 Task: Find connections with filter location Aïn el Bya with filter topic #job with filter profile language Potuguese with filter current company CNBC-TV18 with filter school Pandit Deendayal Energy University with filter industry Securities and Commodity Exchanges with filter service category Tax Law with filter keywords title Travel Agent
Action: Mouse moved to (667, 97)
Screenshot: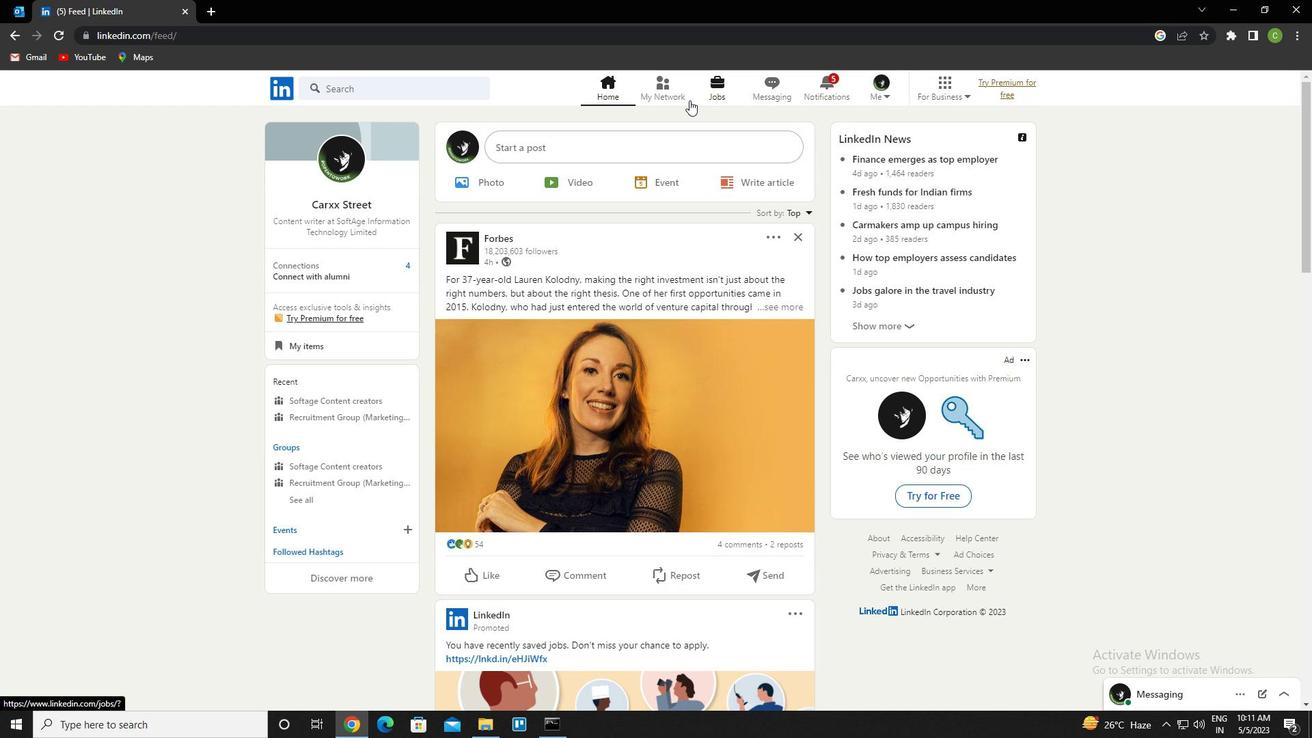 
Action: Mouse pressed left at (667, 97)
Screenshot: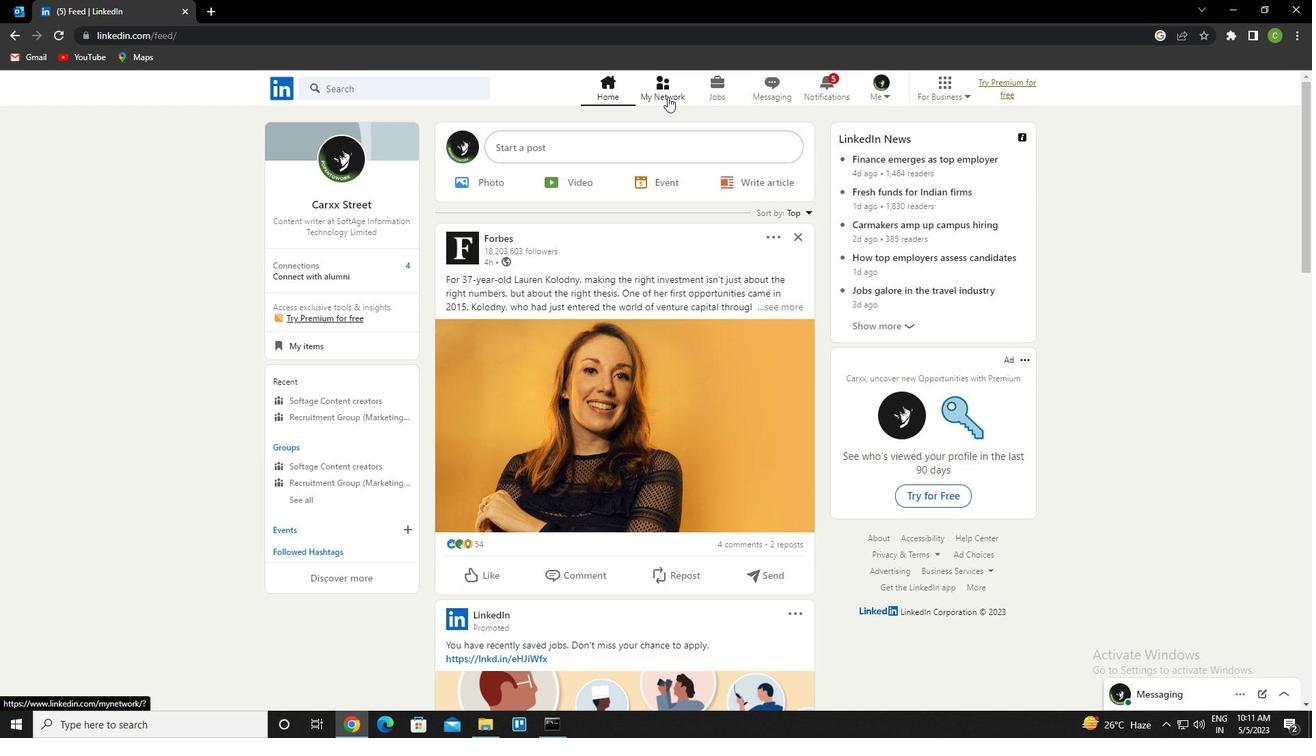 
Action: Mouse moved to (416, 169)
Screenshot: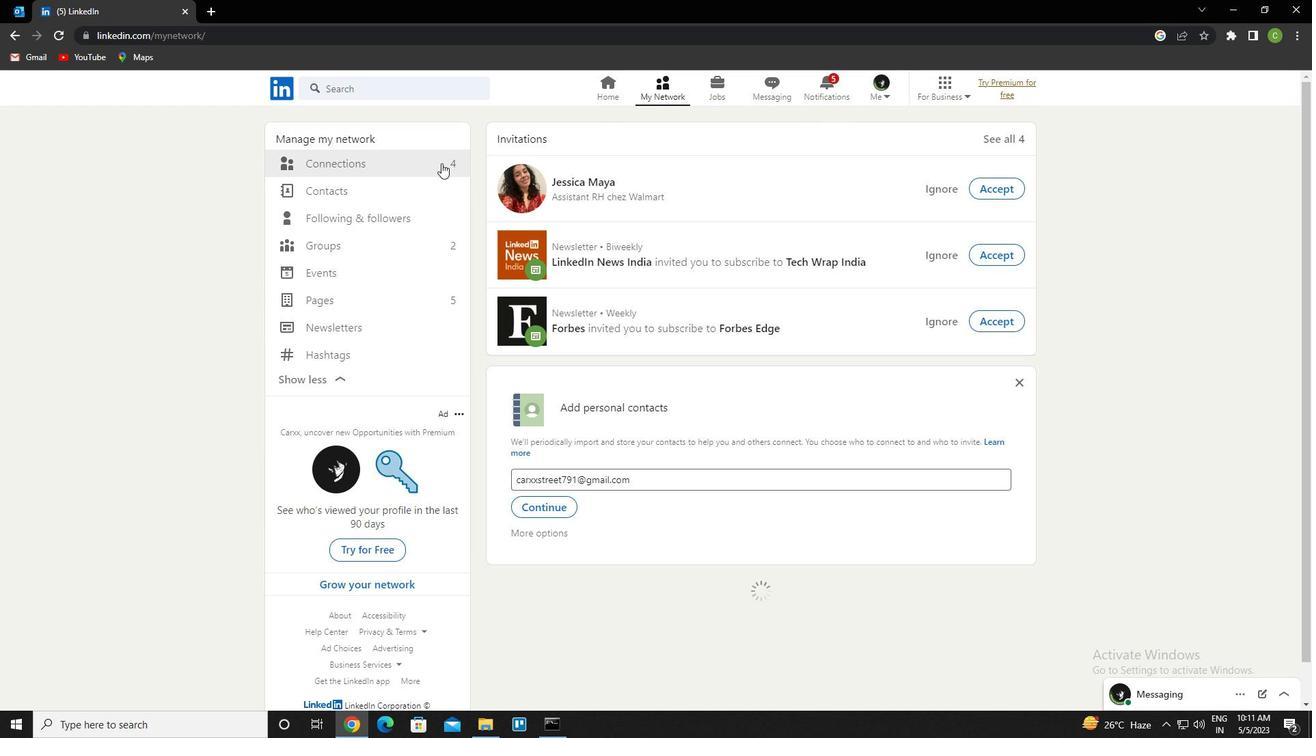 
Action: Mouse pressed left at (416, 169)
Screenshot: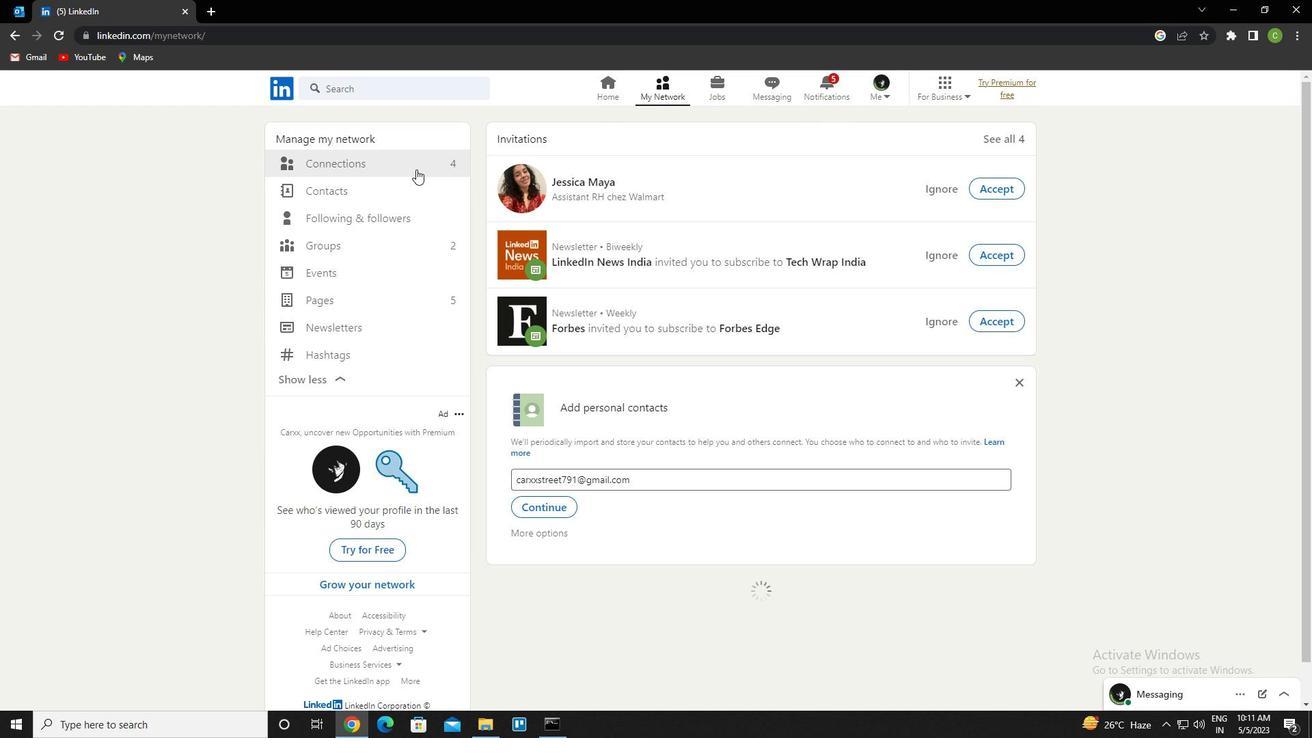 
Action: Mouse moved to (765, 168)
Screenshot: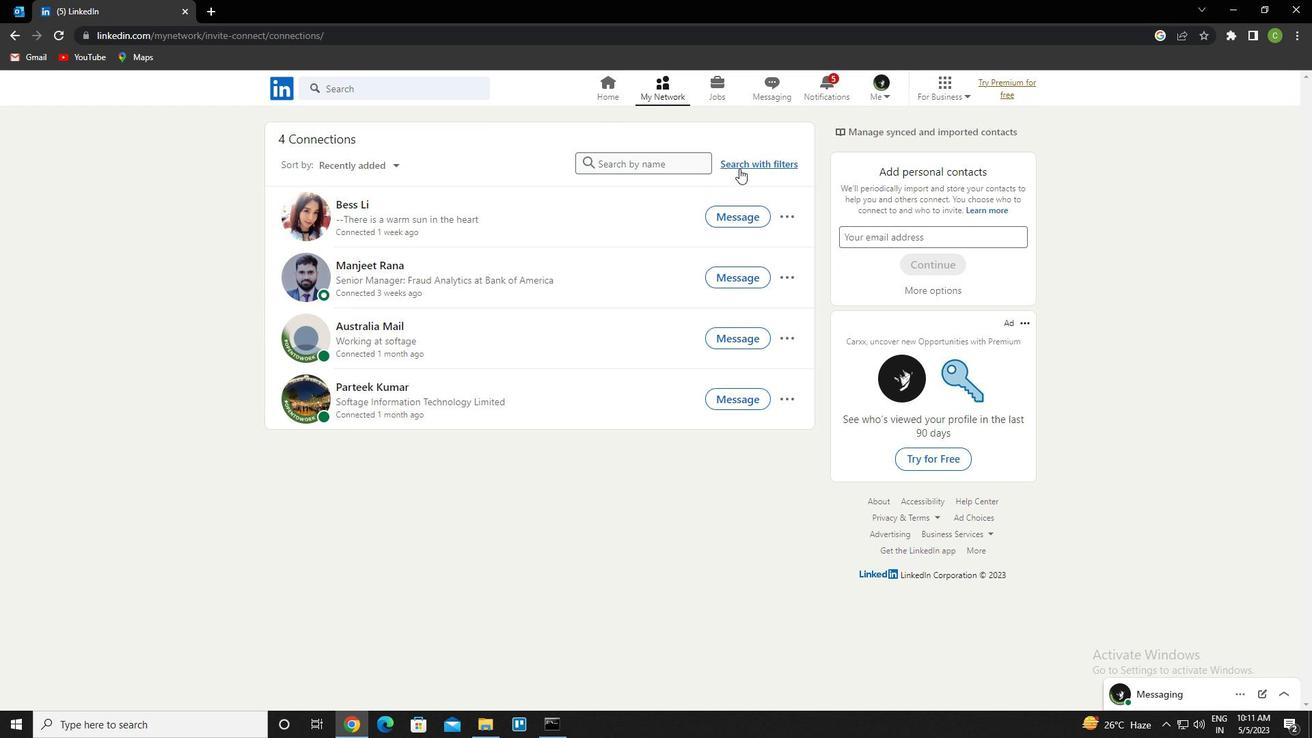 
Action: Mouse pressed left at (765, 168)
Screenshot: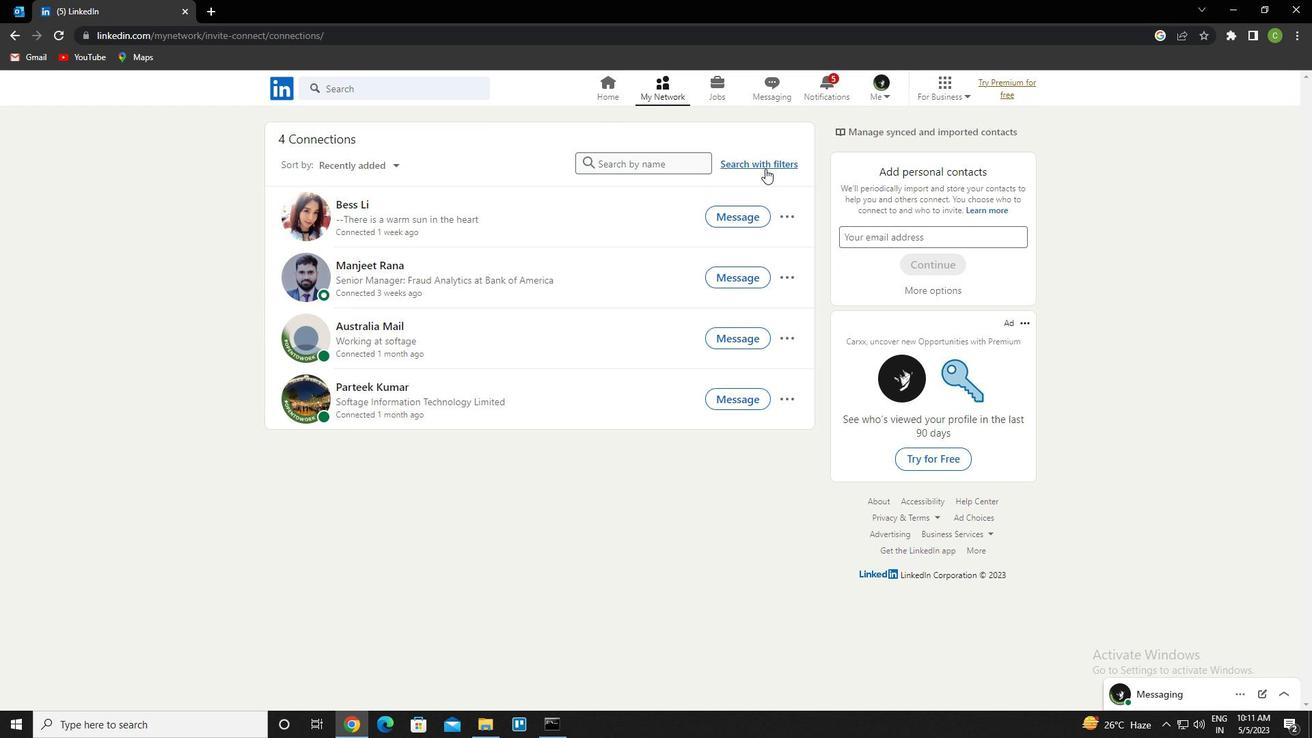 
Action: Mouse moved to (706, 127)
Screenshot: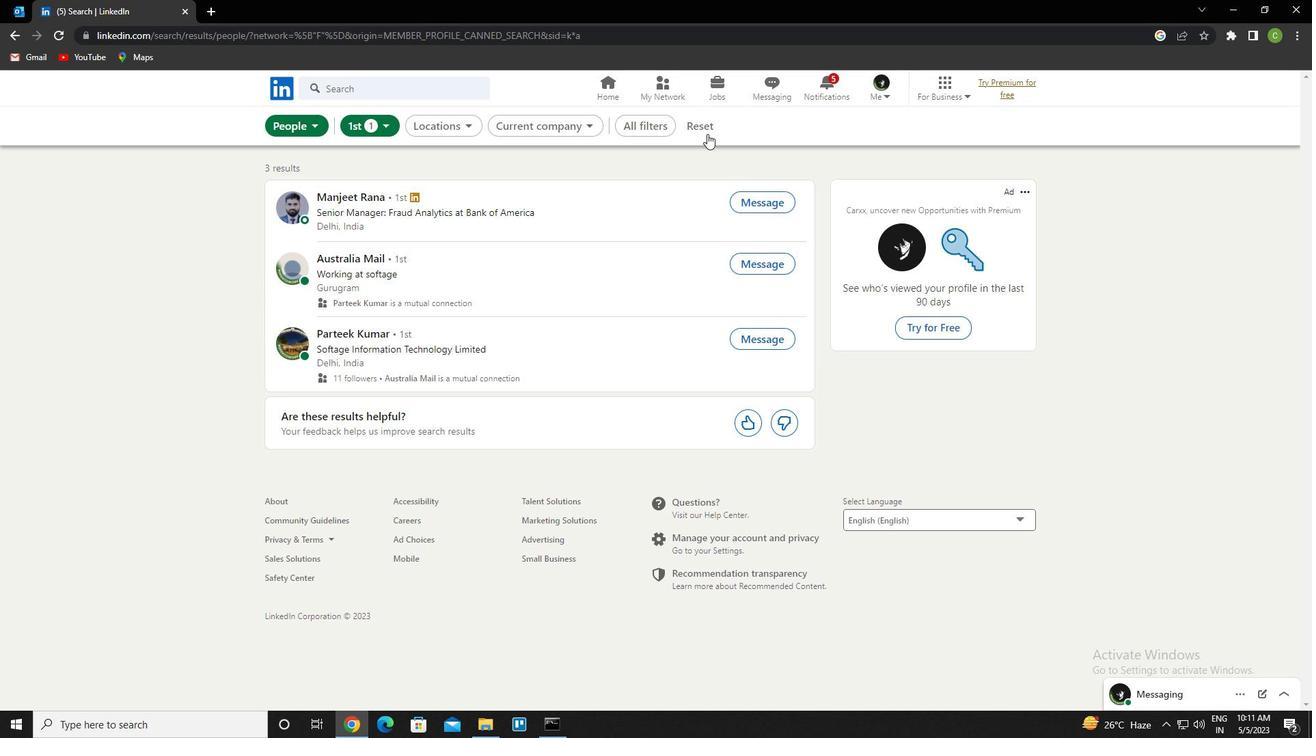 
Action: Mouse pressed left at (706, 127)
Screenshot: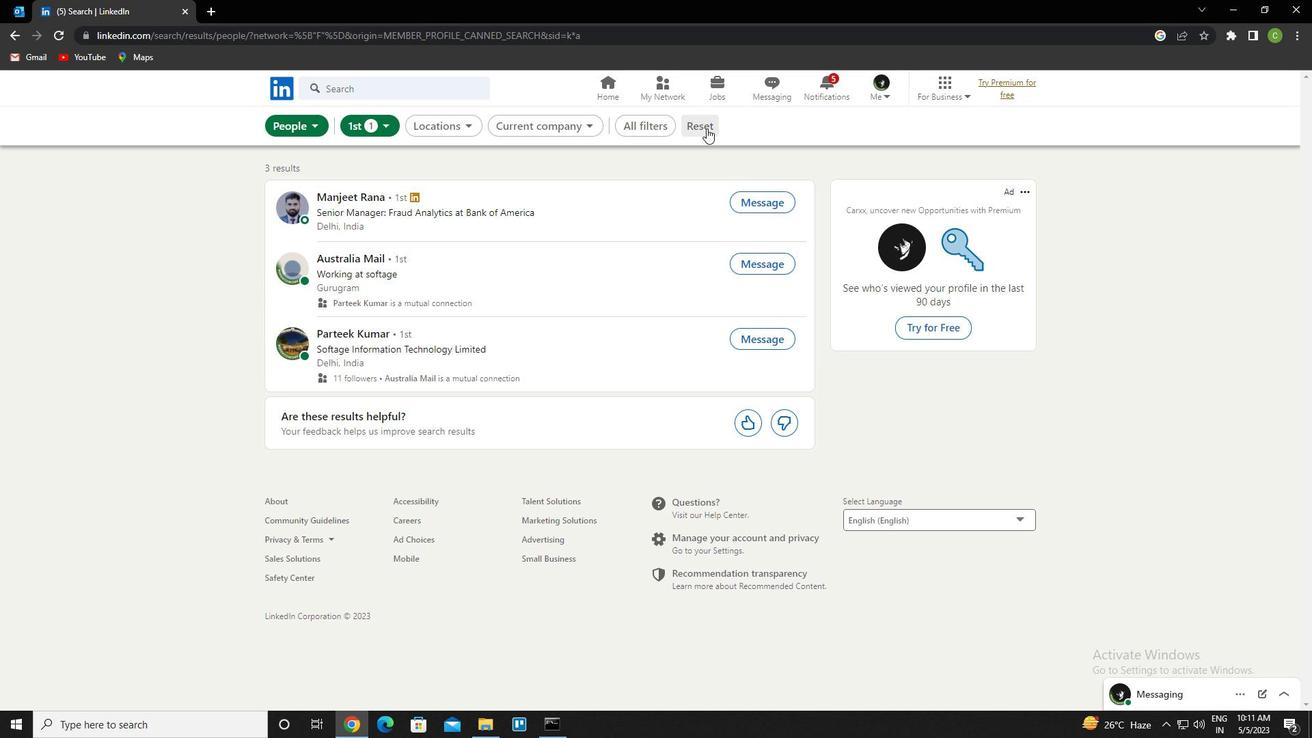 
Action: Mouse moved to (671, 126)
Screenshot: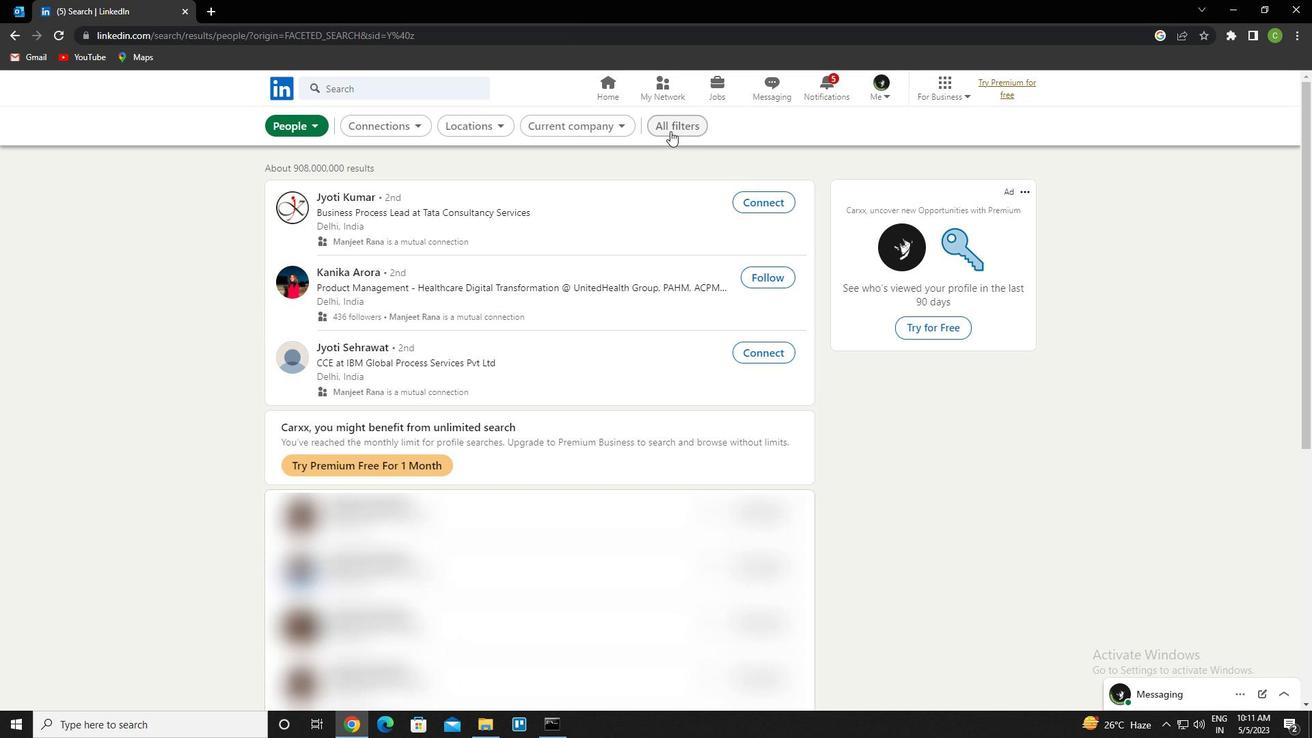 
Action: Mouse pressed left at (671, 126)
Screenshot: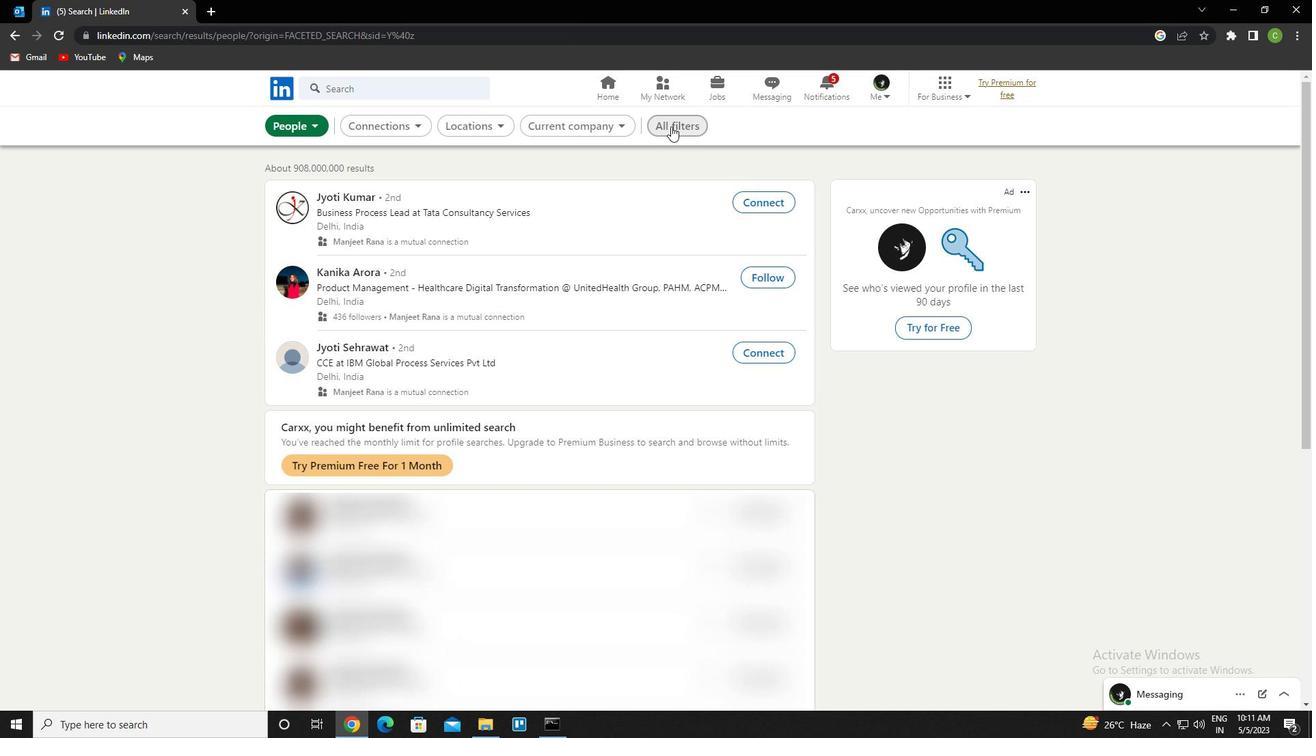 
Action: Mouse moved to (1108, 430)
Screenshot: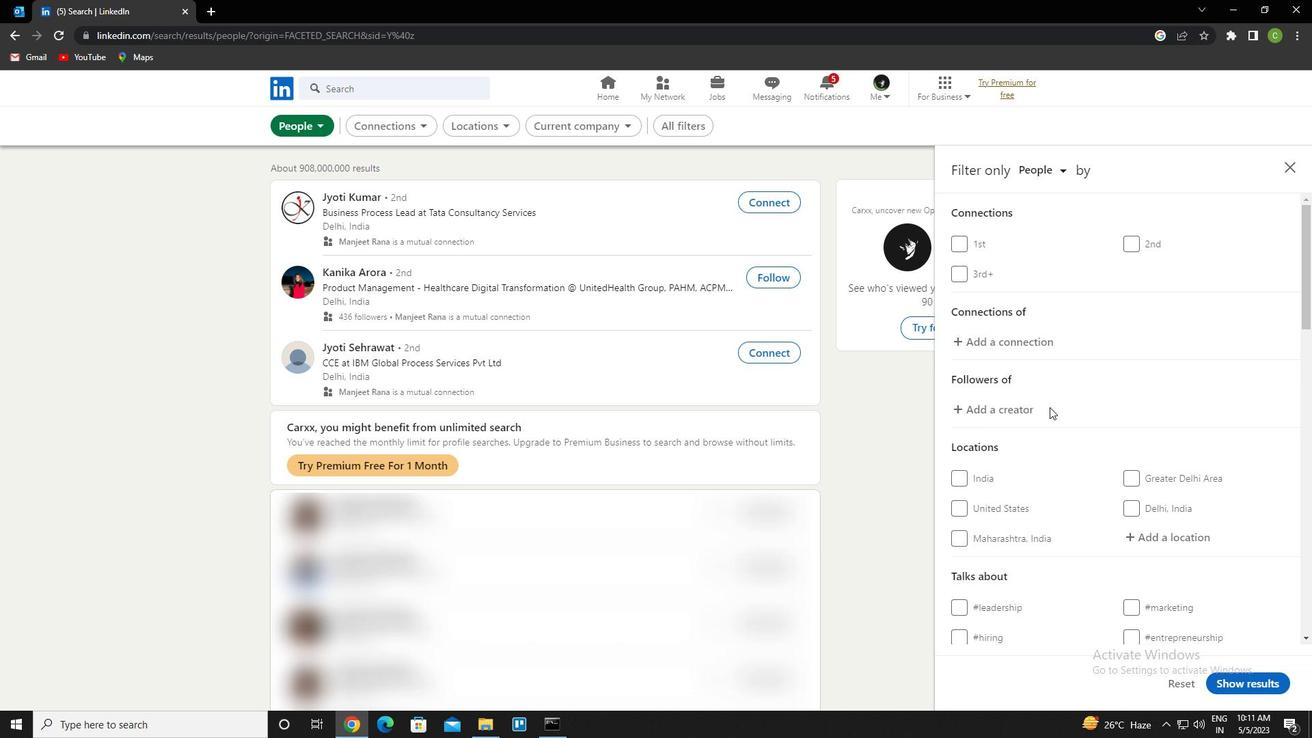
Action: Mouse scrolled (1108, 429) with delta (0, 0)
Screenshot: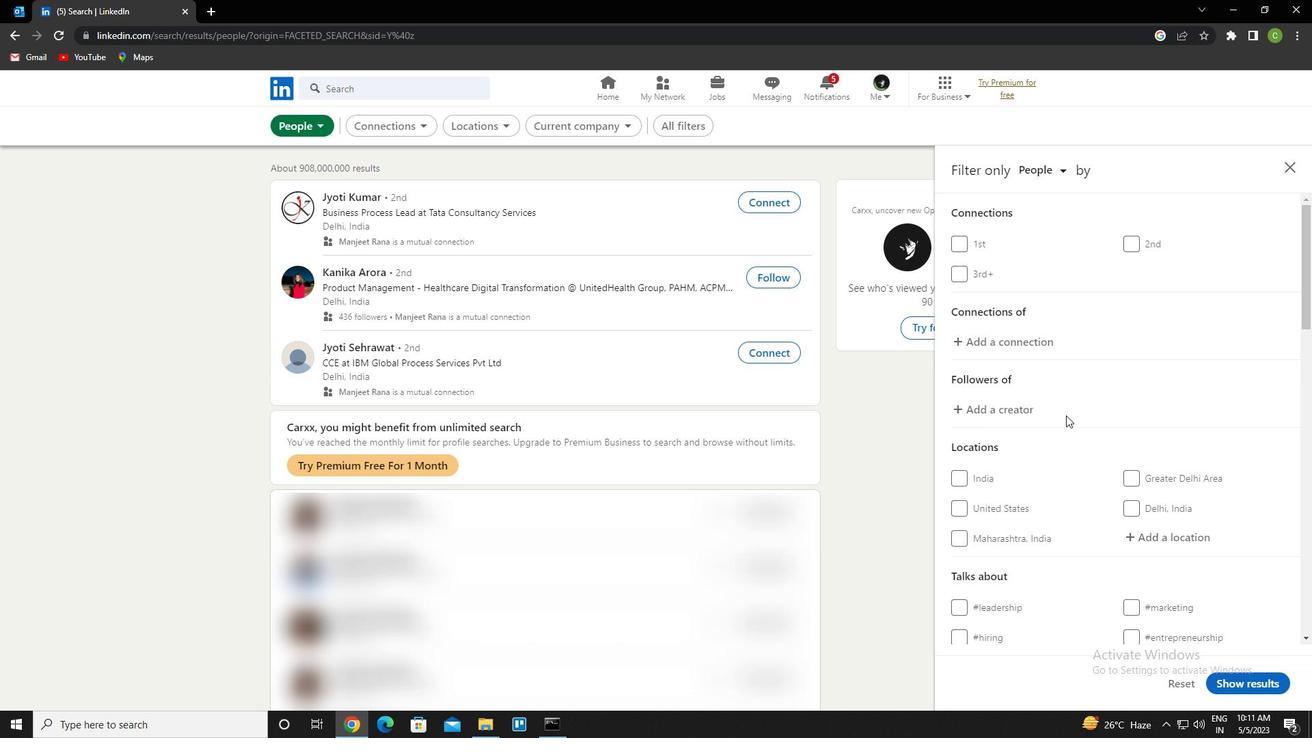 
Action: Mouse moved to (1109, 430)
Screenshot: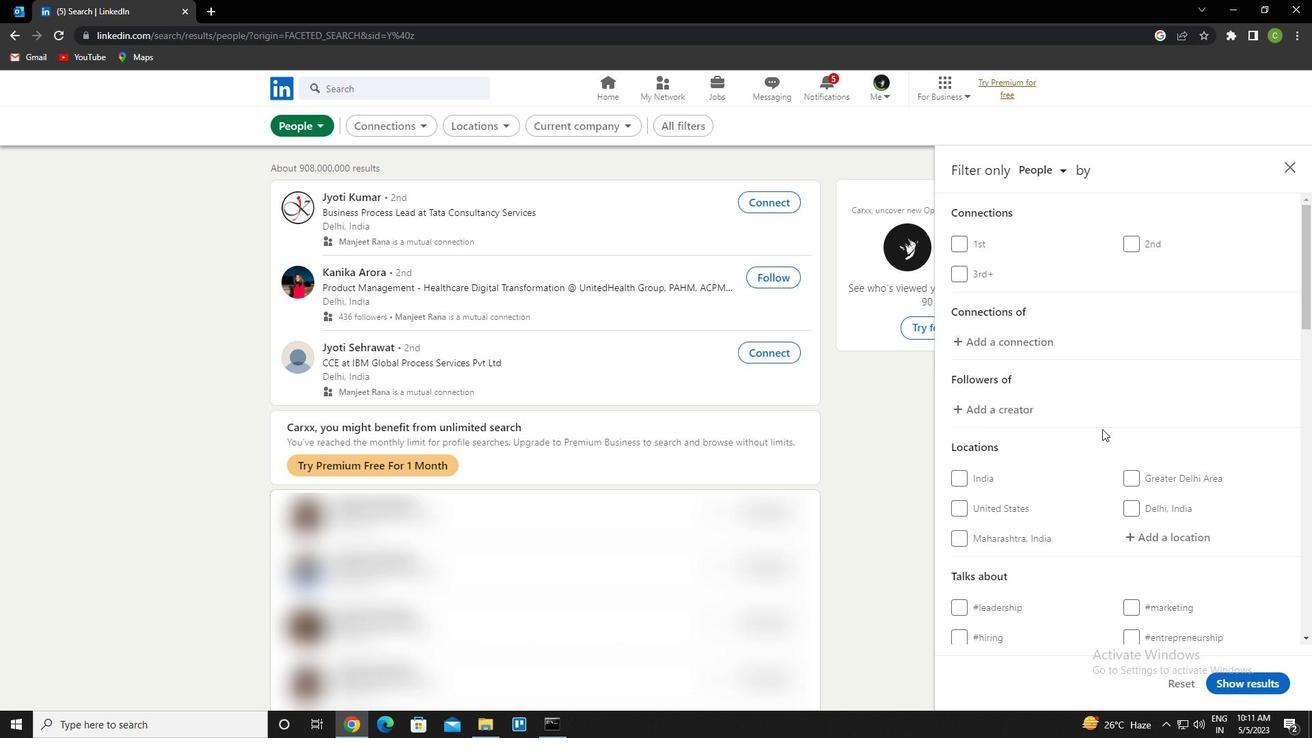
Action: Mouse scrolled (1109, 429) with delta (0, 0)
Screenshot: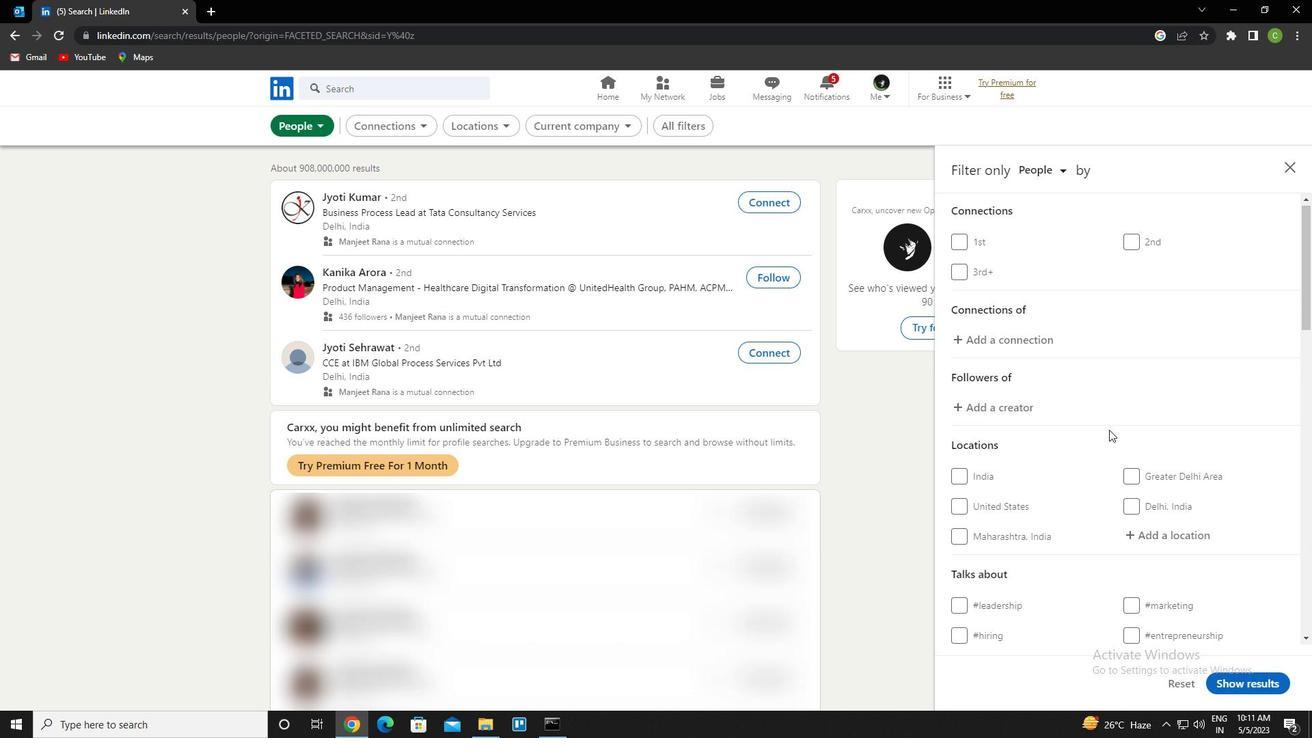 
Action: Mouse moved to (1179, 405)
Screenshot: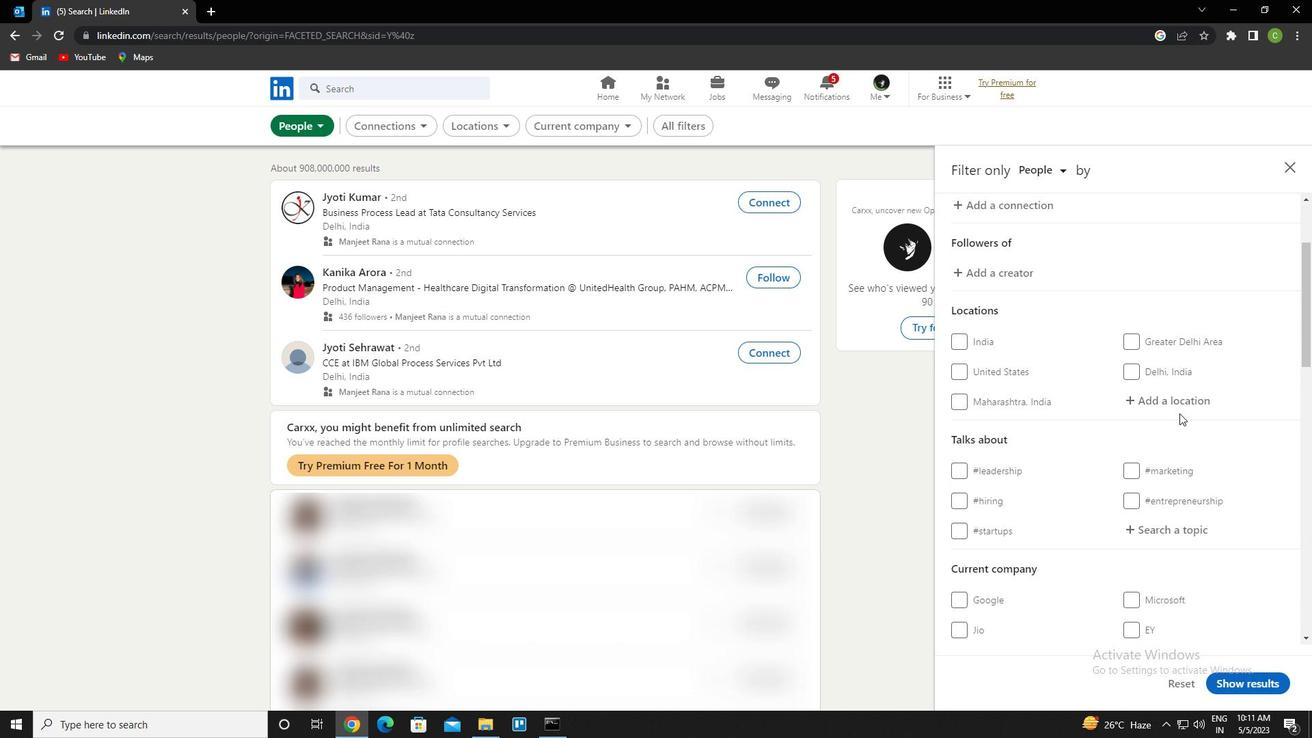 
Action: Mouse pressed left at (1179, 405)
Screenshot: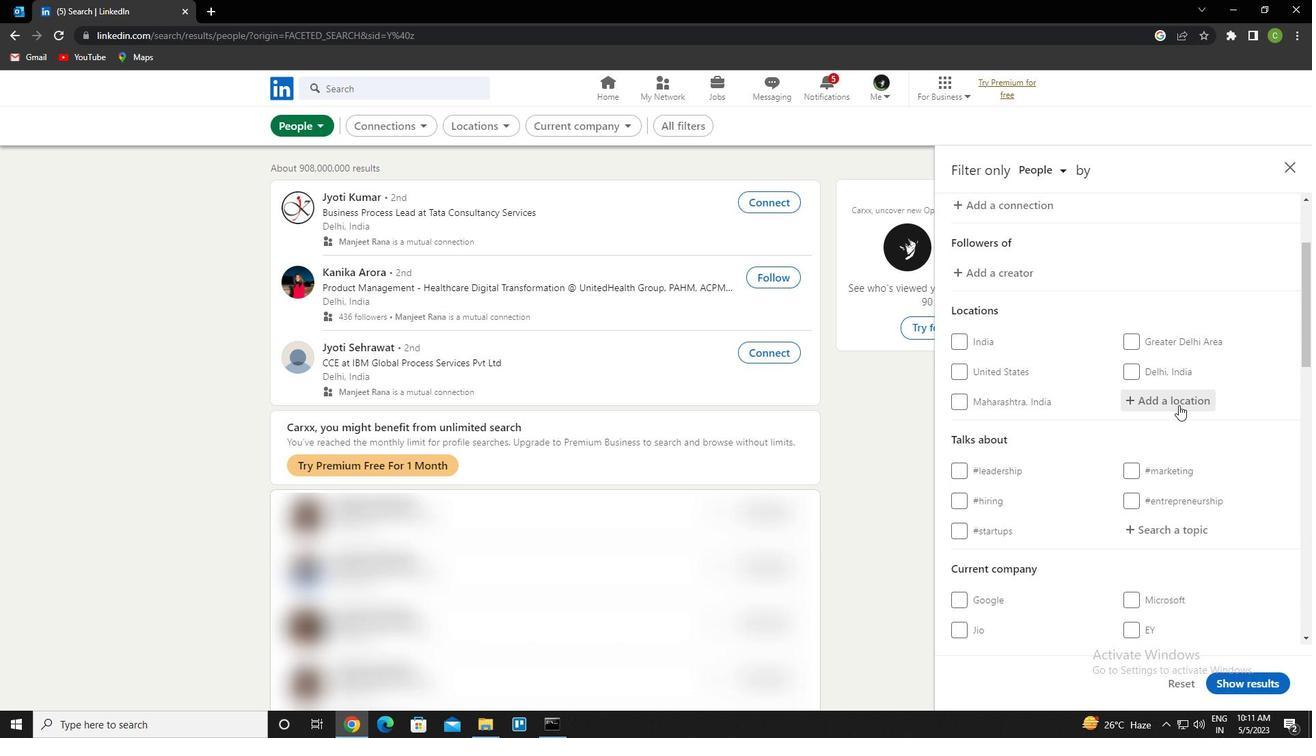 
Action: Mouse moved to (1145, 382)
Screenshot: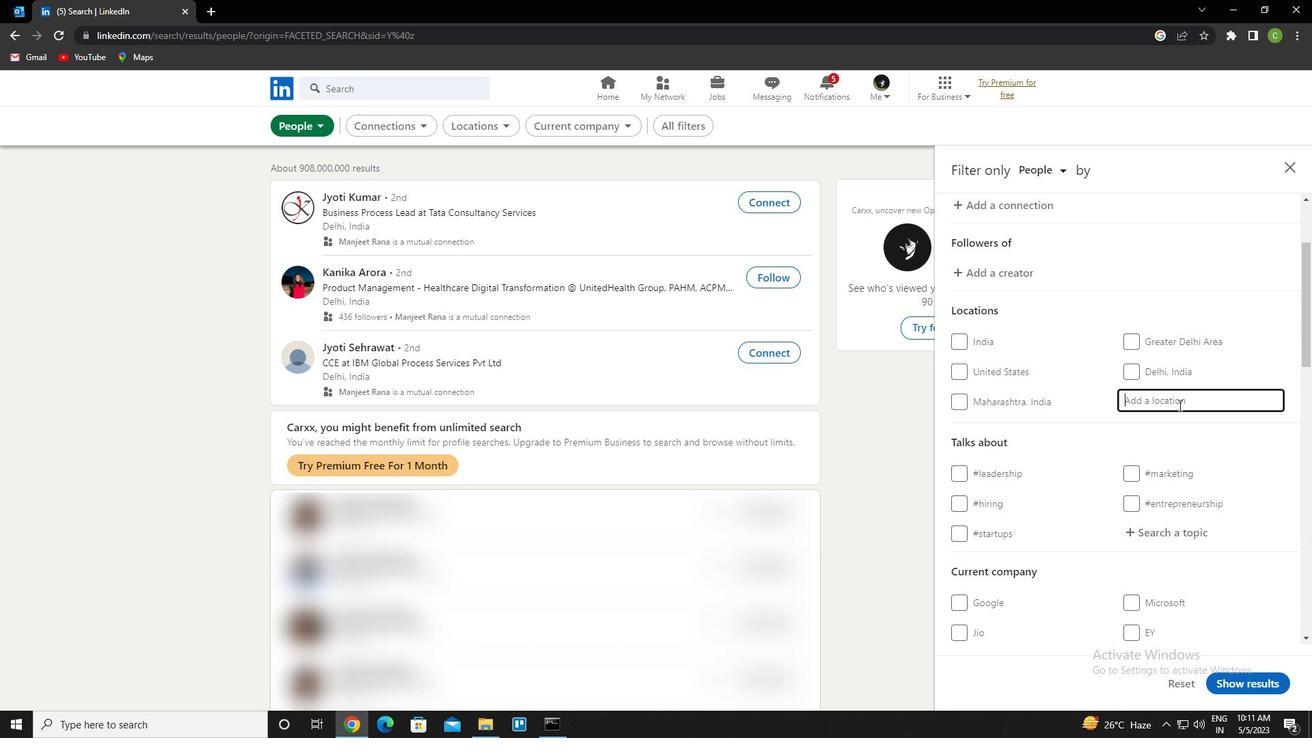 
Action: Key pressed <Key.caps_lock>a<Key.caps_lock>in<Key.space>el<Key.space>bya<Key.down><Key.enter>
Screenshot: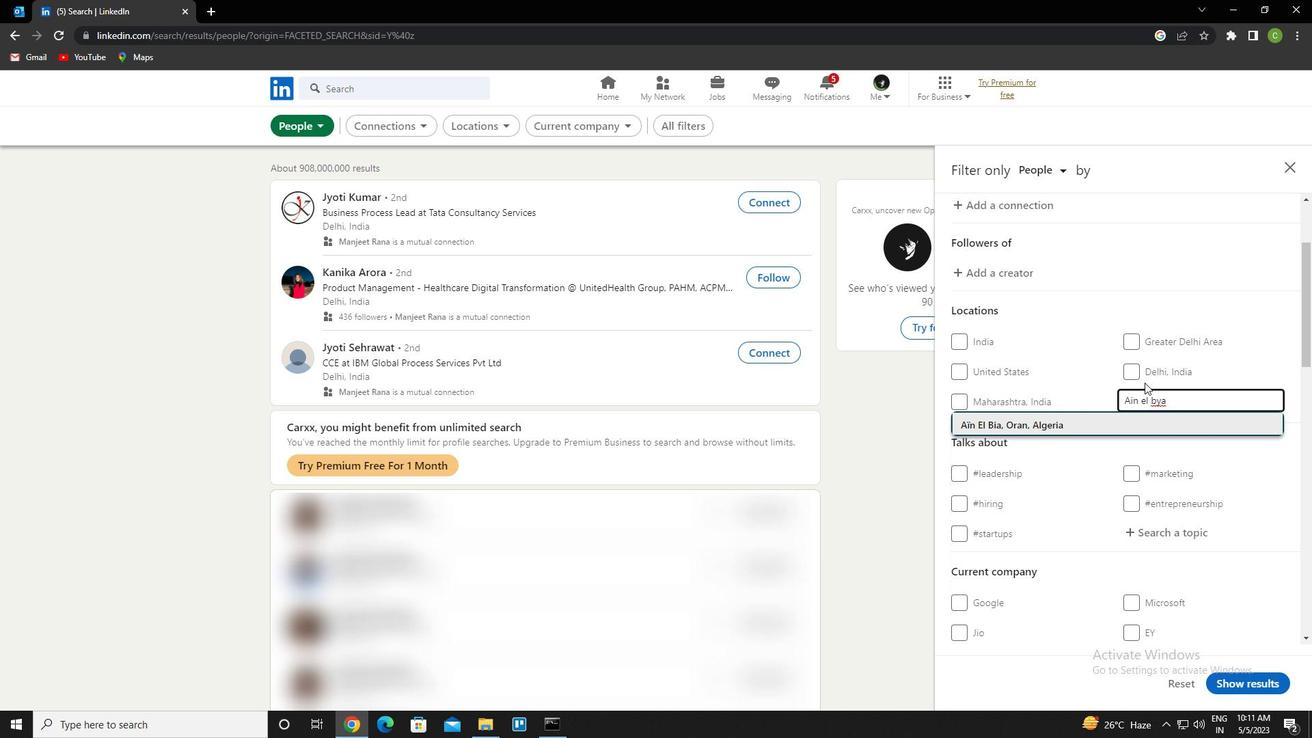 
Action: Mouse moved to (1145, 382)
Screenshot: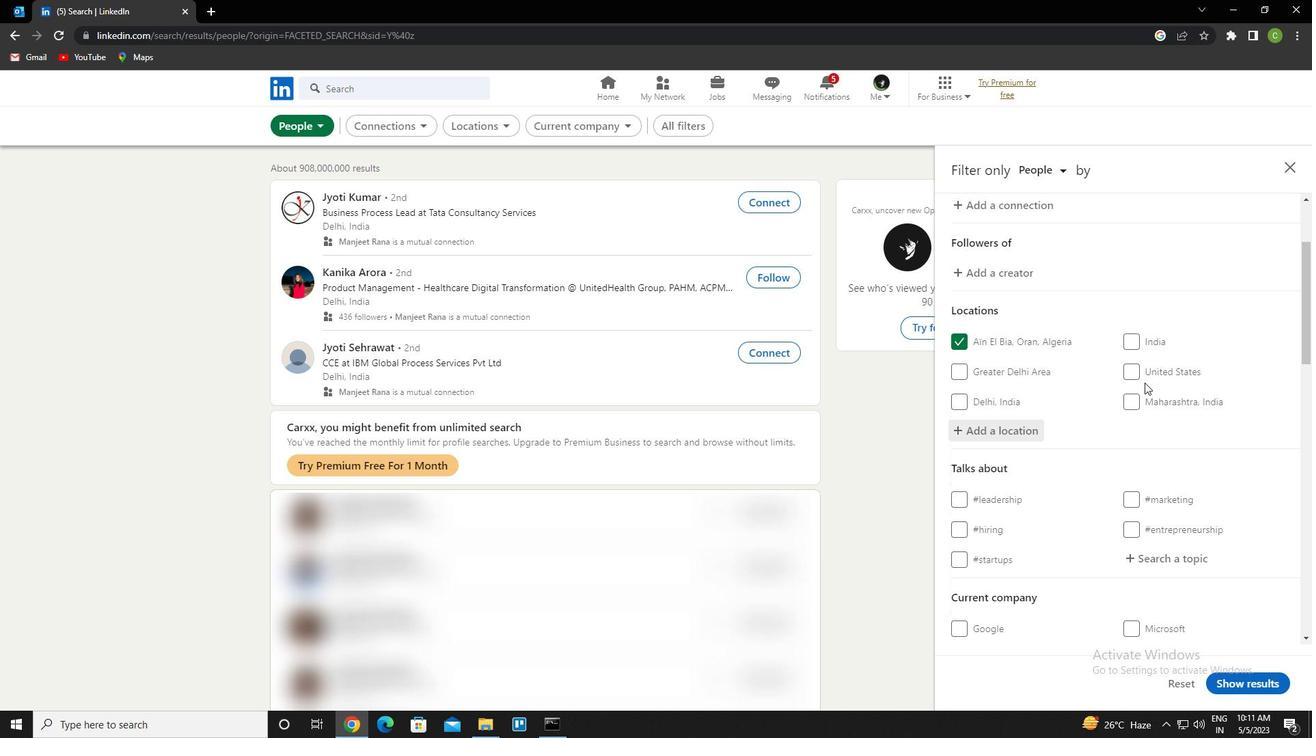 
Action: Mouse scrolled (1145, 381) with delta (0, 0)
Screenshot: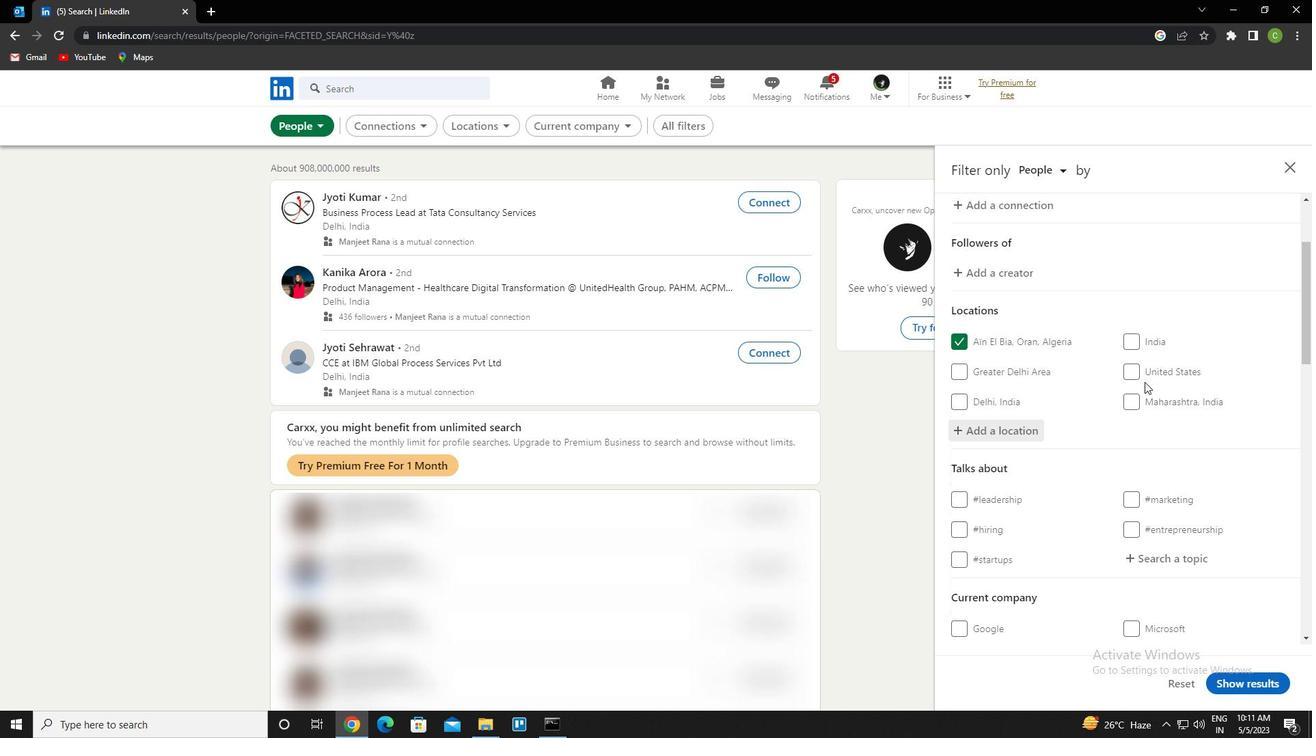 
Action: Mouse scrolled (1145, 381) with delta (0, 0)
Screenshot: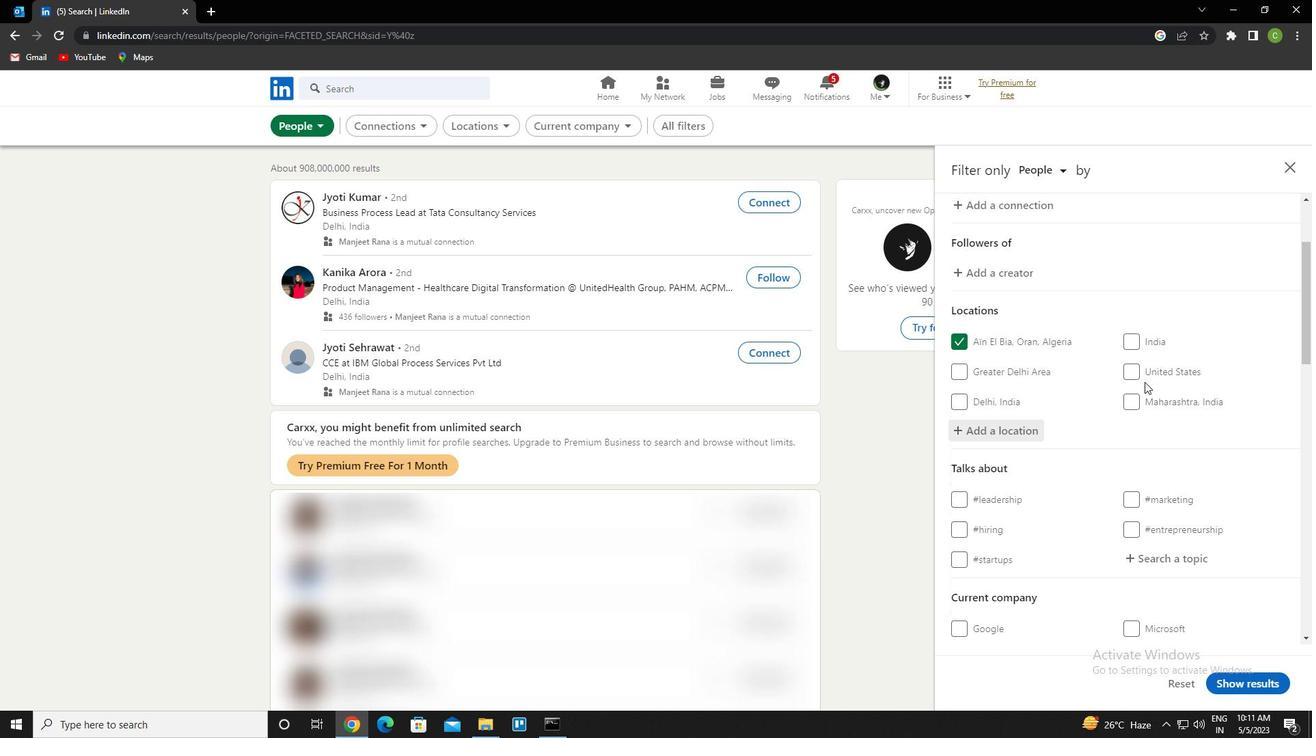 
Action: Mouse moved to (1152, 427)
Screenshot: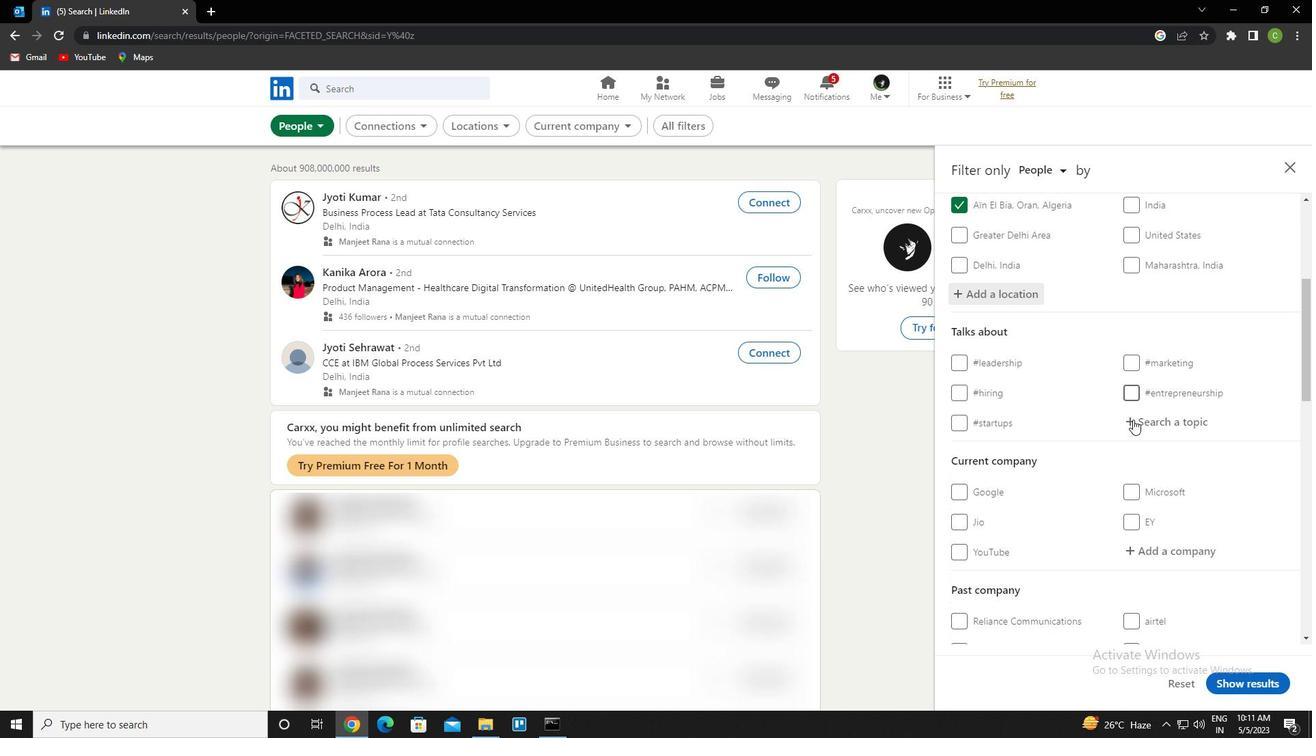 
Action: Mouse pressed left at (1152, 427)
Screenshot: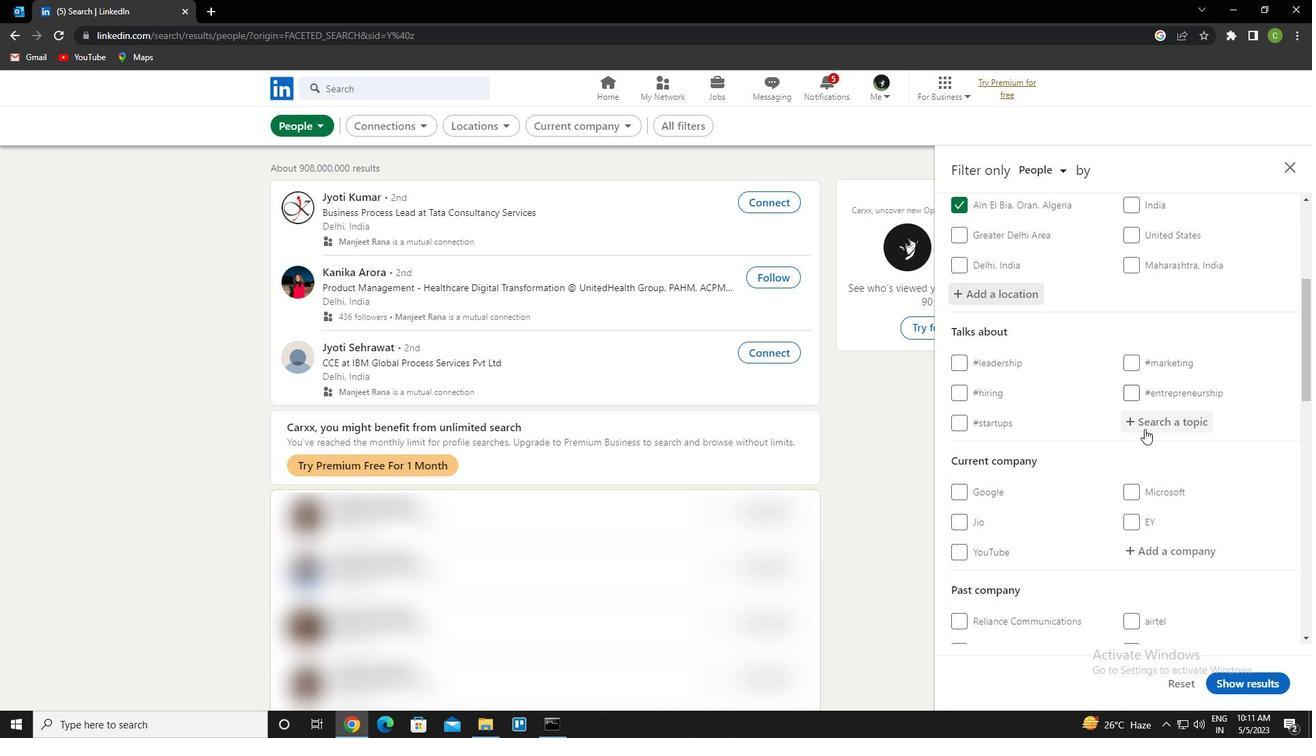 
Action: Mouse moved to (1147, 421)
Screenshot: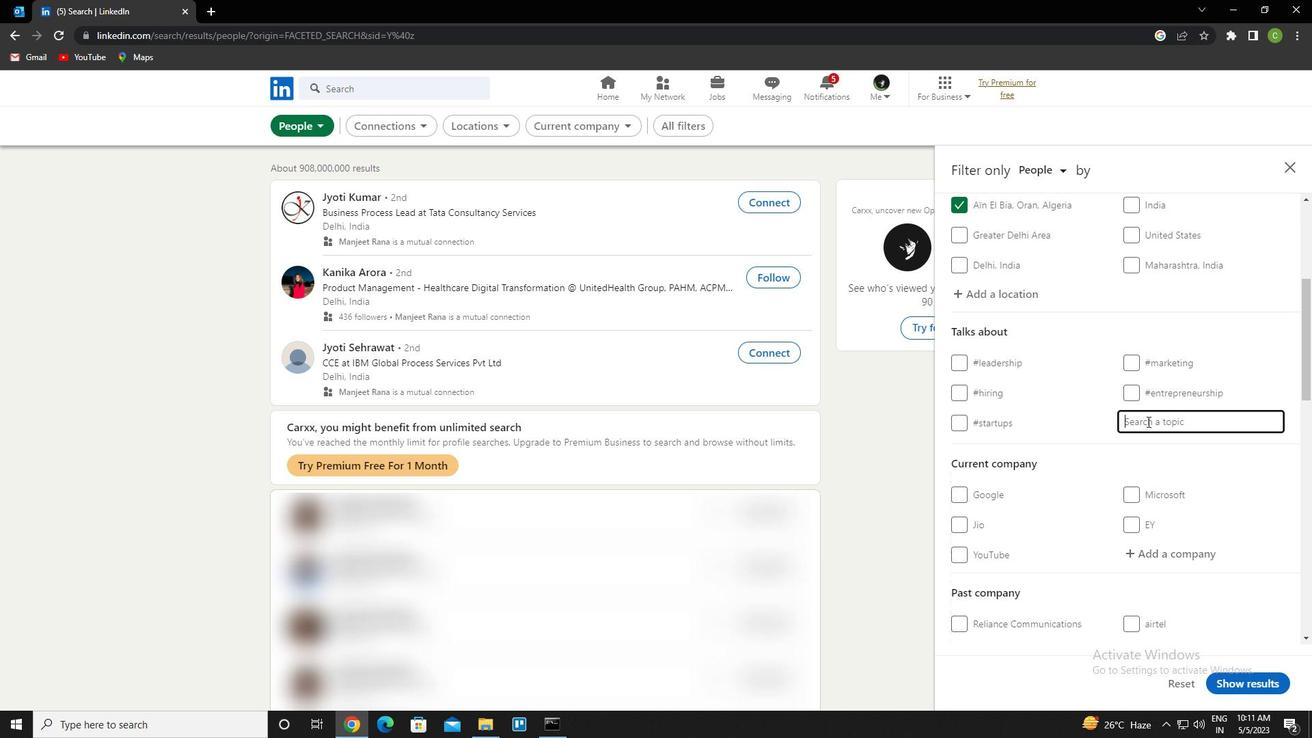 
Action: Key pressed job<Key.down><Key.enter>
Screenshot: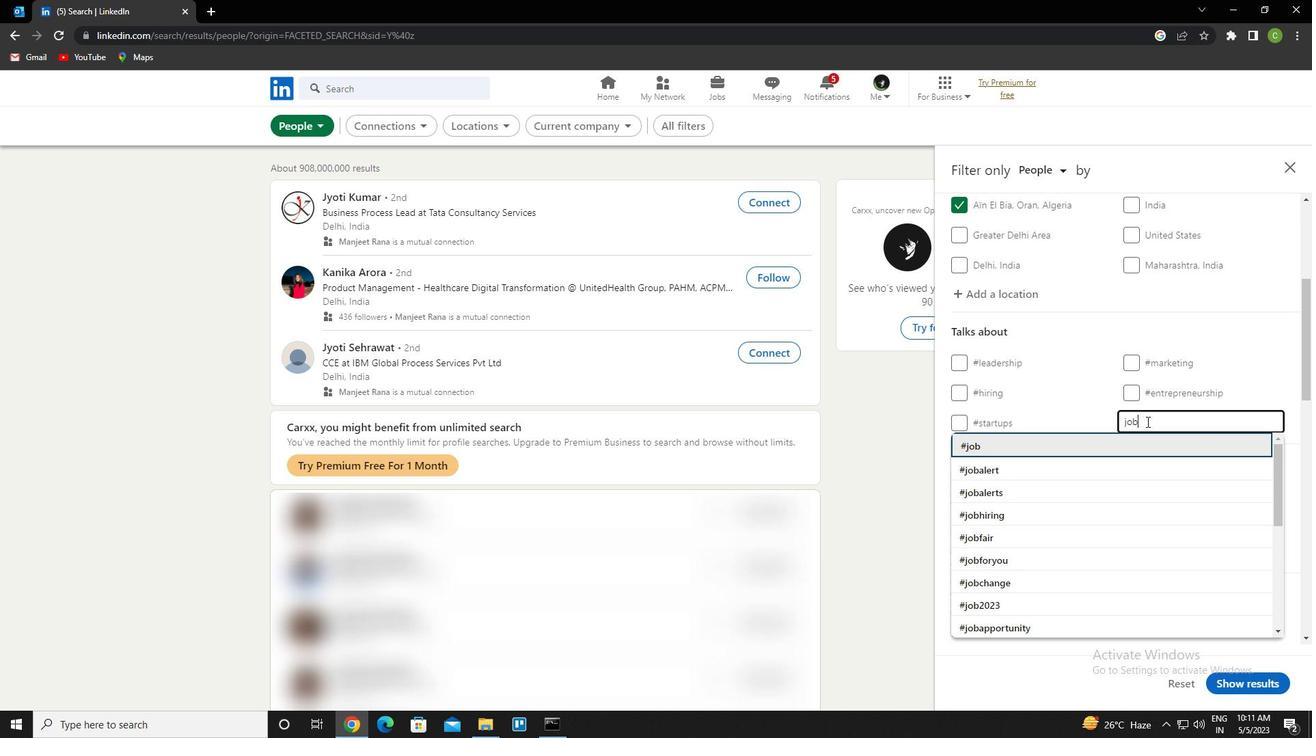 
Action: Mouse moved to (1170, 401)
Screenshot: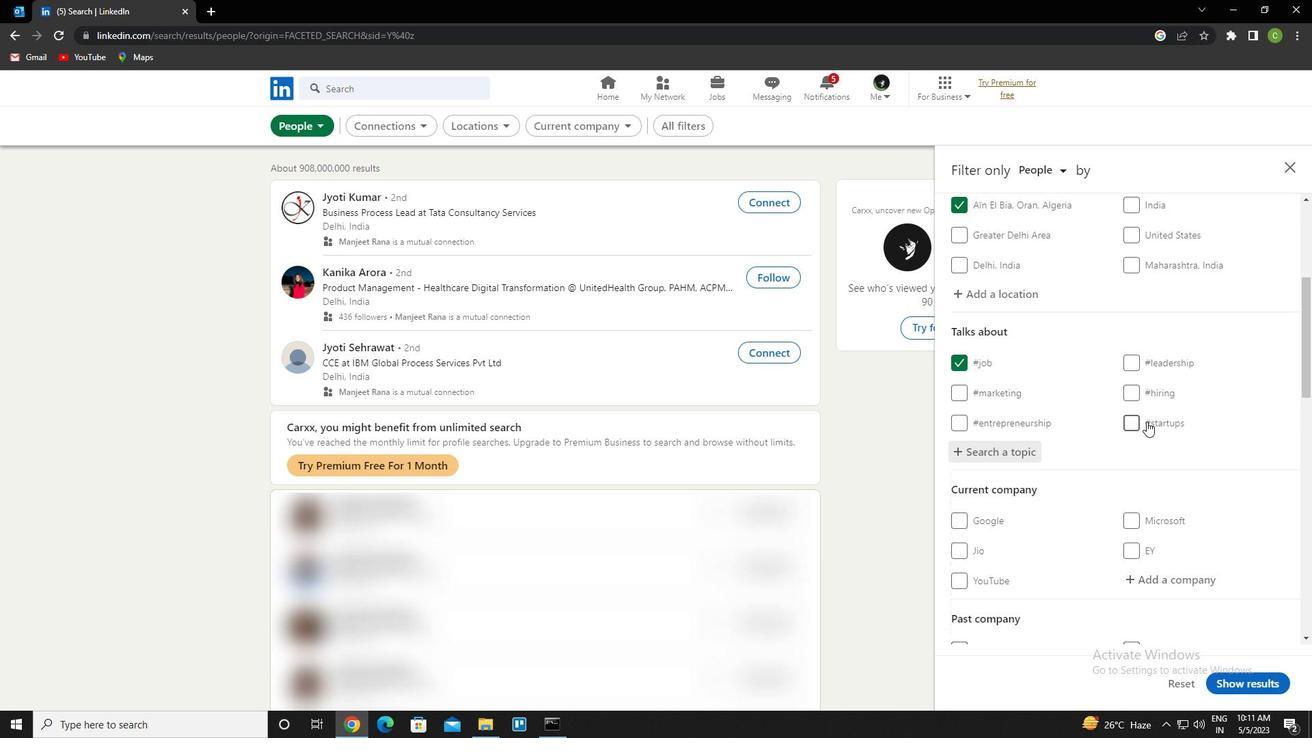 
Action: Mouse scrolled (1170, 400) with delta (0, 0)
Screenshot: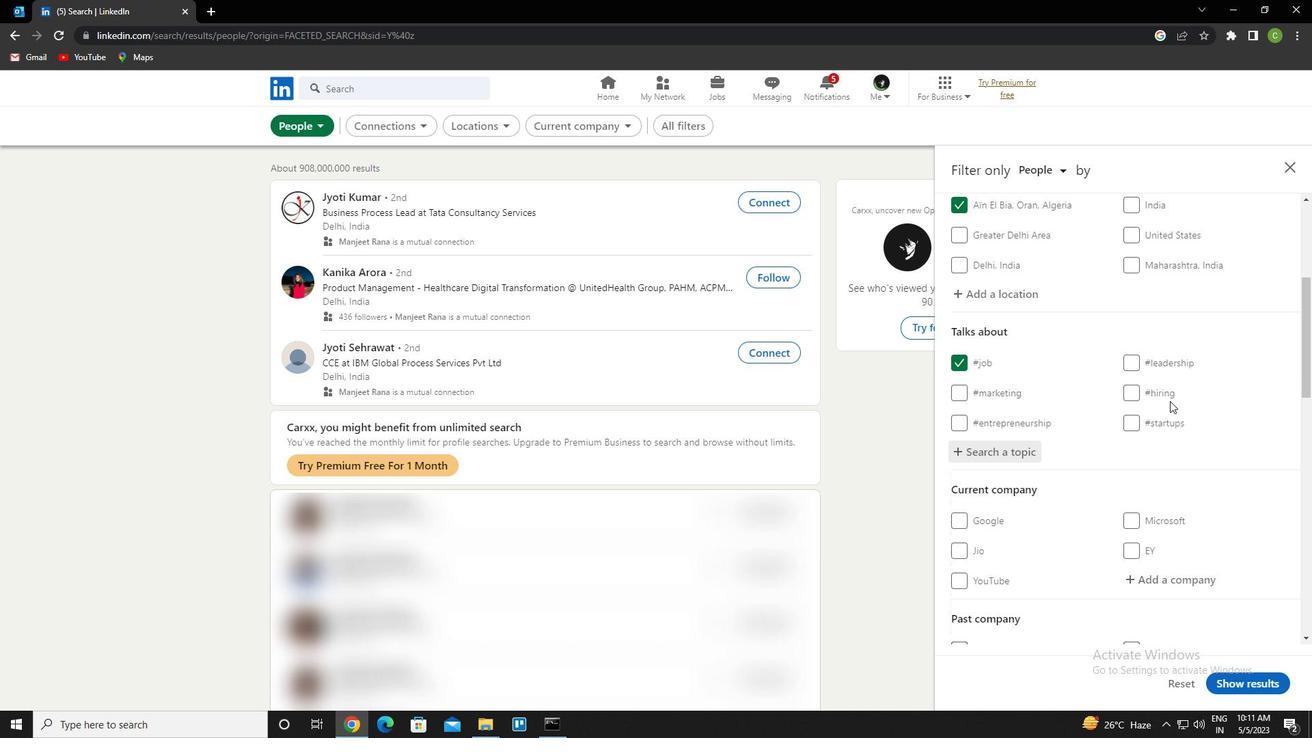 
Action: Mouse scrolled (1170, 400) with delta (0, 0)
Screenshot: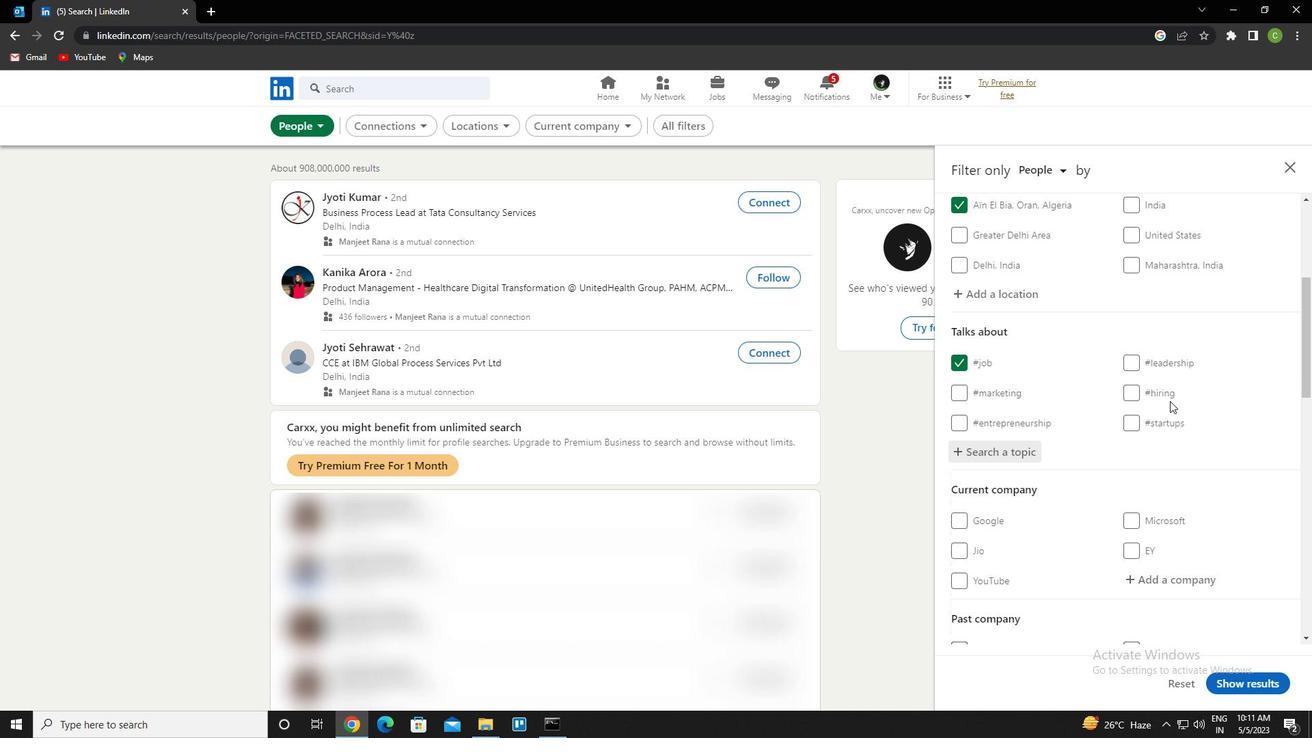 
Action: Mouse scrolled (1170, 400) with delta (0, 0)
Screenshot: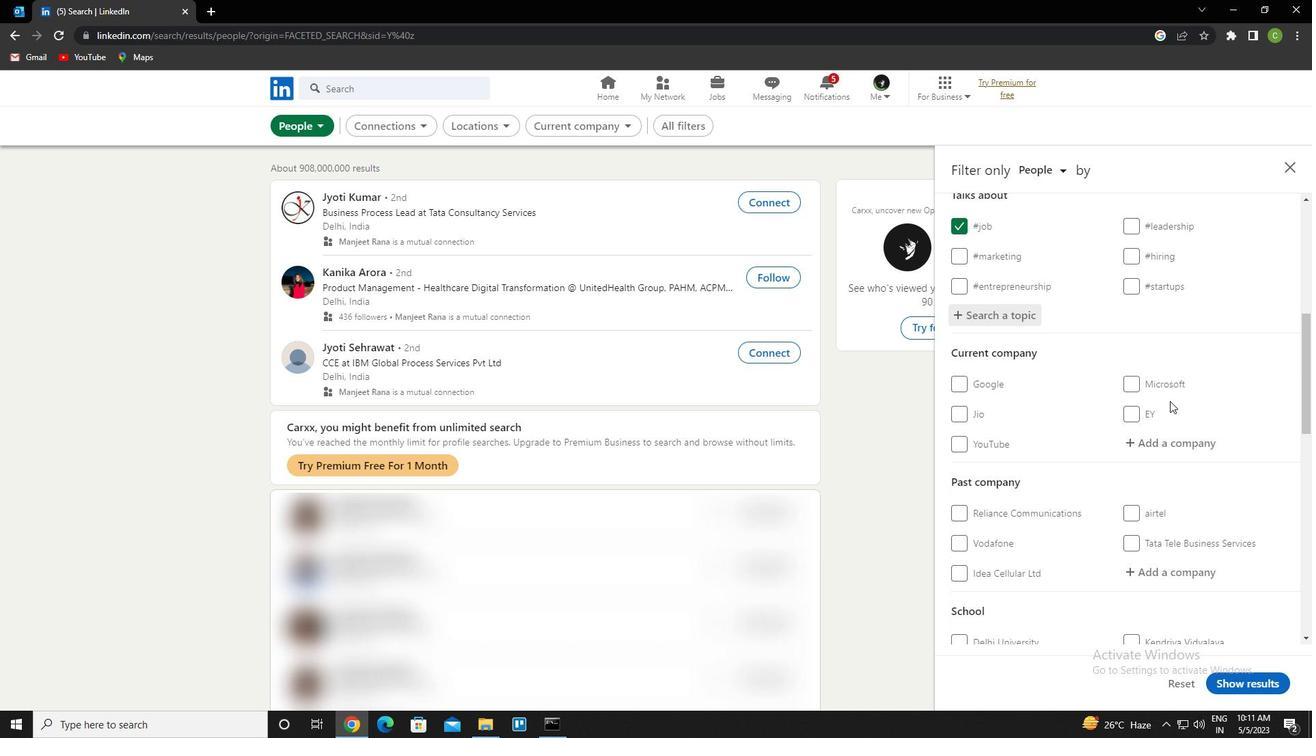 
Action: Mouse scrolled (1170, 400) with delta (0, 0)
Screenshot: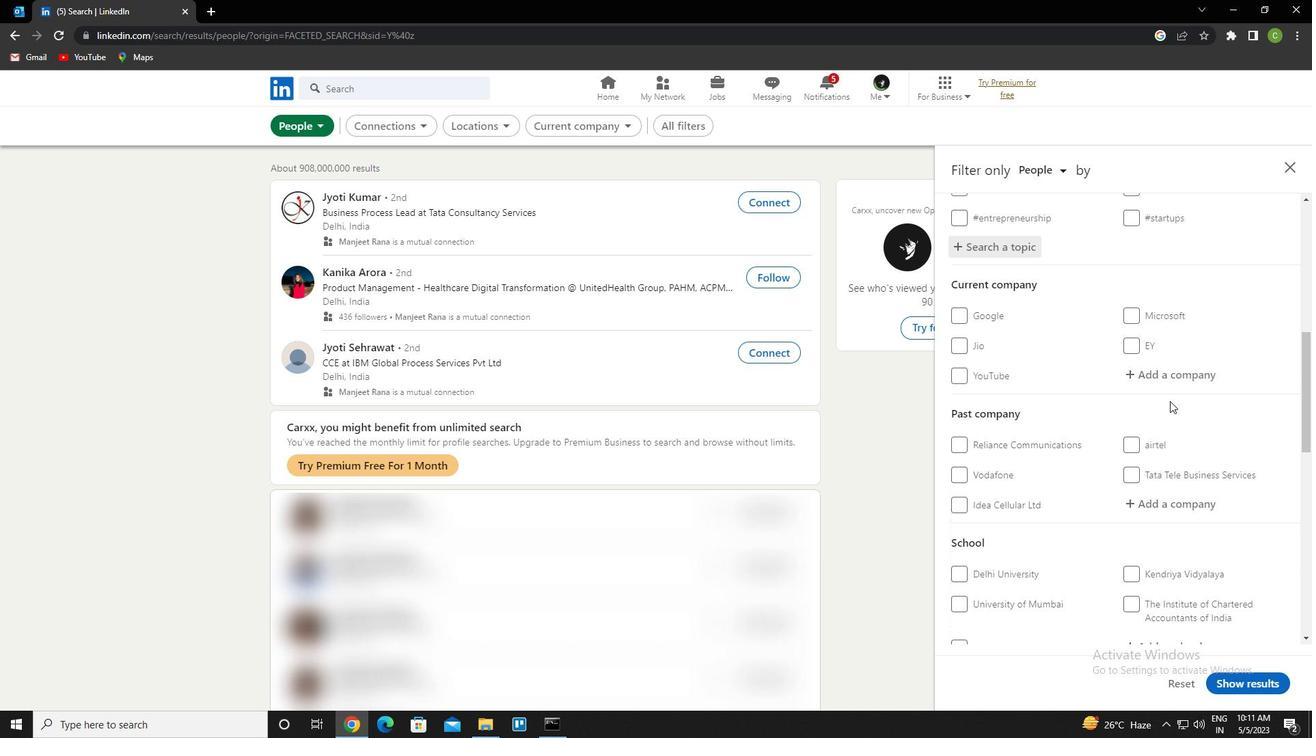 
Action: Mouse scrolled (1170, 400) with delta (0, 0)
Screenshot: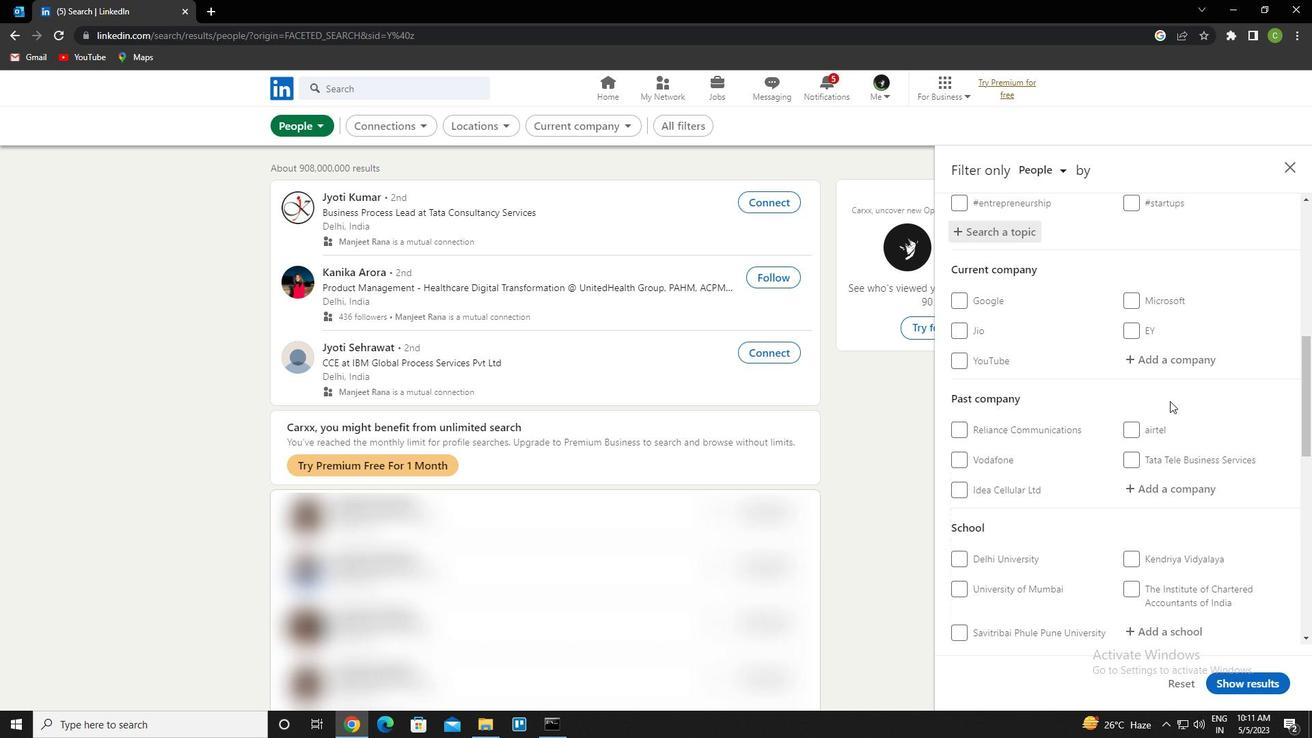 
Action: Mouse scrolled (1170, 400) with delta (0, 0)
Screenshot: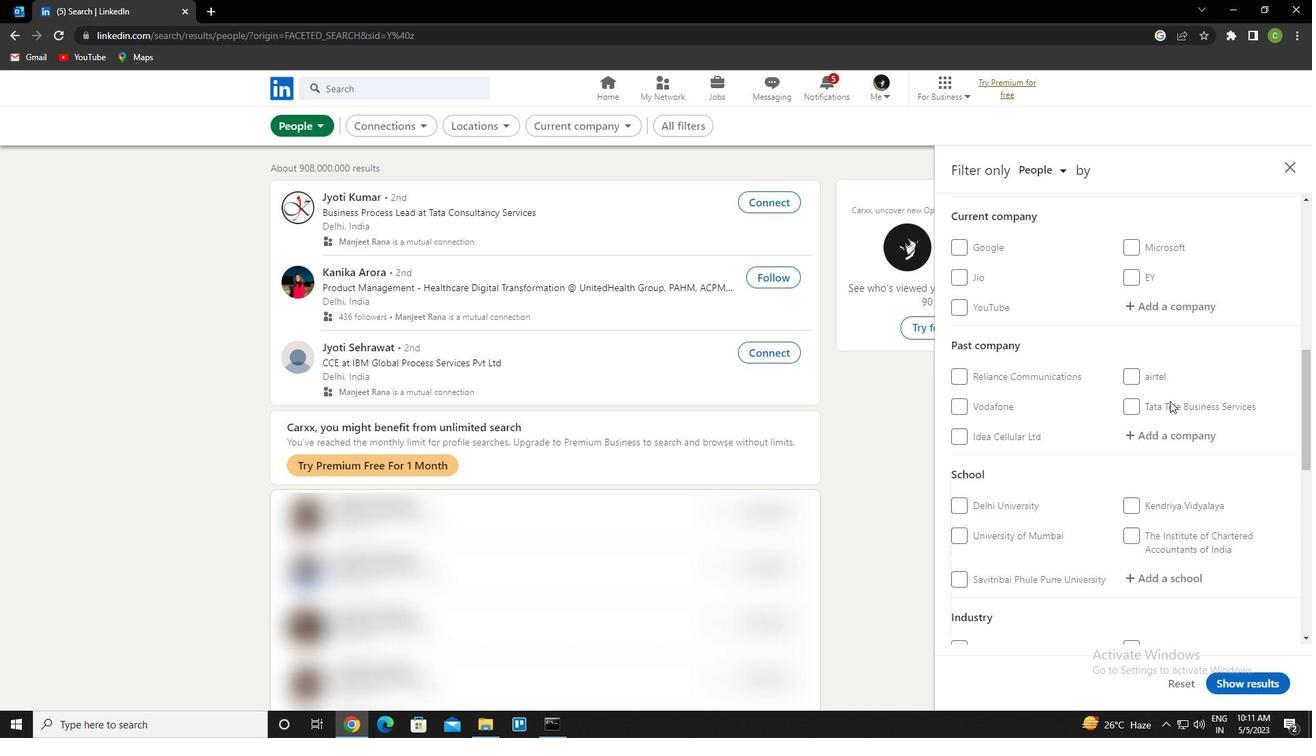 
Action: Mouse scrolled (1170, 400) with delta (0, 0)
Screenshot: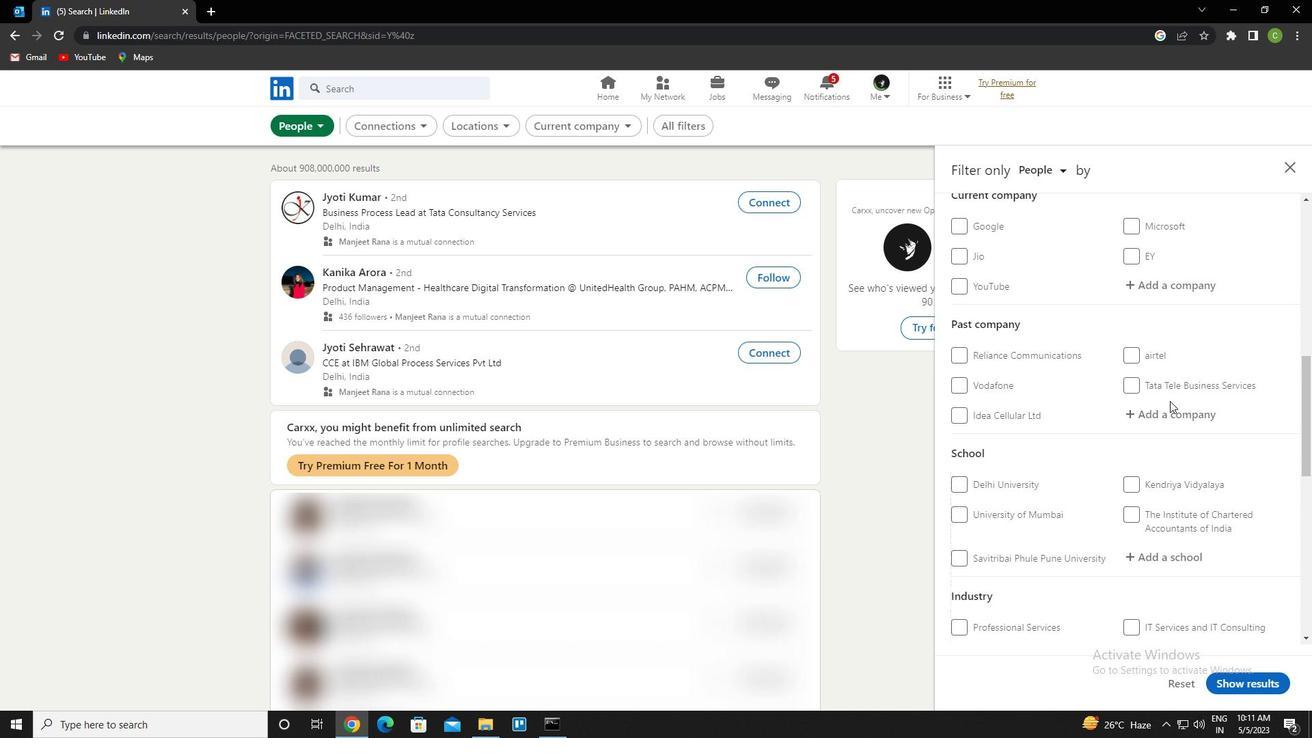 
Action: Mouse scrolled (1170, 400) with delta (0, 0)
Screenshot: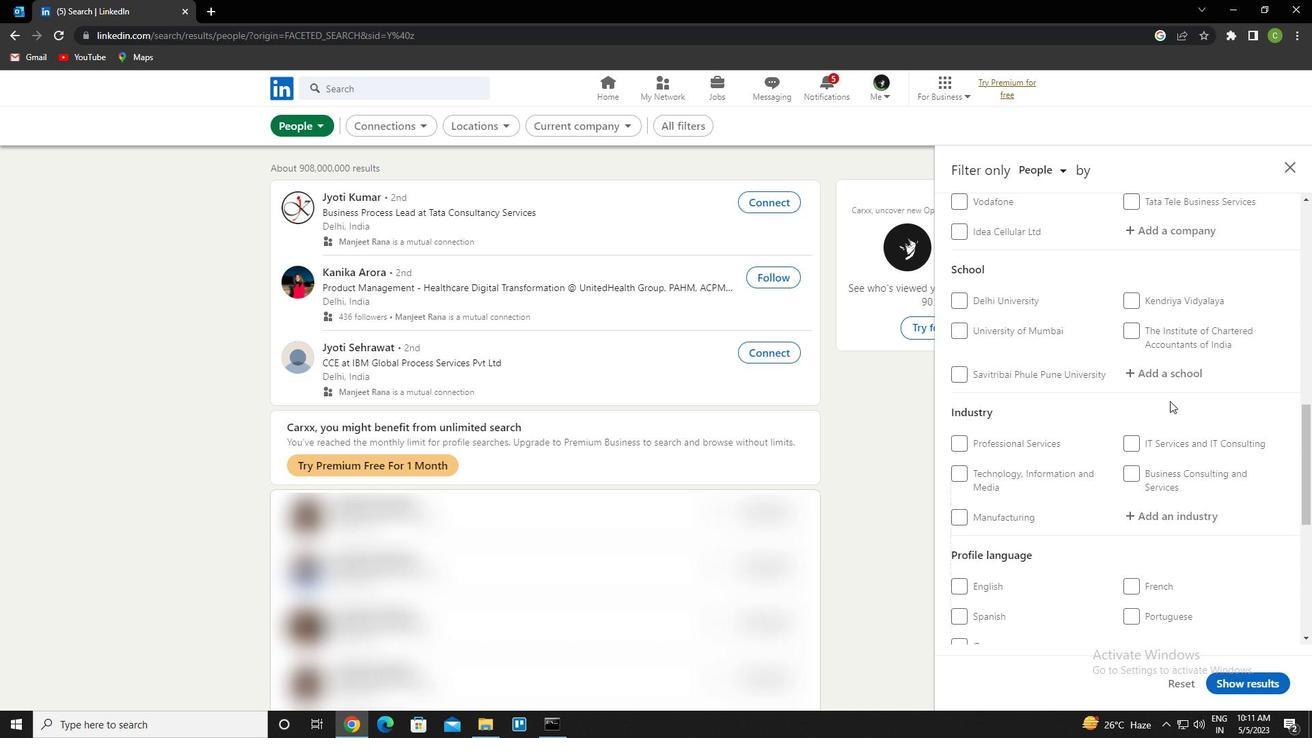 
Action: Mouse scrolled (1170, 400) with delta (0, 0)
Screenshot: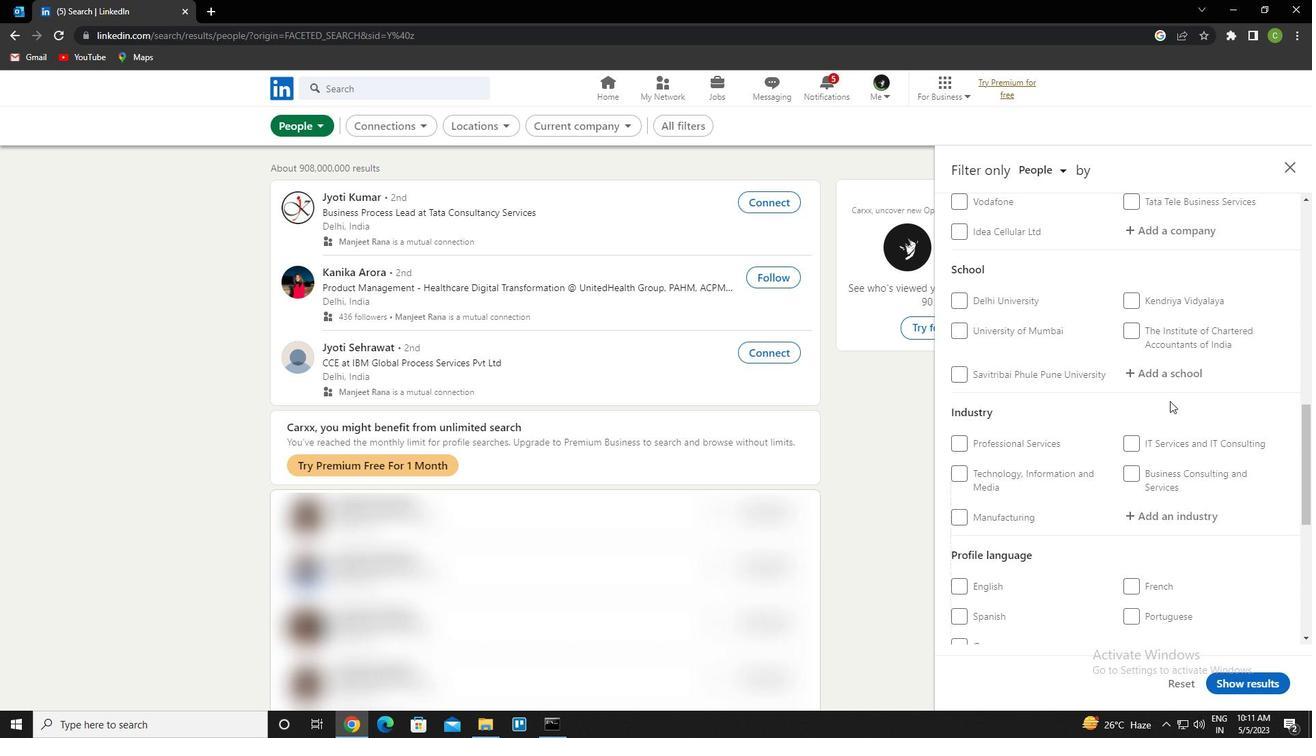
Action: Mouse scrolled (1170, 400) with delta (0, 0)
Screenshot: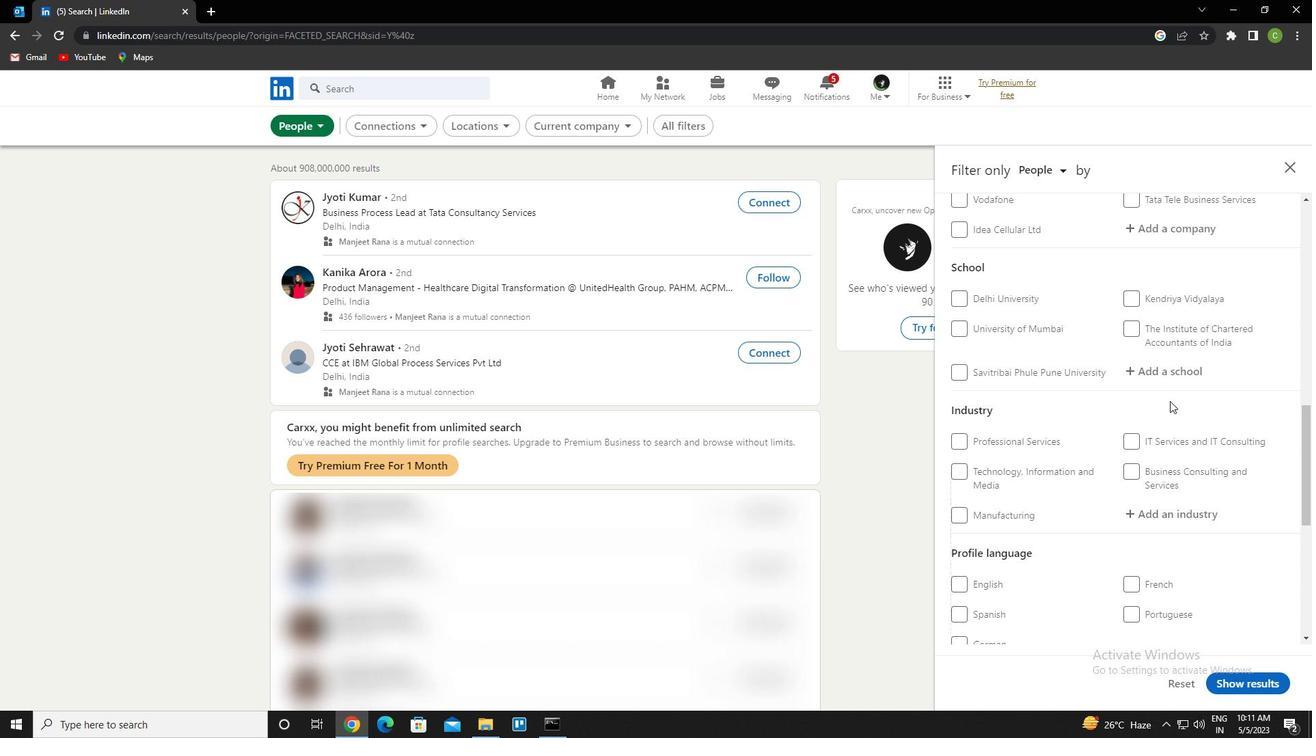 
Action: Mouse moved to (1171, 396)
Screenshot: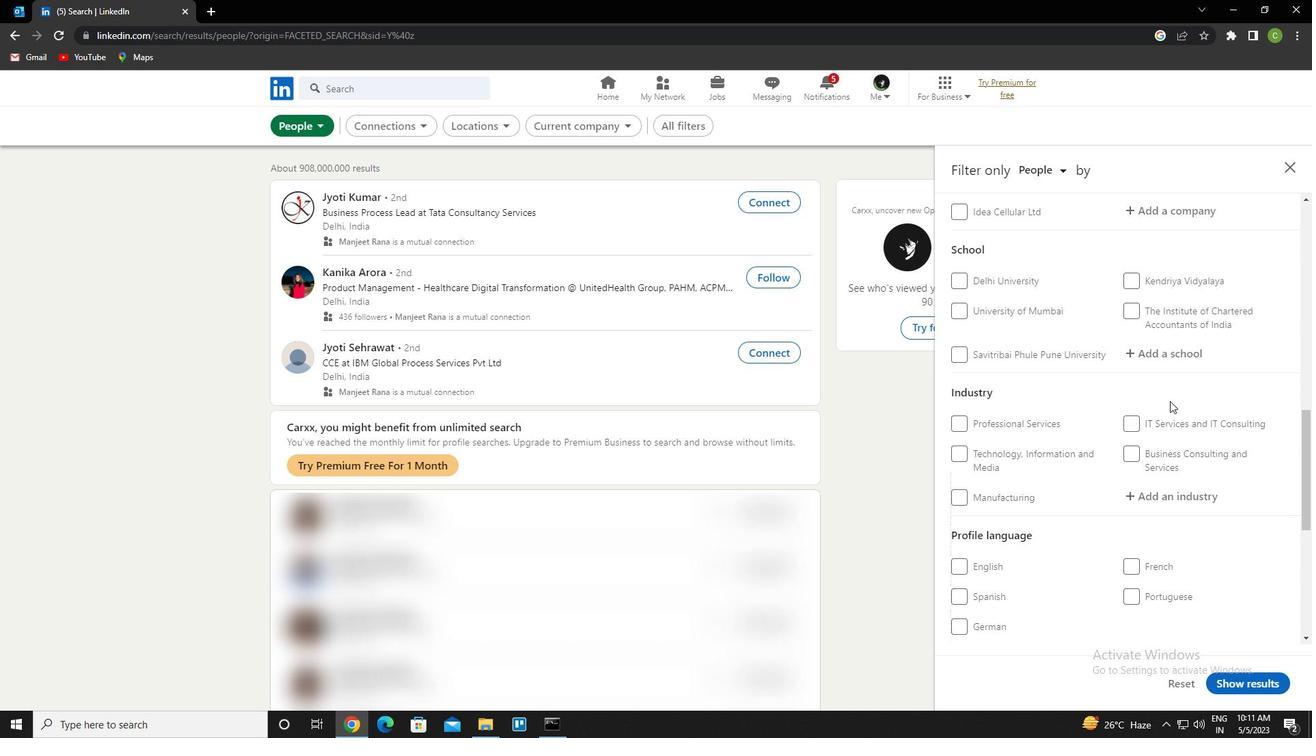 
Action: Mouse scrolled (1171, 395) with delta (0, 0)
Screenshot: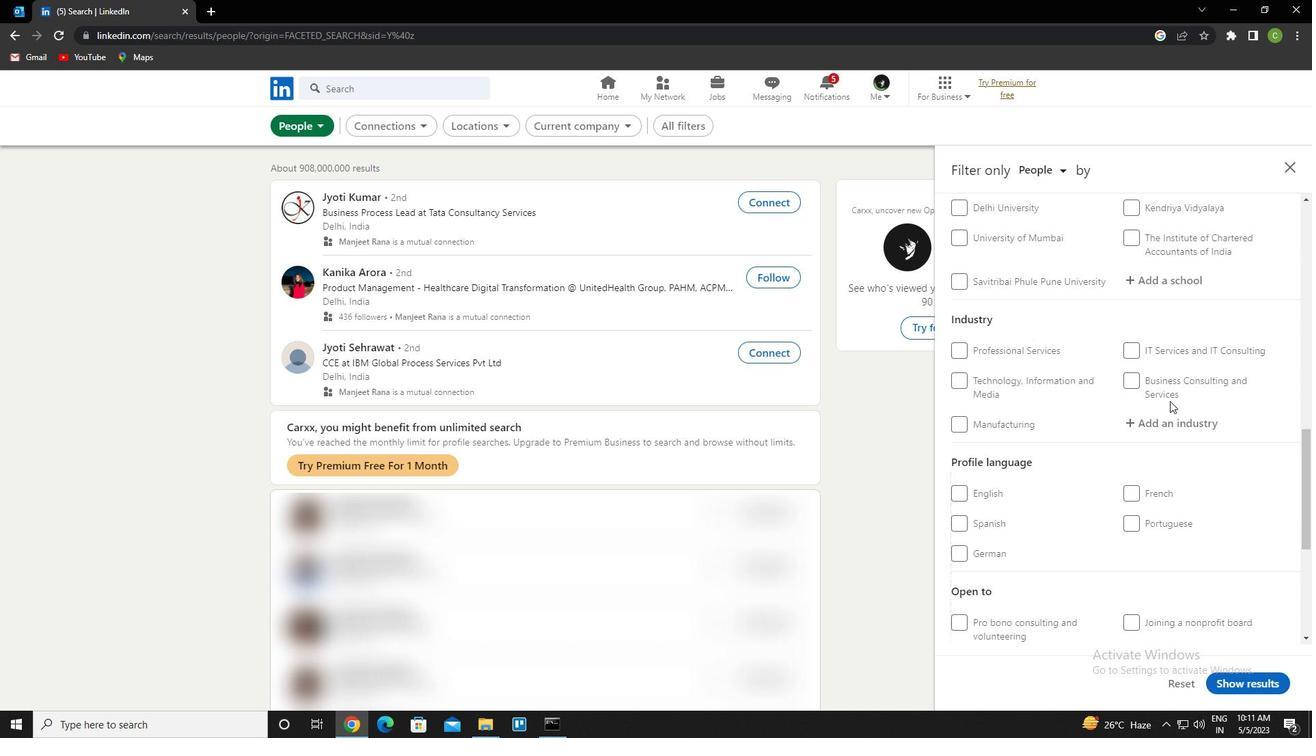 
Action: Mouse scrolled (1171, 395) with delta (0, 0)
Screenshot: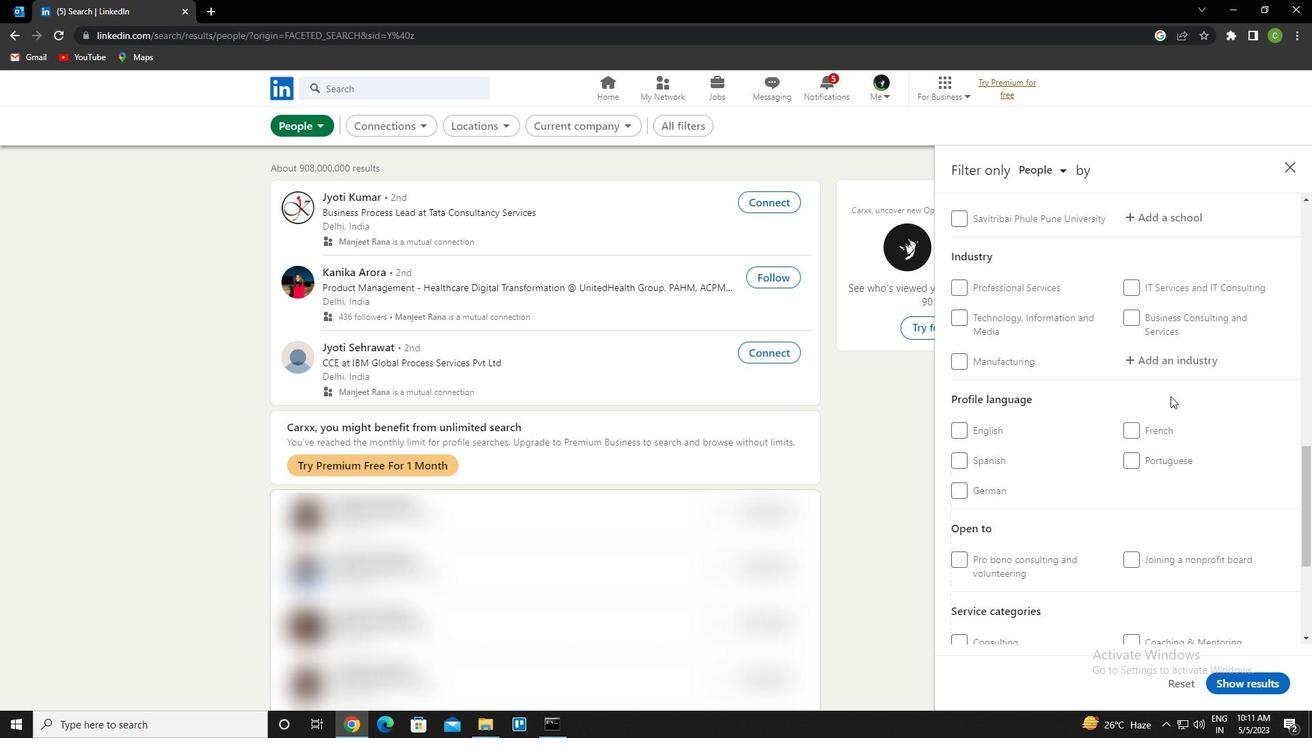 
Action: Mouse moved to (1134, 276)
Screenshot: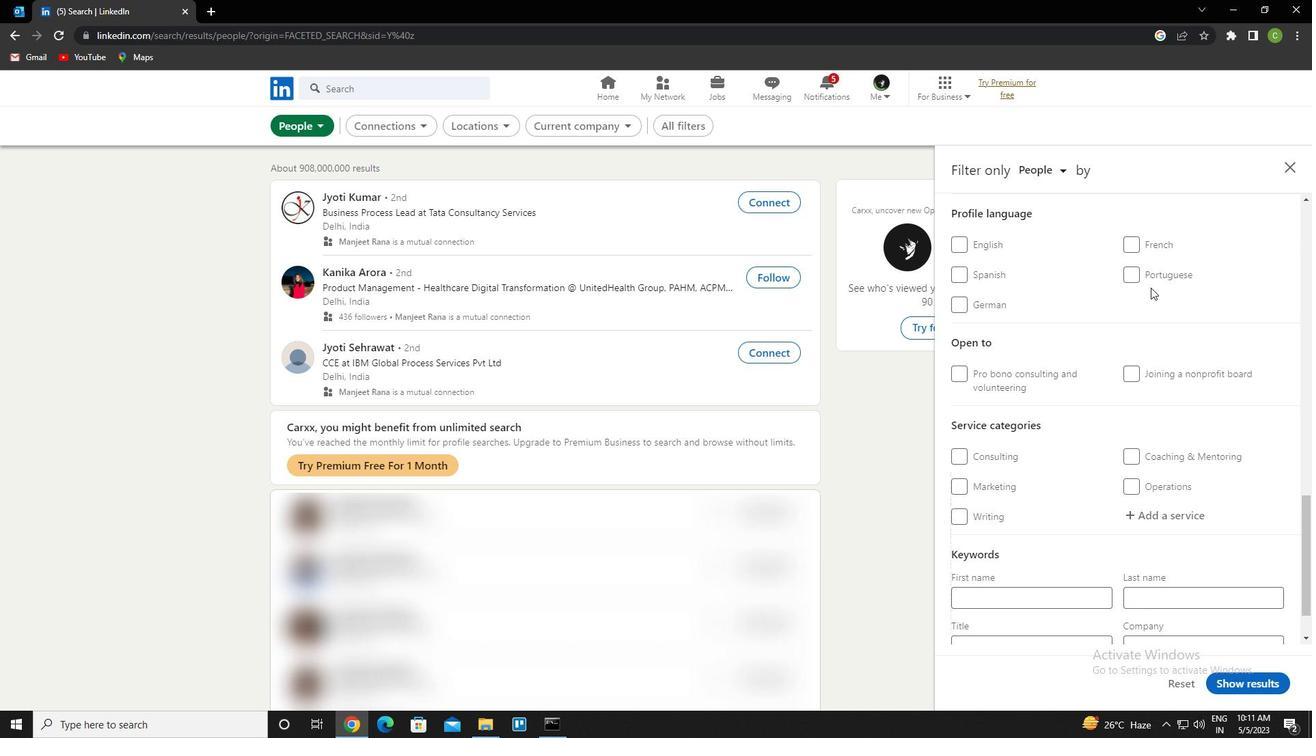 
Action: Mouse pressed left at (1134, 276)
Screenshot: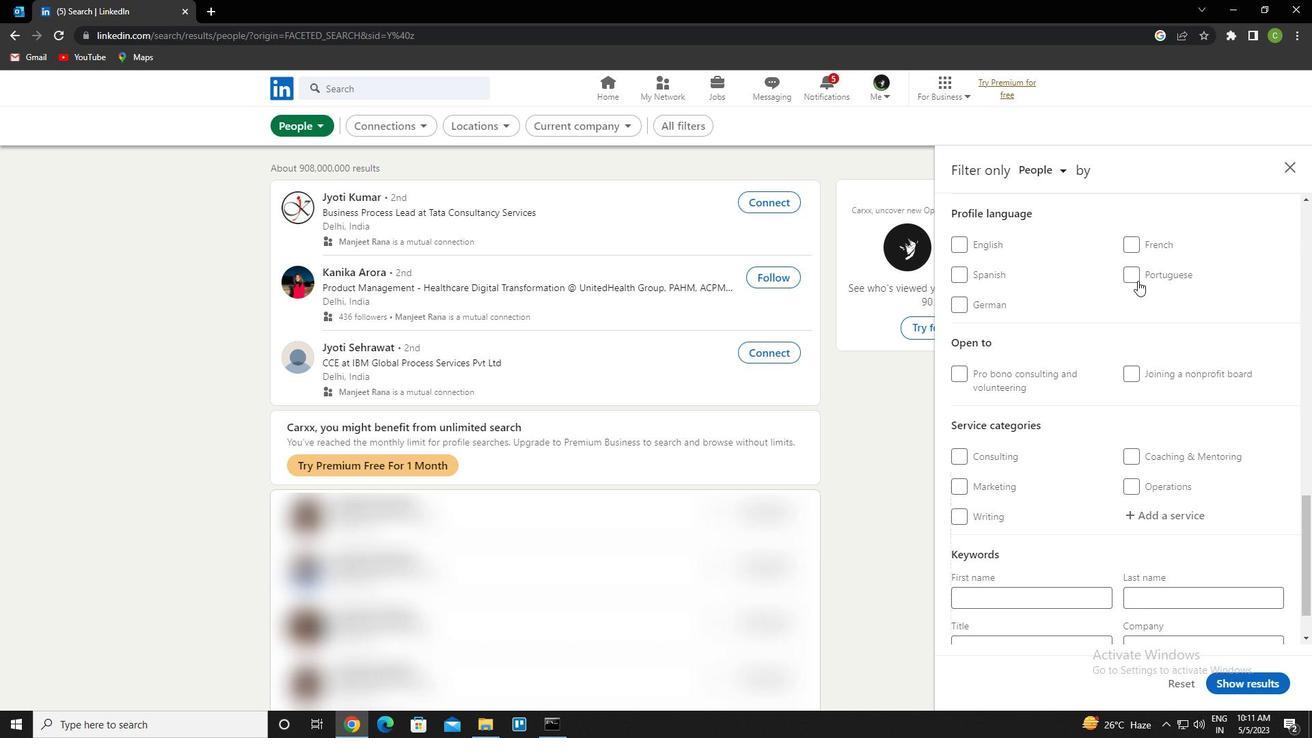 
Action: Mouse moved to (1147, 391)
Screenshot: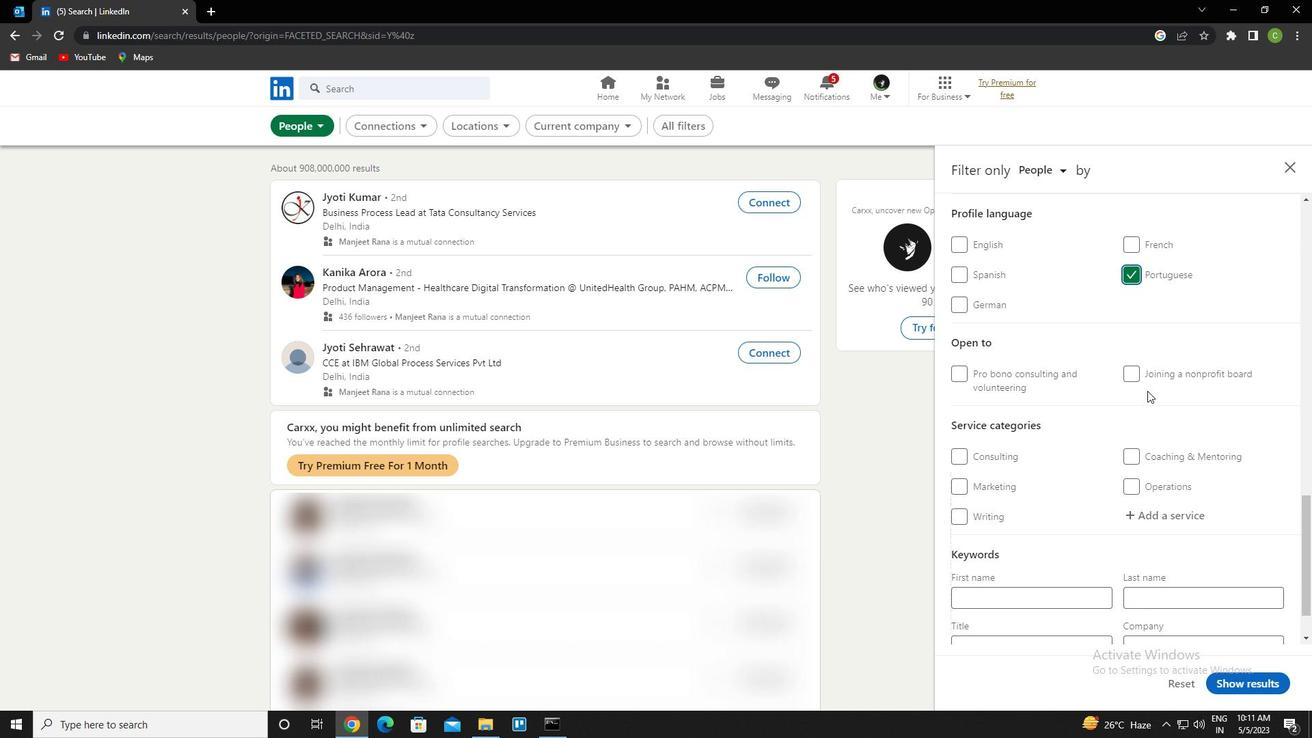 
Action: Mouse scrolled (1147, 392) with delta (0, 0)
Screenshot: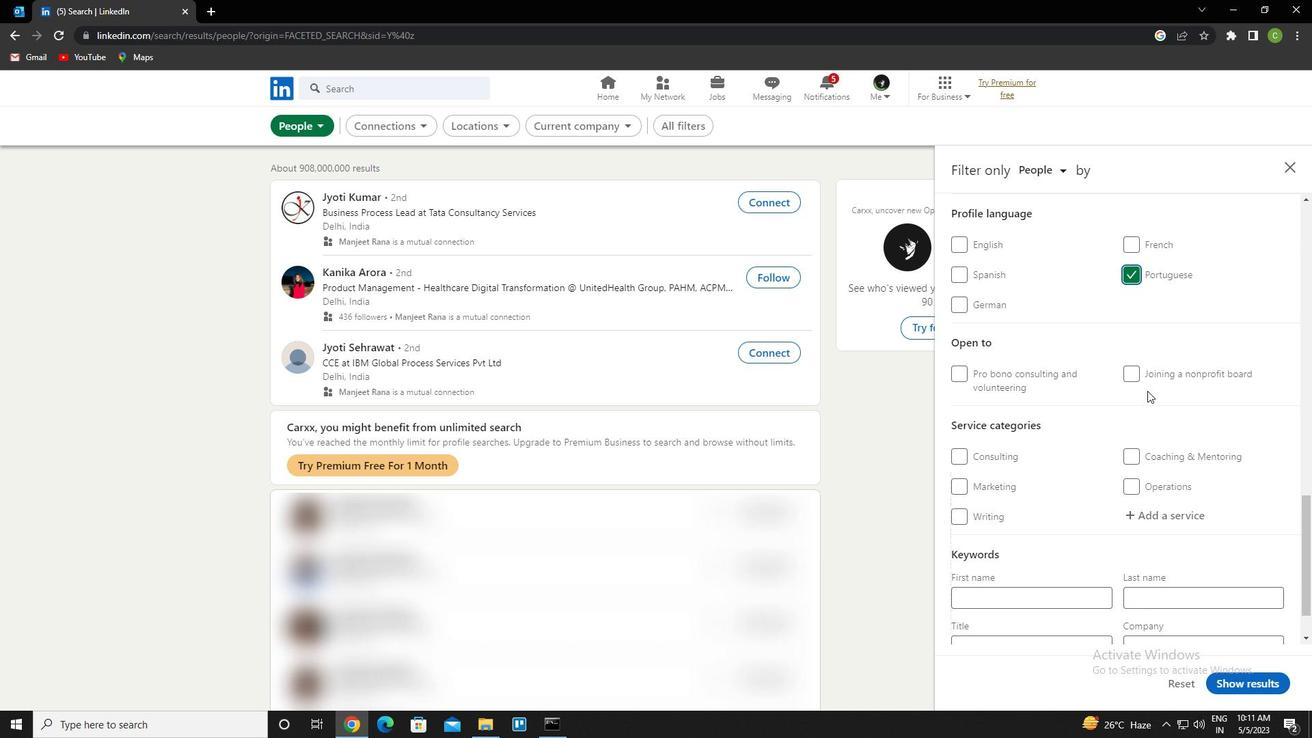 
Action: Mouse scrolled (1147, 392) with delta (0, 0)
Screenshot: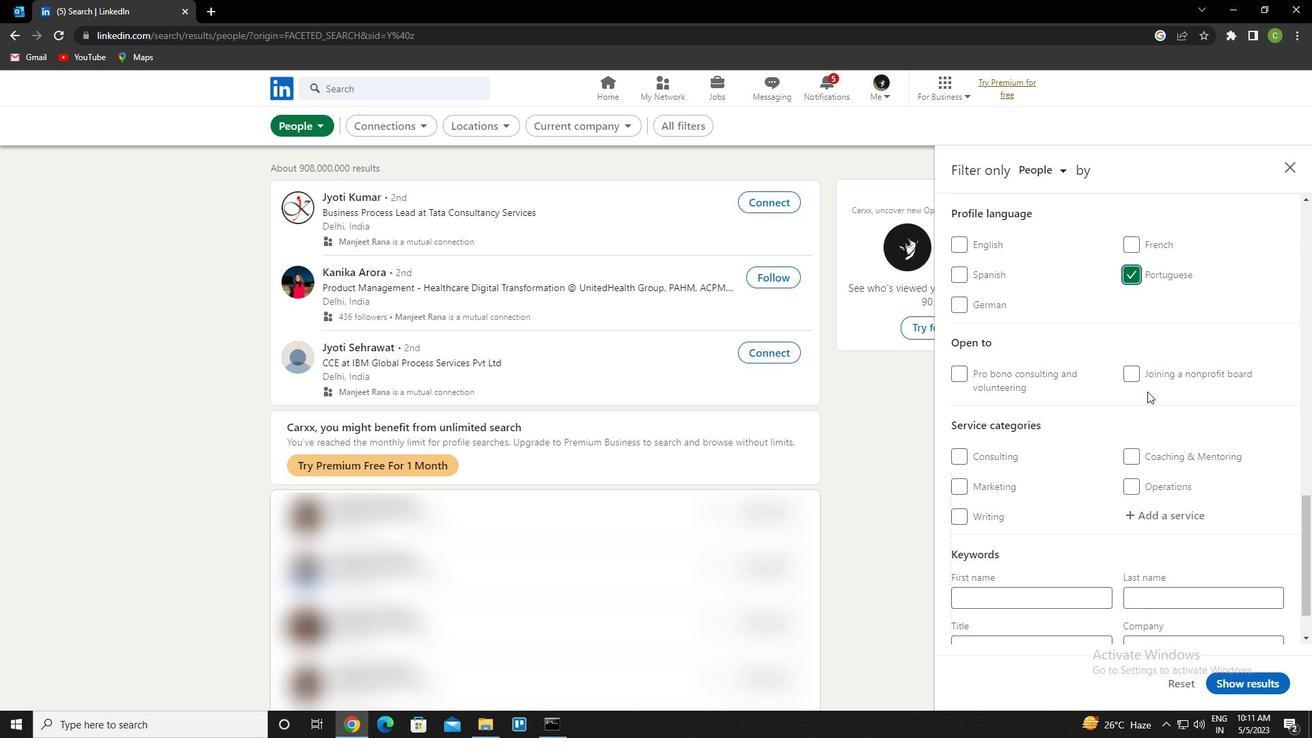 
Action: Mouse scrolled (1147, 392) with delta (0, 0)
Screenshot: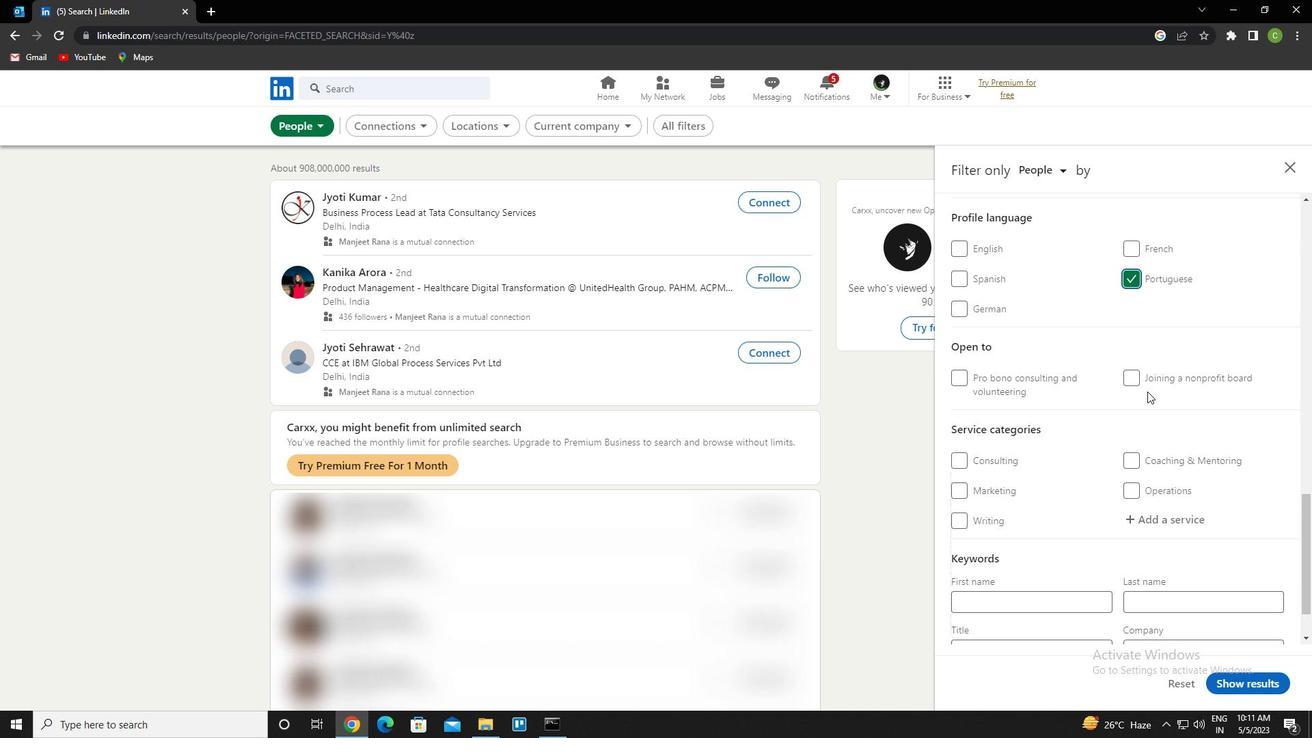
Action: Mouse moved to (1151, 390)
Screenshot: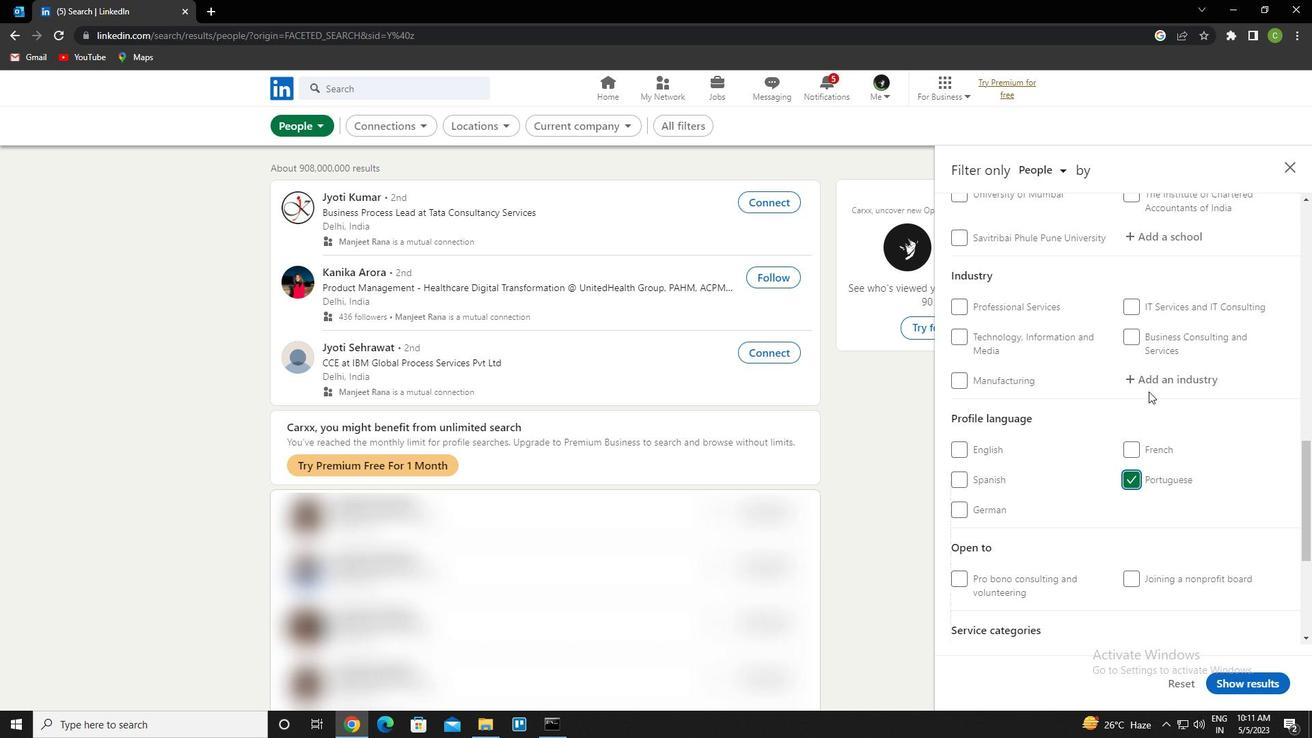 
Action: Mouse scrolled (1151, 391) with delta (0, 0)
Screenshot: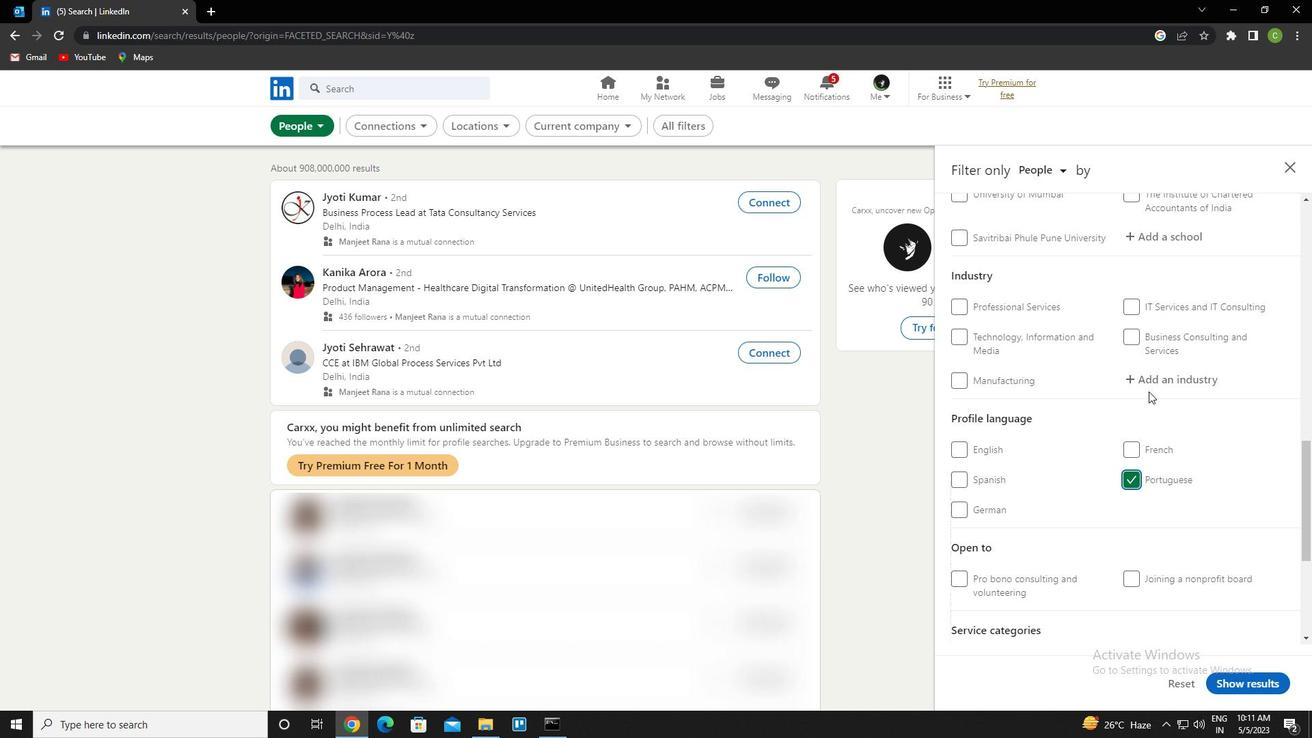 
Action: Mouse scrolled (1151, 391) with delta (0, 0)
Screenshot: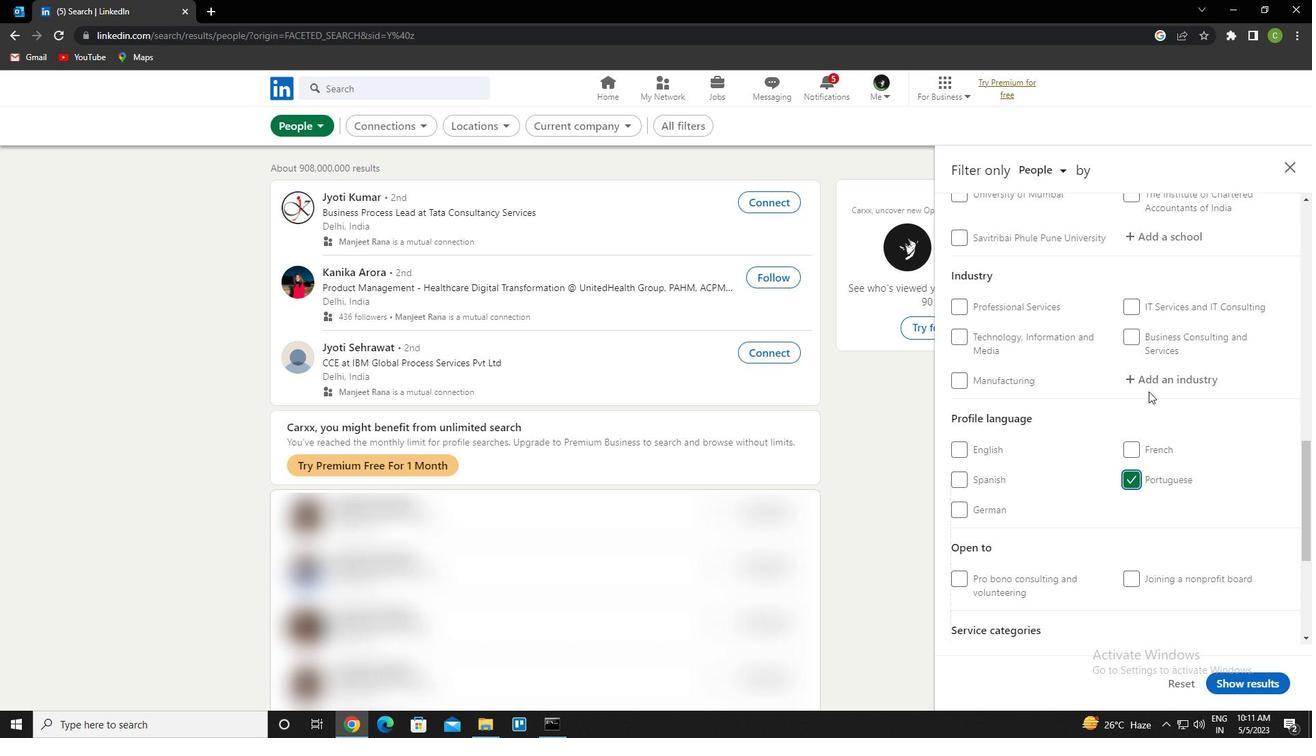 
Action: Mouse scrolled (1151, 391) with delta (0, 0)
Screenshot: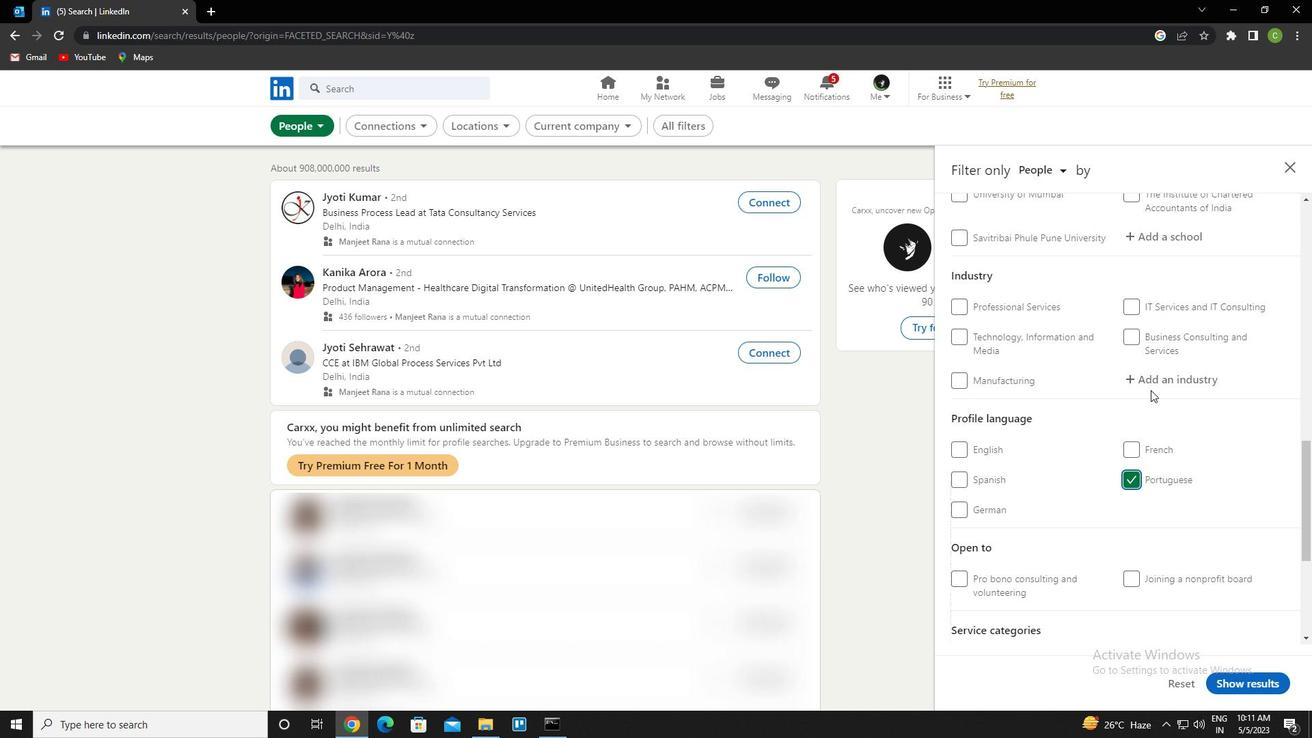 
Action: Mouse scrolled (1151, 391) with delta (0, 0)
Screenshot: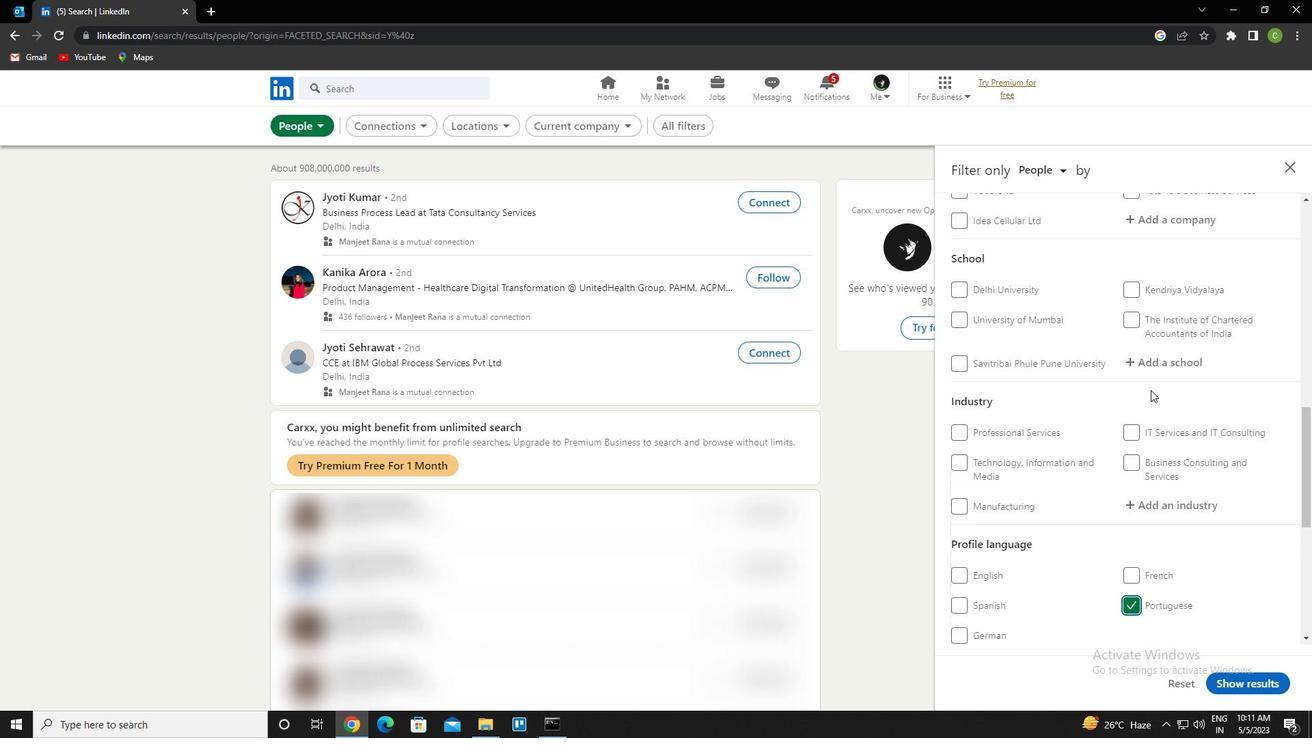 
Action: Mouse scrolled (1151, 391) with delta (0, 0)
Screenshot: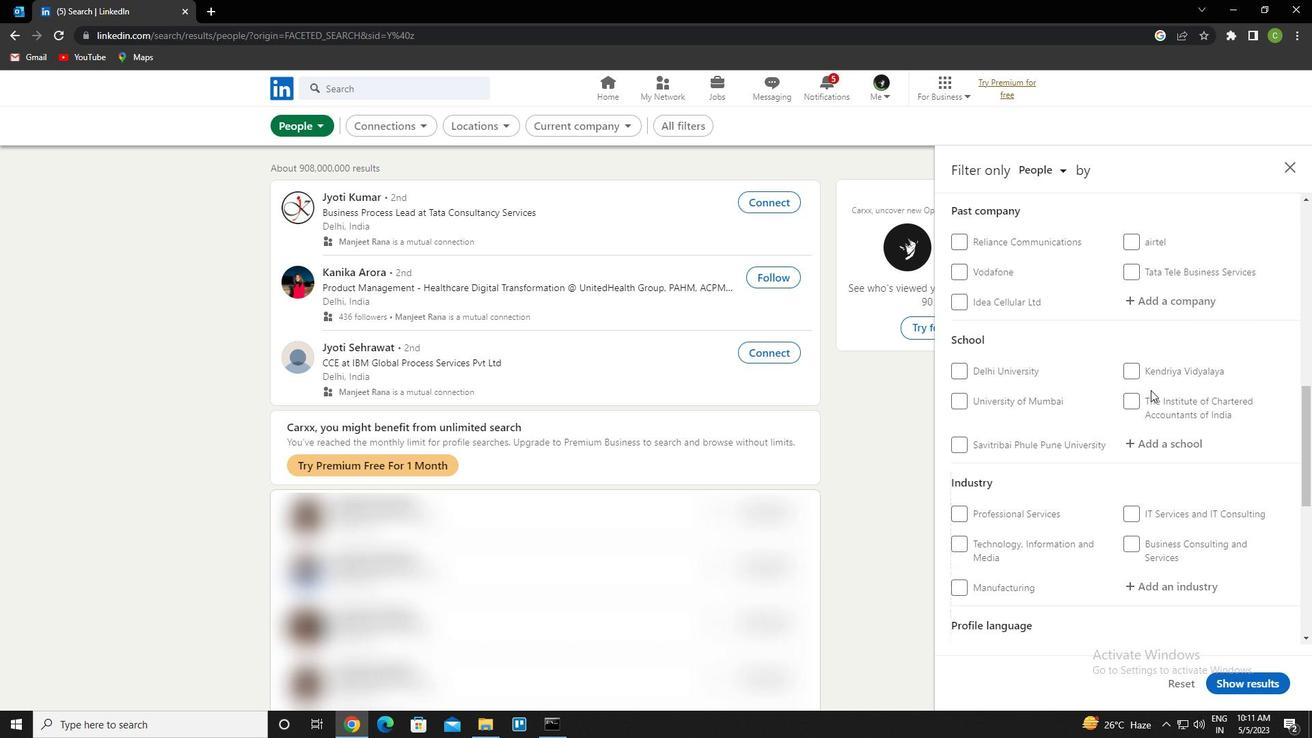 
Action: Mouse scrolled (1151, 391) with delta (0, 0)
Screenshot: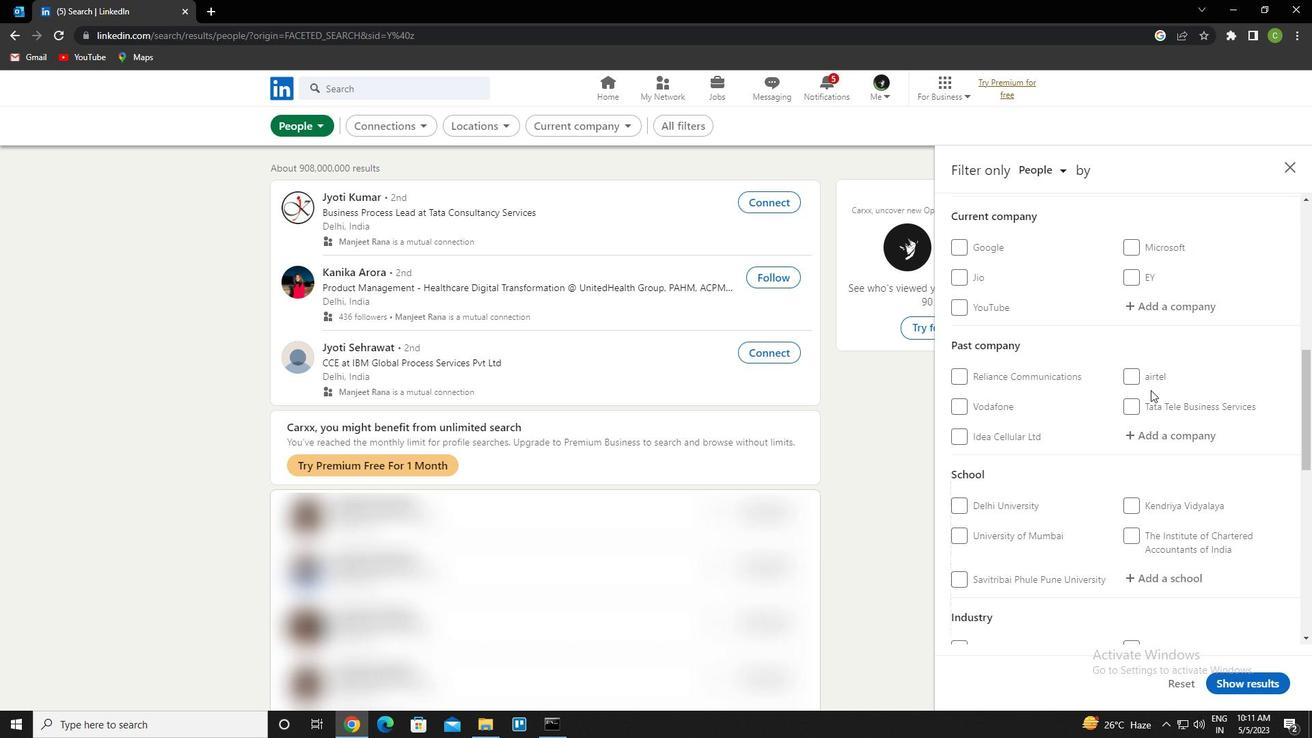 
Action: Mouse moved to (1161, 377)
Screenshot: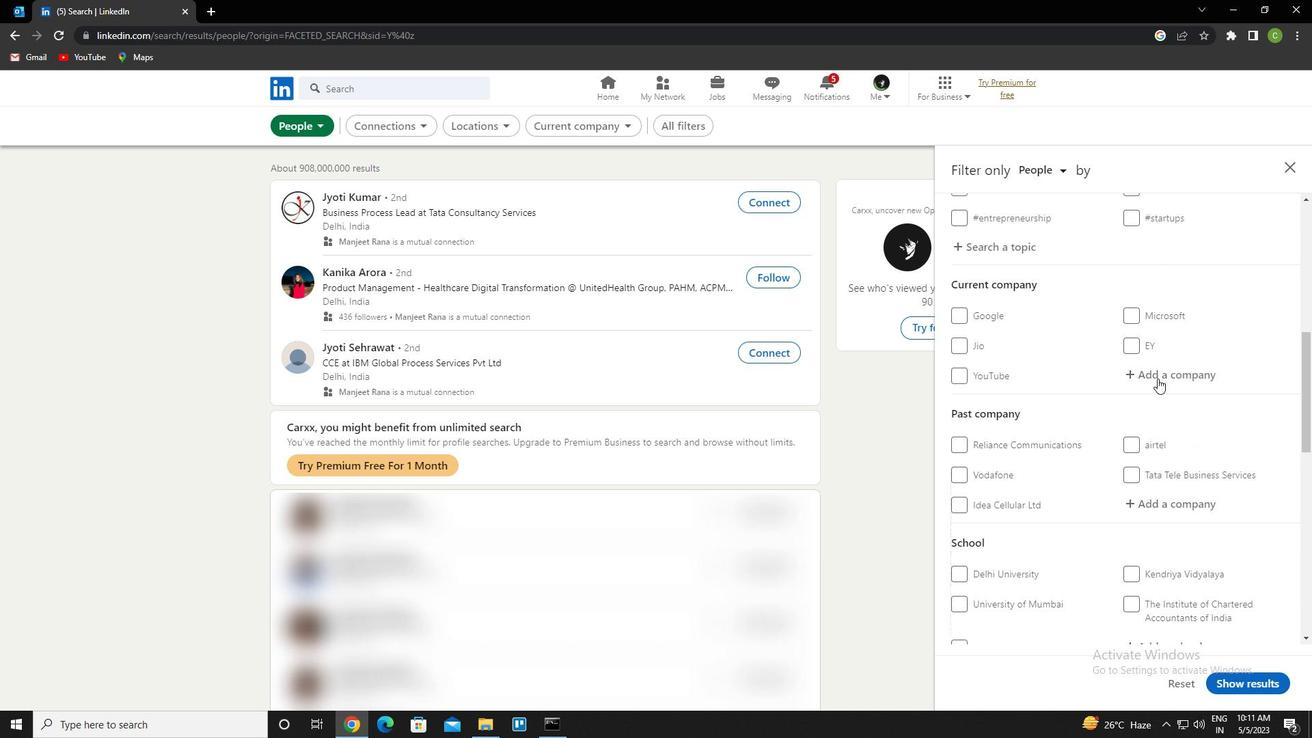 
Action: Mouse pressed left at (1161, 377)
Screenshot: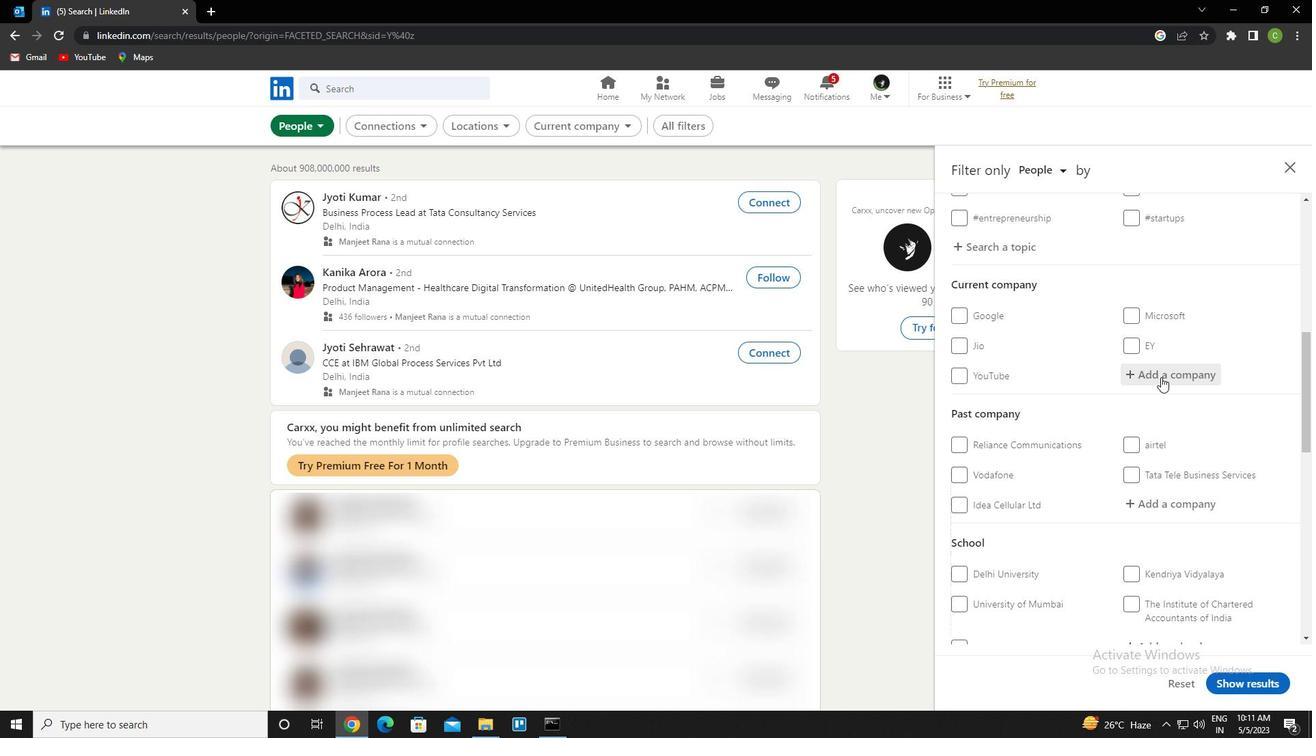 
Action: Mouse moved to (1162, 375)
Screenshot: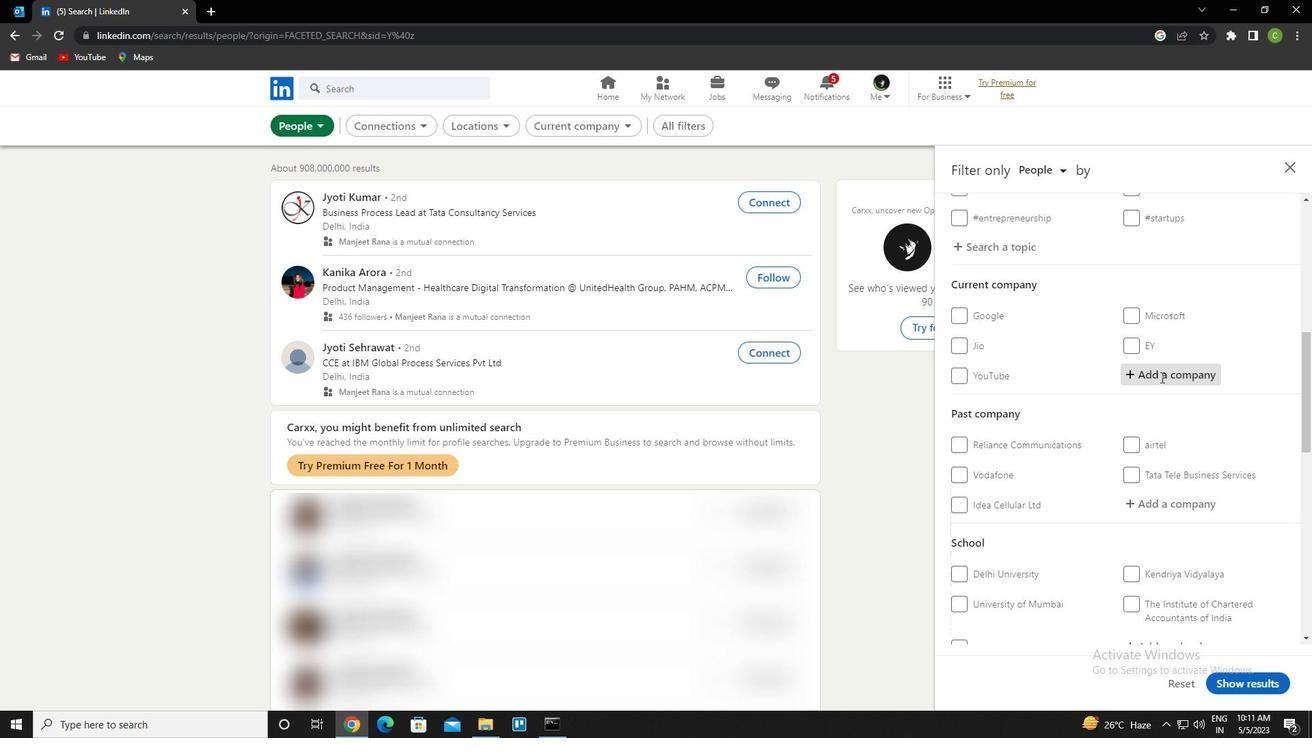 
Action: Key pressed <Key.caps_lock>cnbc-tv
Screenshot: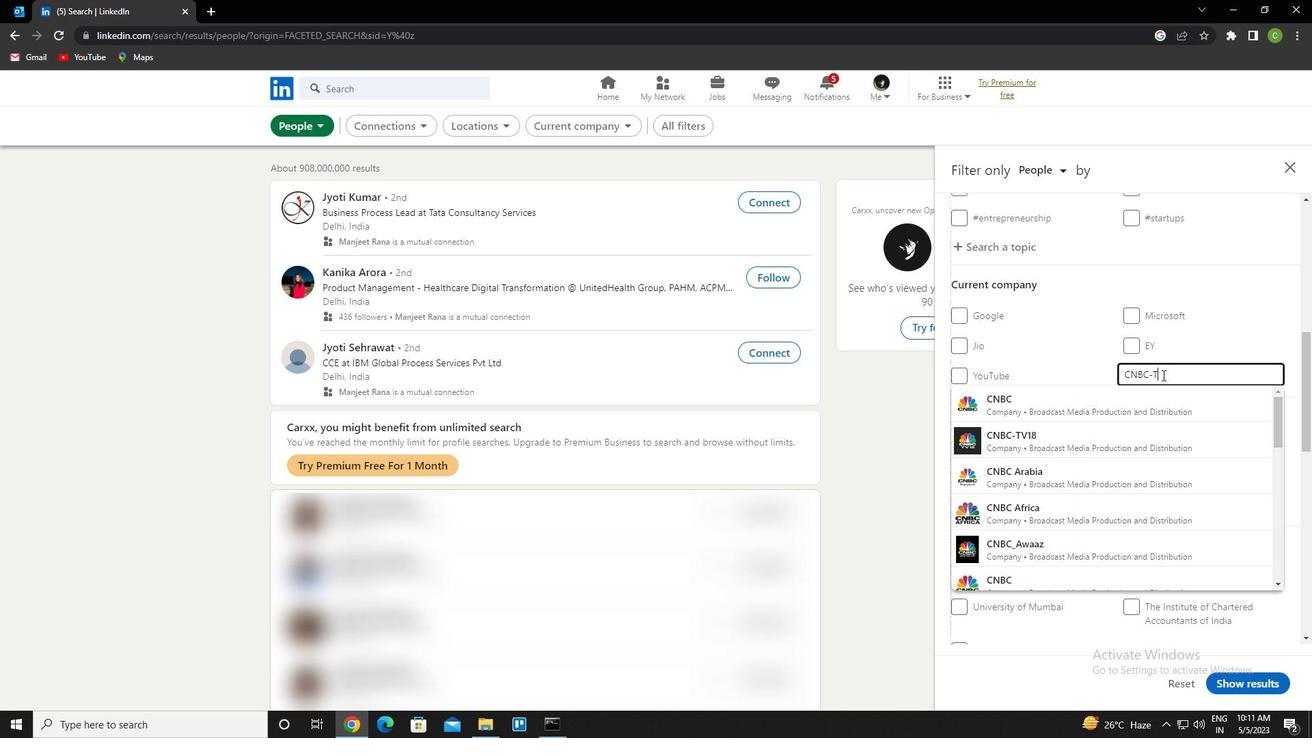 
Action: Mouse moved to (1147, 396)
Screenshot: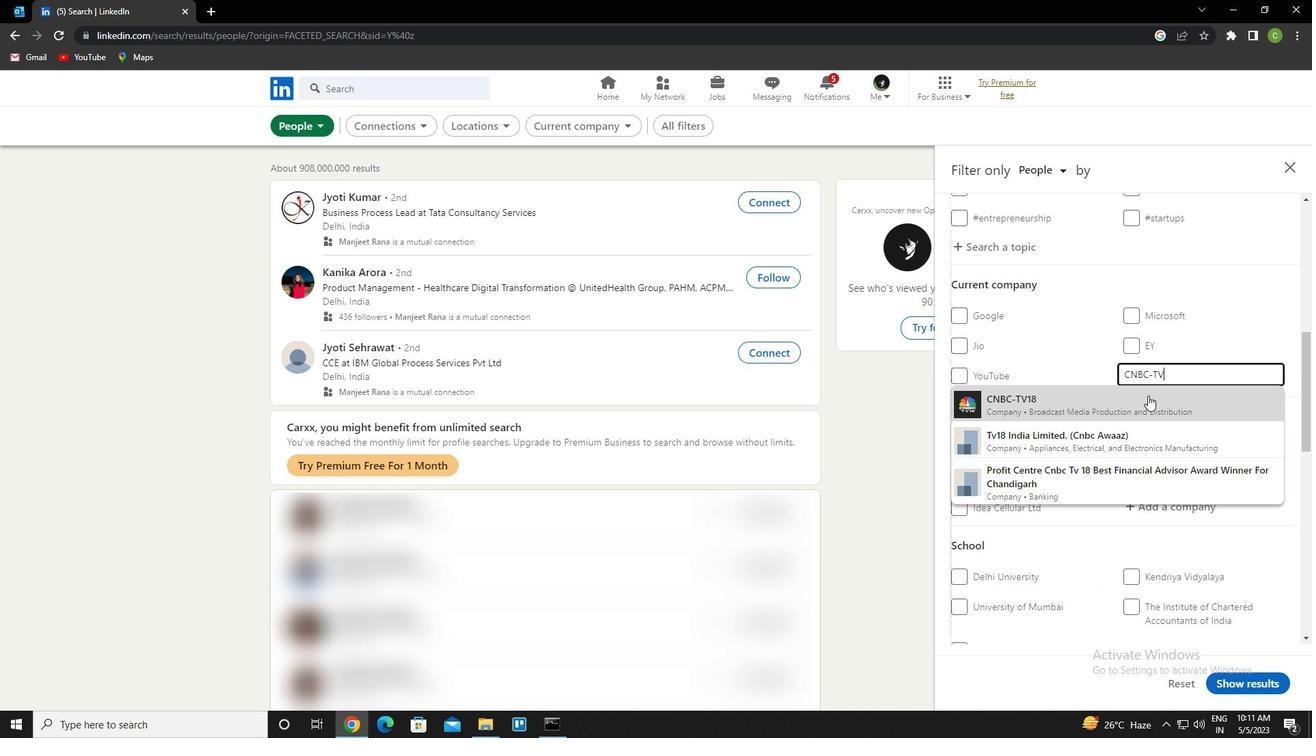 
Action: Mouse pressed left at (1147, 396)
Screenshot: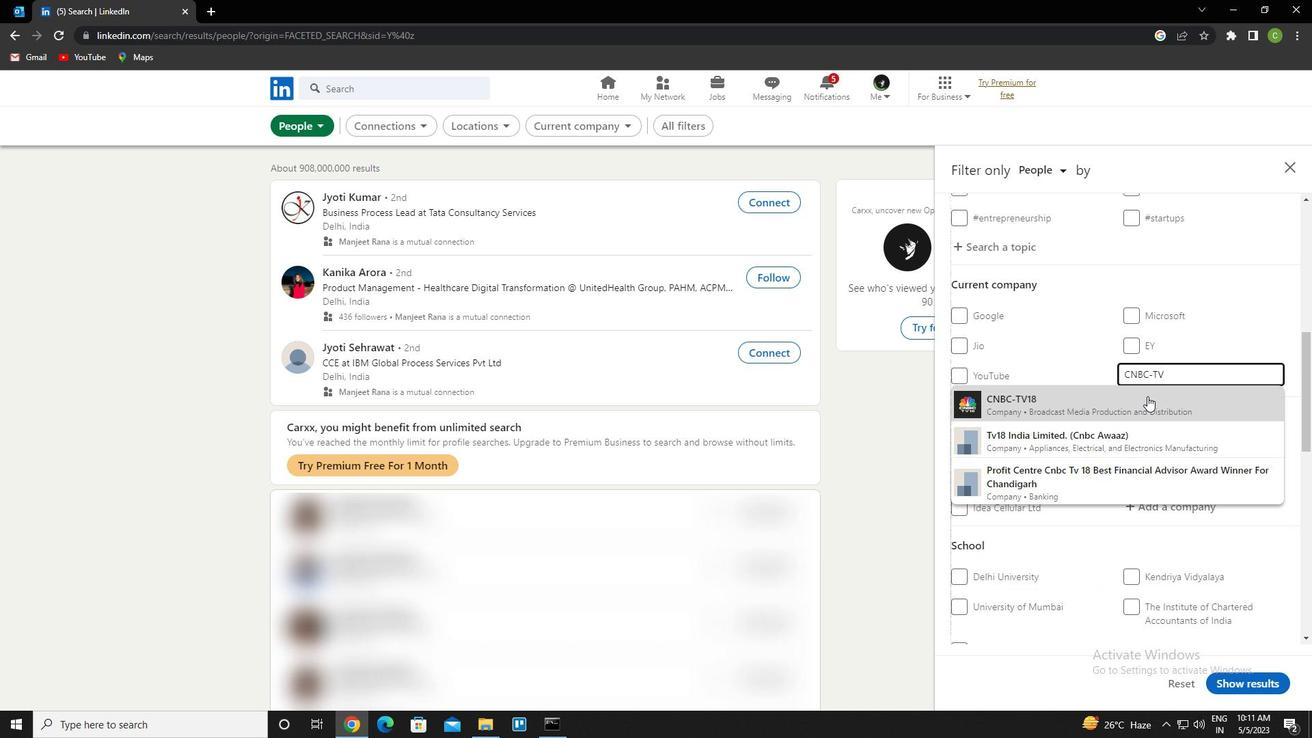 
Action: Mouse moved to (1125, 408)
Screenshot: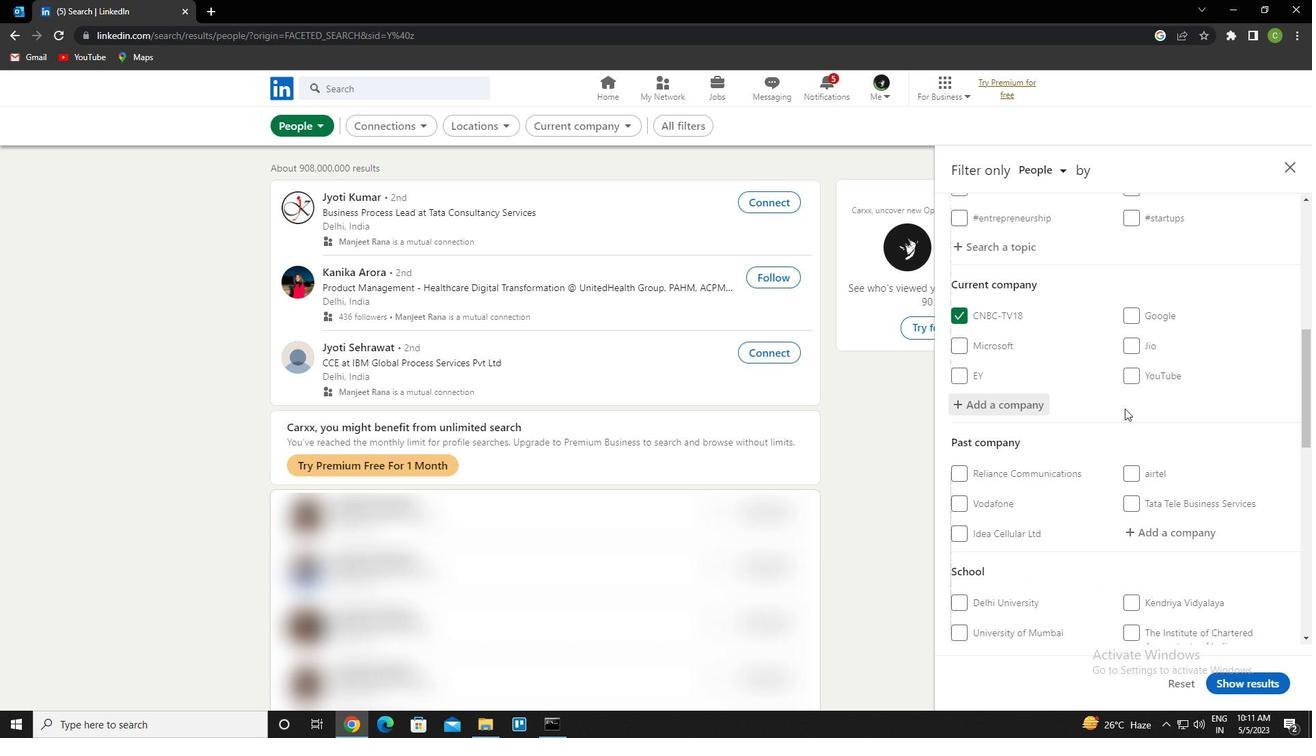 
Action: Mouse scrolled (1125, 408) with delta (0, 0)
Screenshot: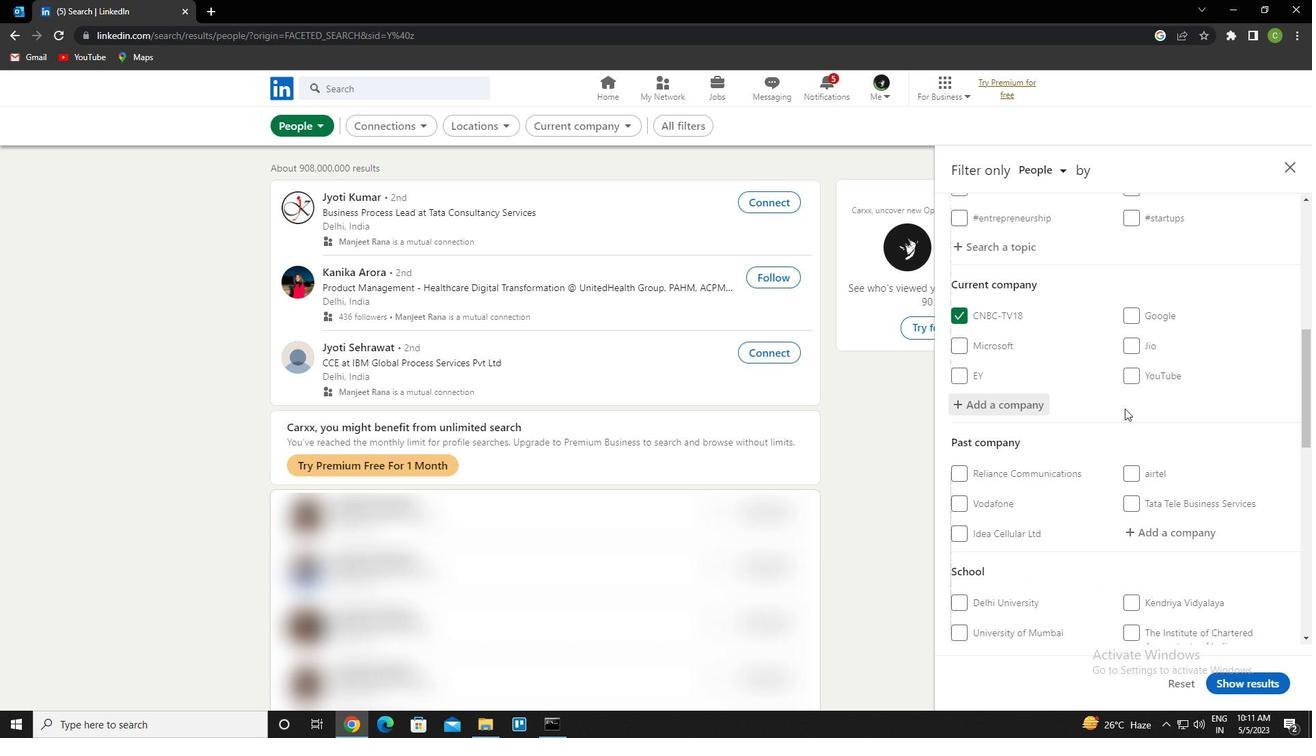 
Action: Mouse moved to (1124, 411)
Screenshot: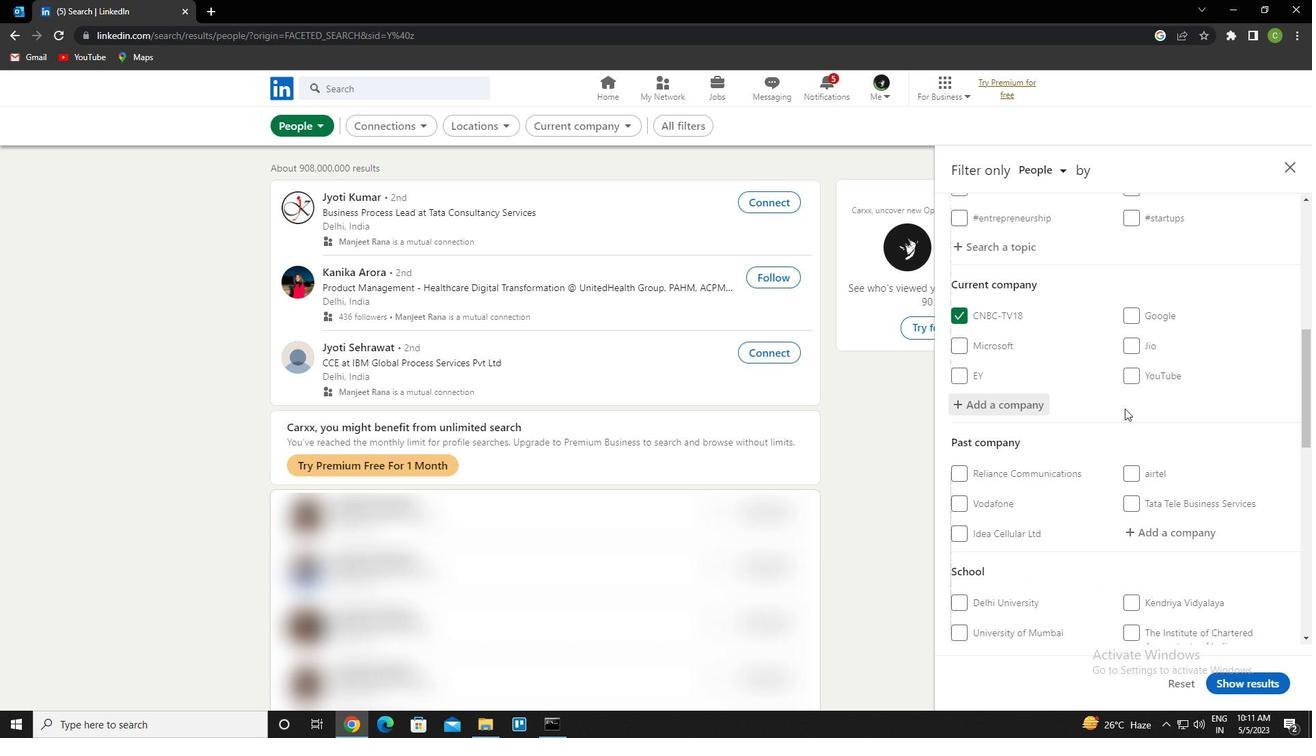 
Action: Mouse scrolled (1124, 410) with delta (0, 0)
Screenshot: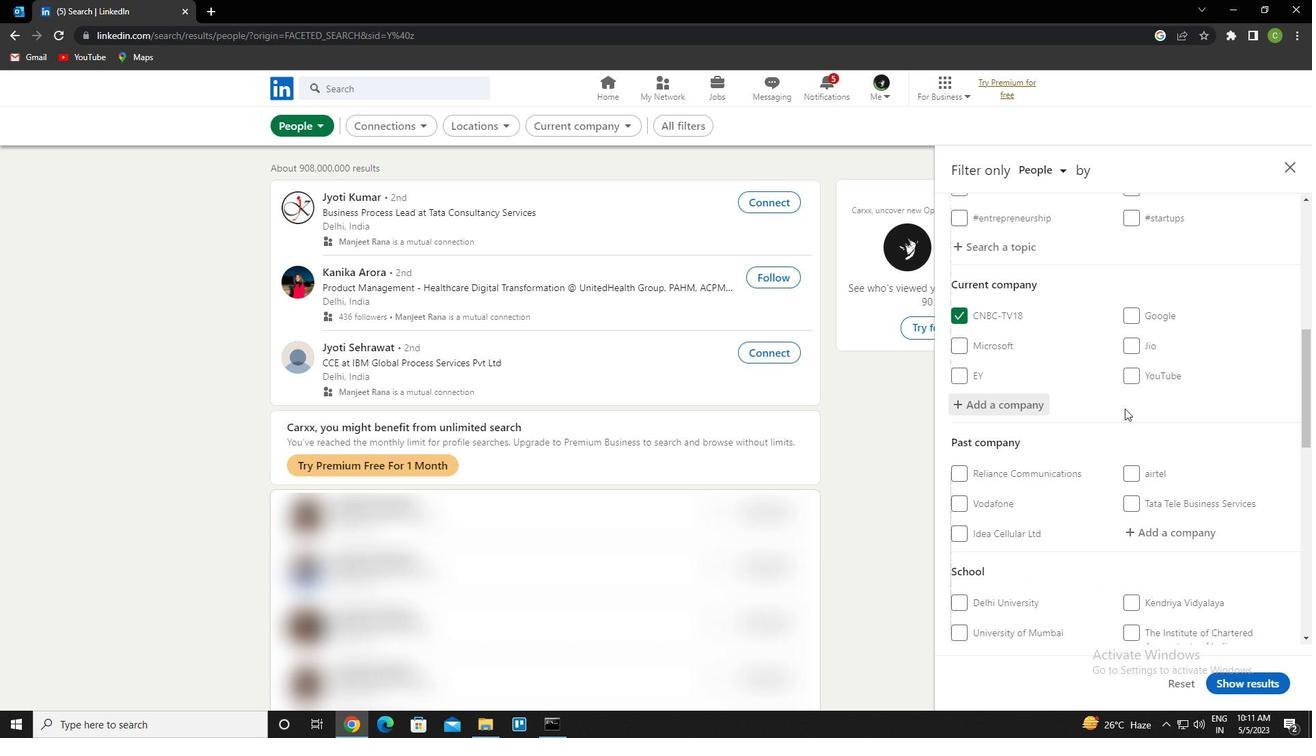
Action: Mouse scrolled (1124, 410) with delta (0, 0)
Screenshot: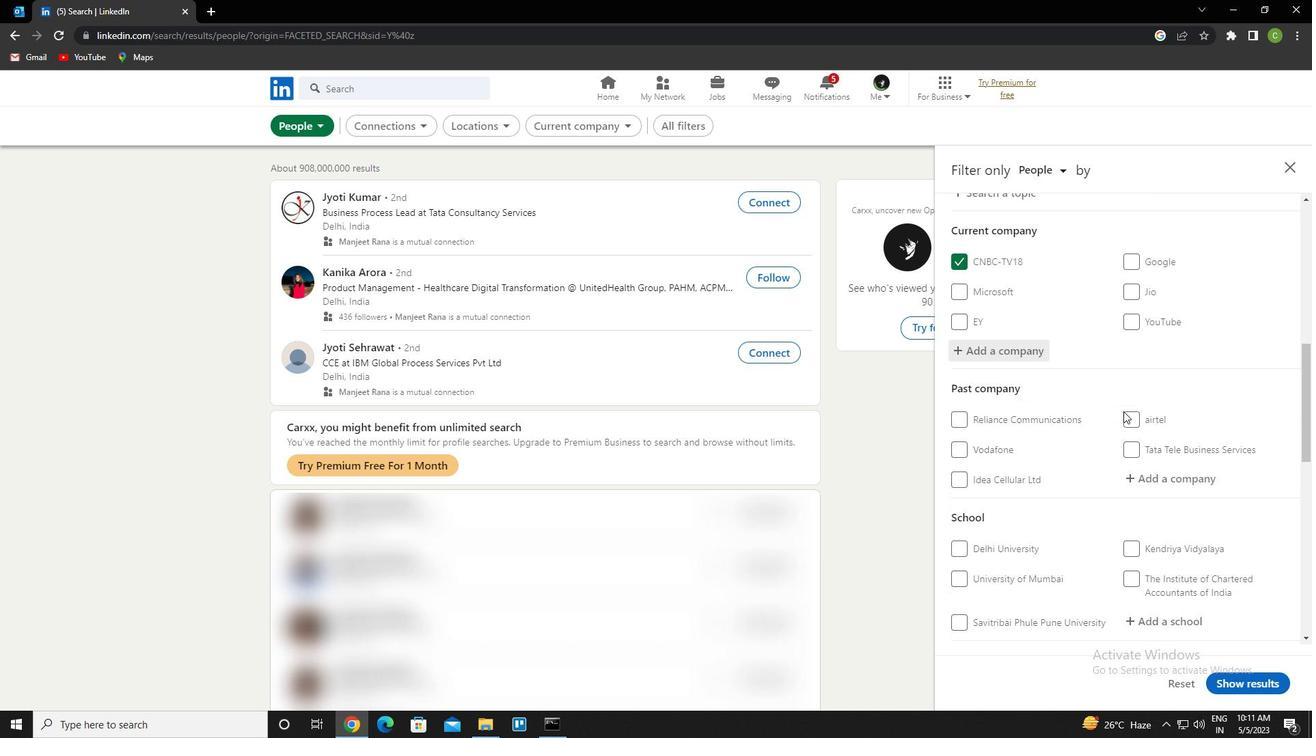 
Action: Mouse moved to (1169, 473)
Screenshot: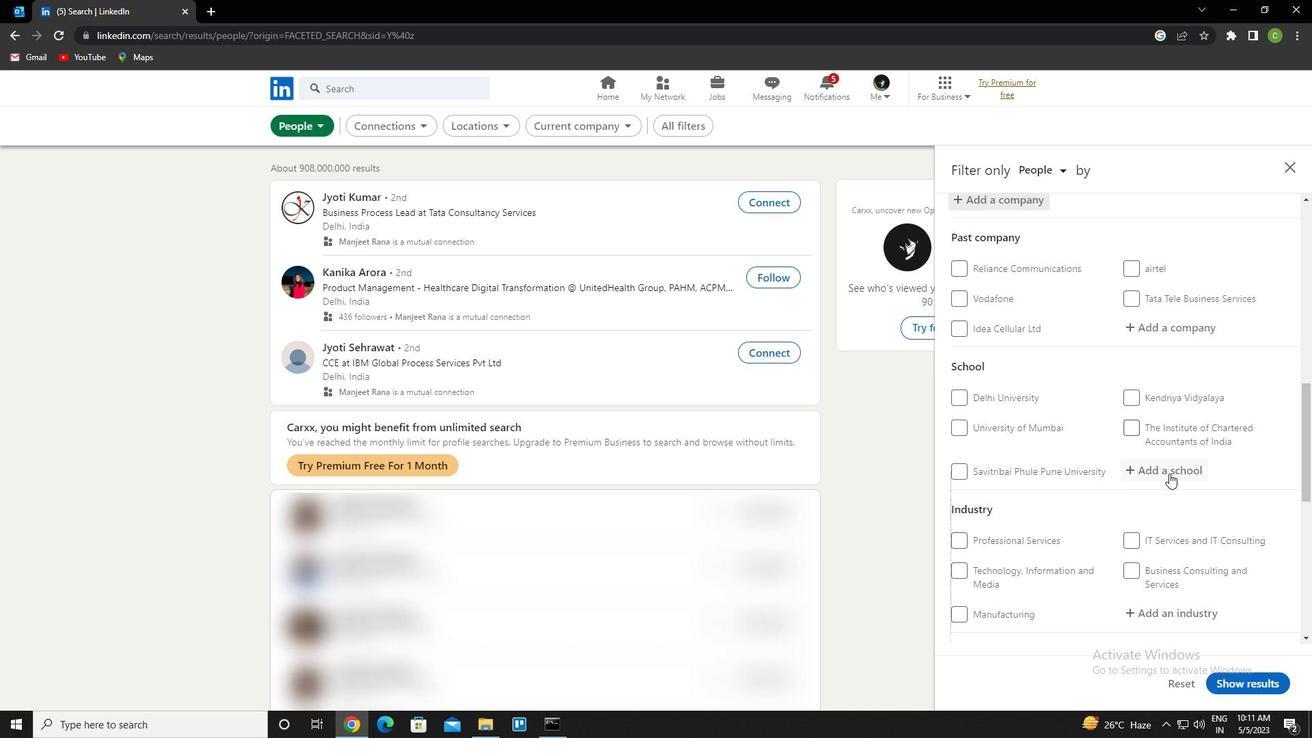 
Action: Mouse pressed left at (1169, 473)
Screenshot: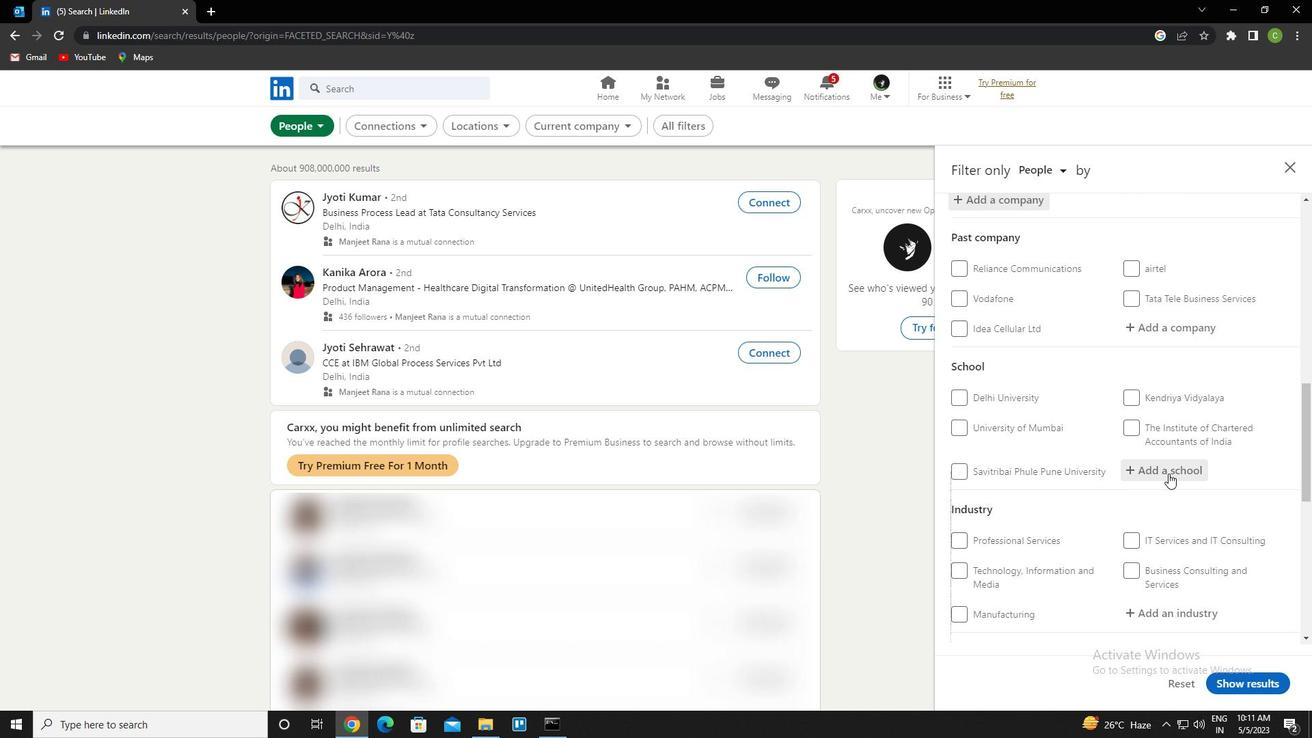 
Action: Mouse moved to (1171, 471)
Screenshot: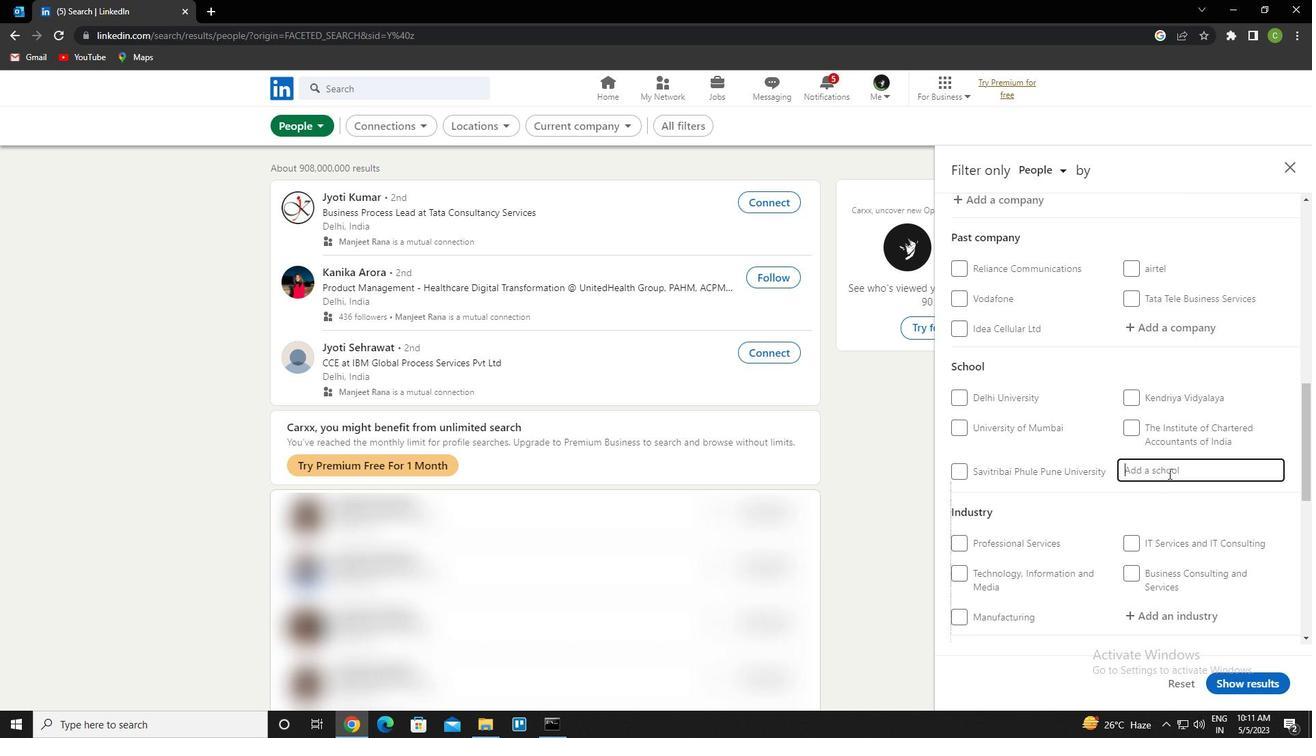 
Action: Key pressed <Key.caps_lock><Key.caps_lock>p<Key.caps_lock>andit<Key.space>deendayal<Key.space>energy<Key.space>university<Key.down><Key.enter>
Screenshot: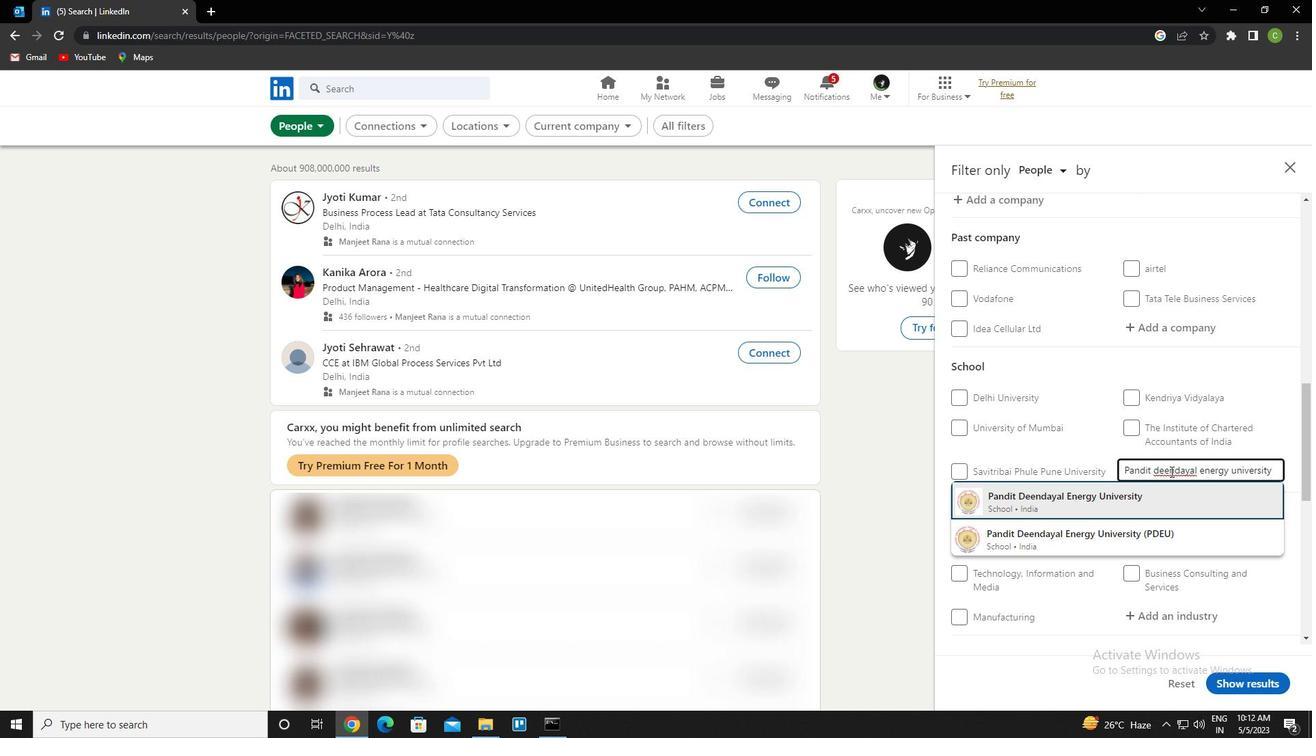
Action: Mouse moved to (1240, 426)
Screenshot: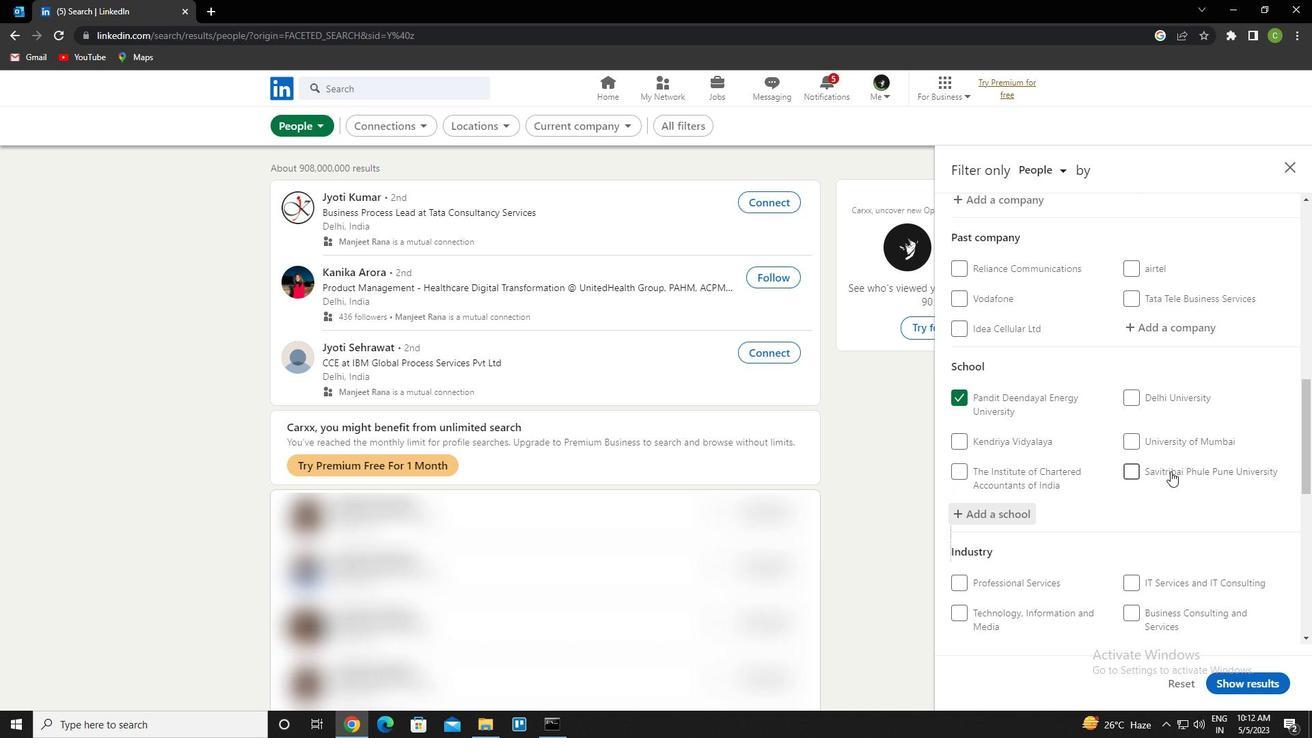 
Action: Mouse scrolled (1240, 425) with delta (0, 0)
Screenshot: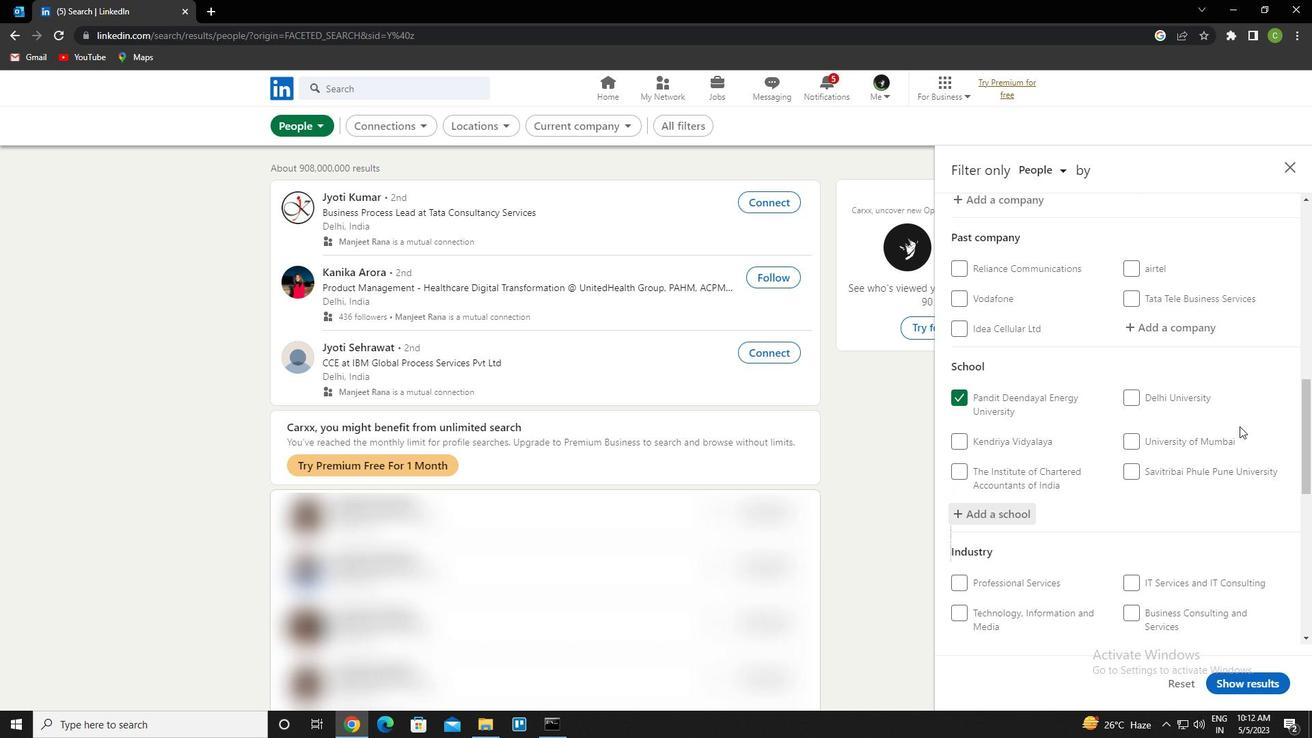 
Action: Mouse scrolled (1240, 425) with delta (0, 0)
Screenshot: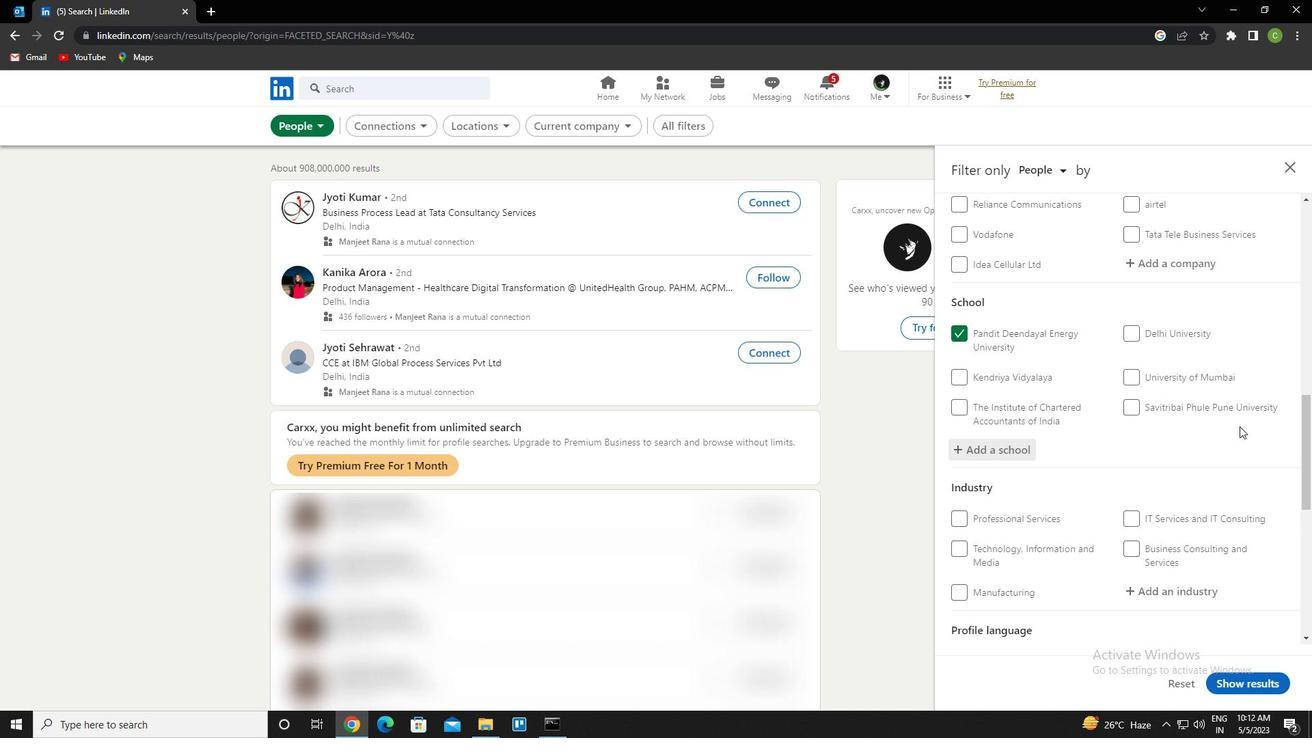 
Action: Mouse scrolled (1240, 425) with delta (0, 0)
Screenshot: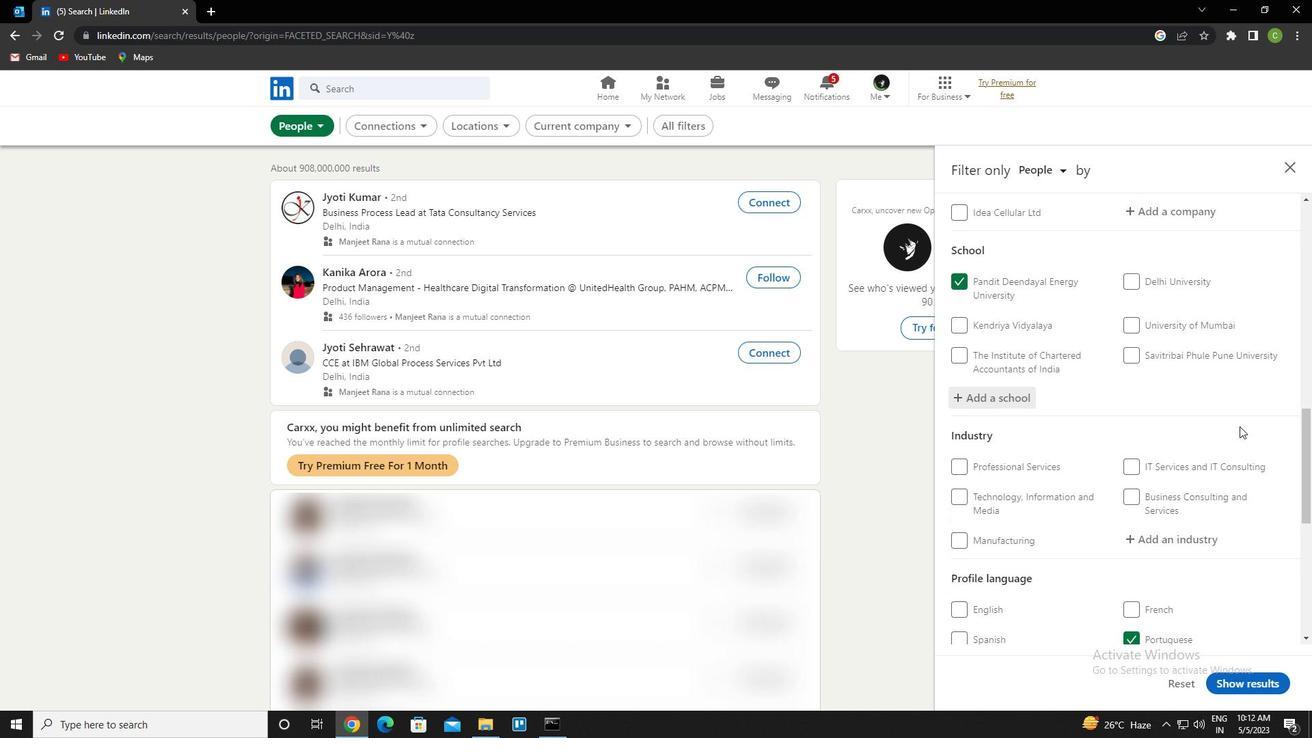 
Action: Mouse moved to (1183, 449)
Screenshot: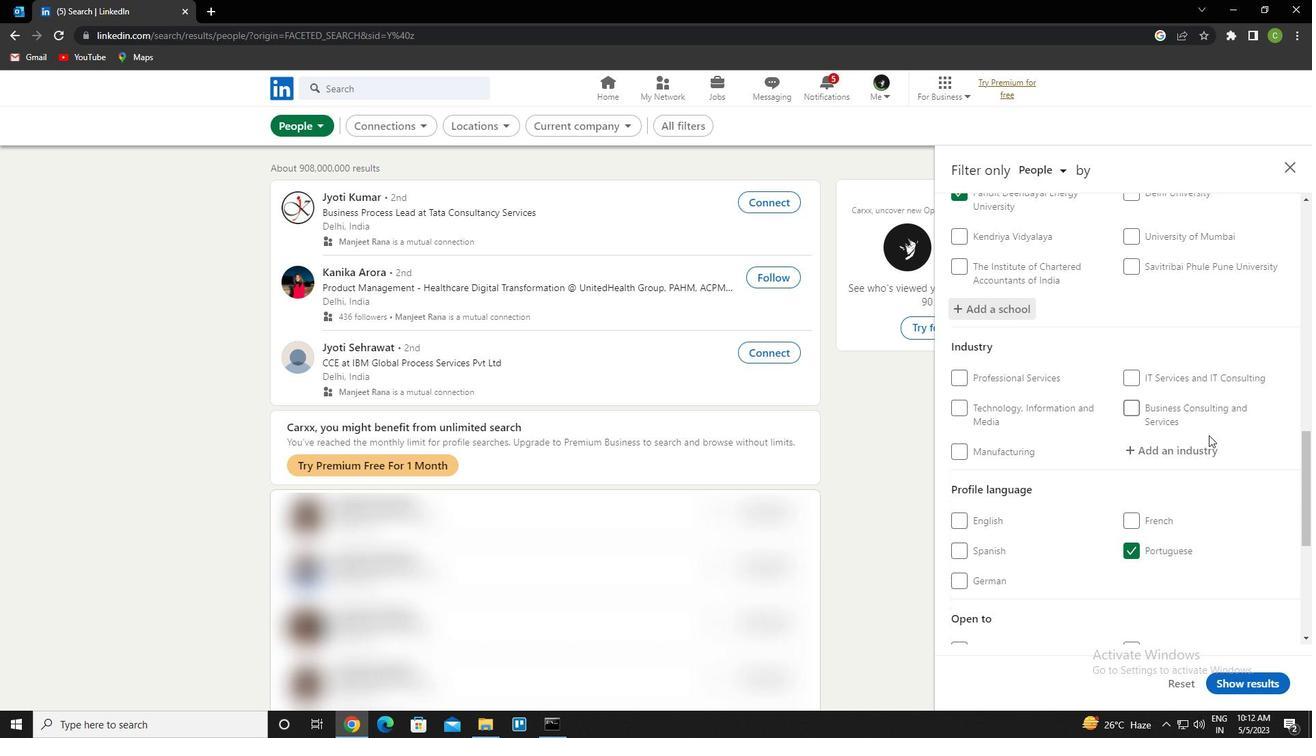 
Action: Mouse pressed left at (1183, 449)
Screenshot: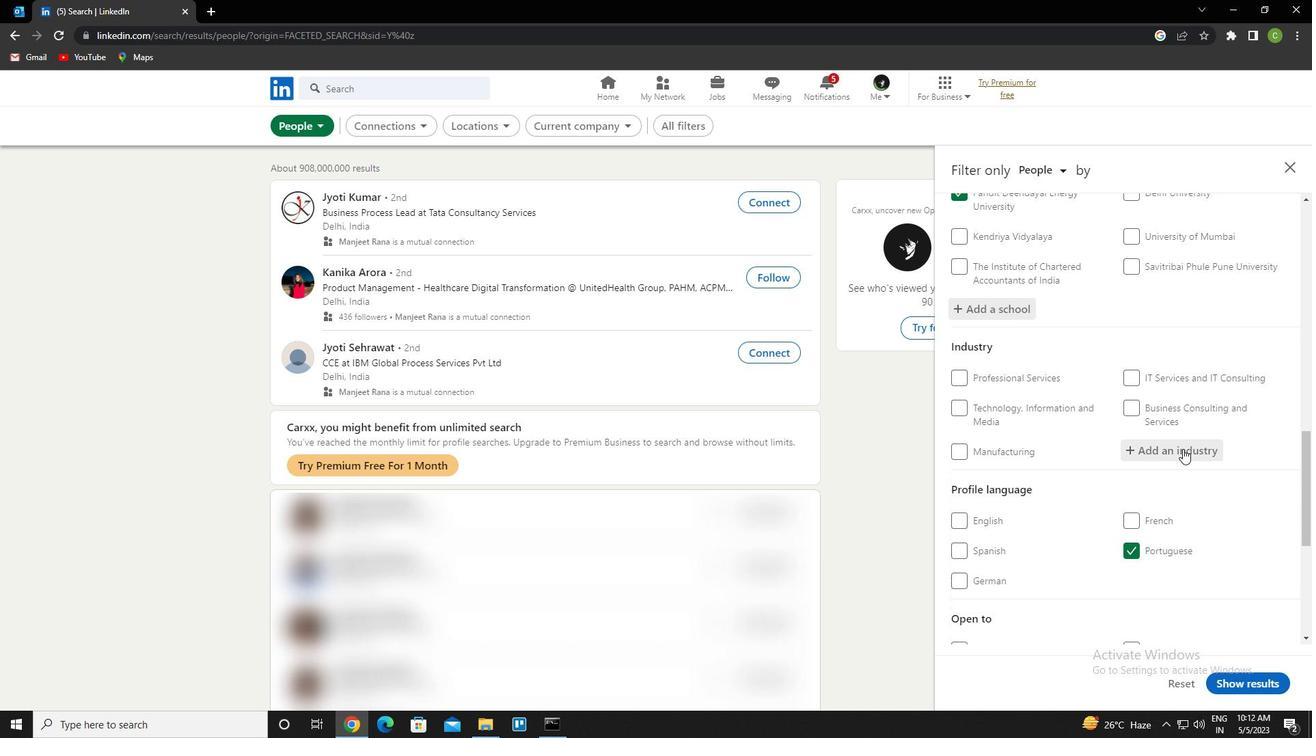 
Action: Key pressed <Key.caps_lock>s<Key.caps_lock>ecui<Key.backspace>rities<Key.space>and<Key.space>commodity<Key.down><Key.enter>
Screenshot: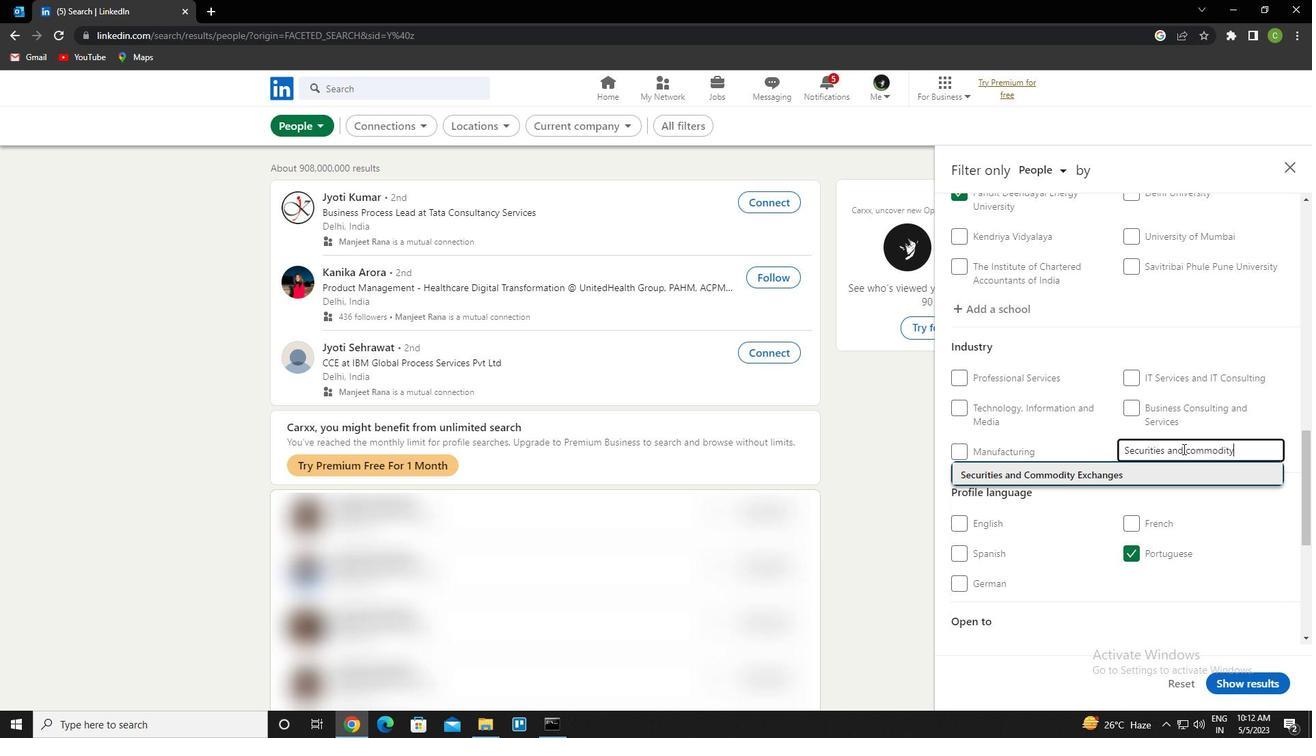 
Action: Mouse scrolled (1183, 448) with delta (0, 0)
Screenshot: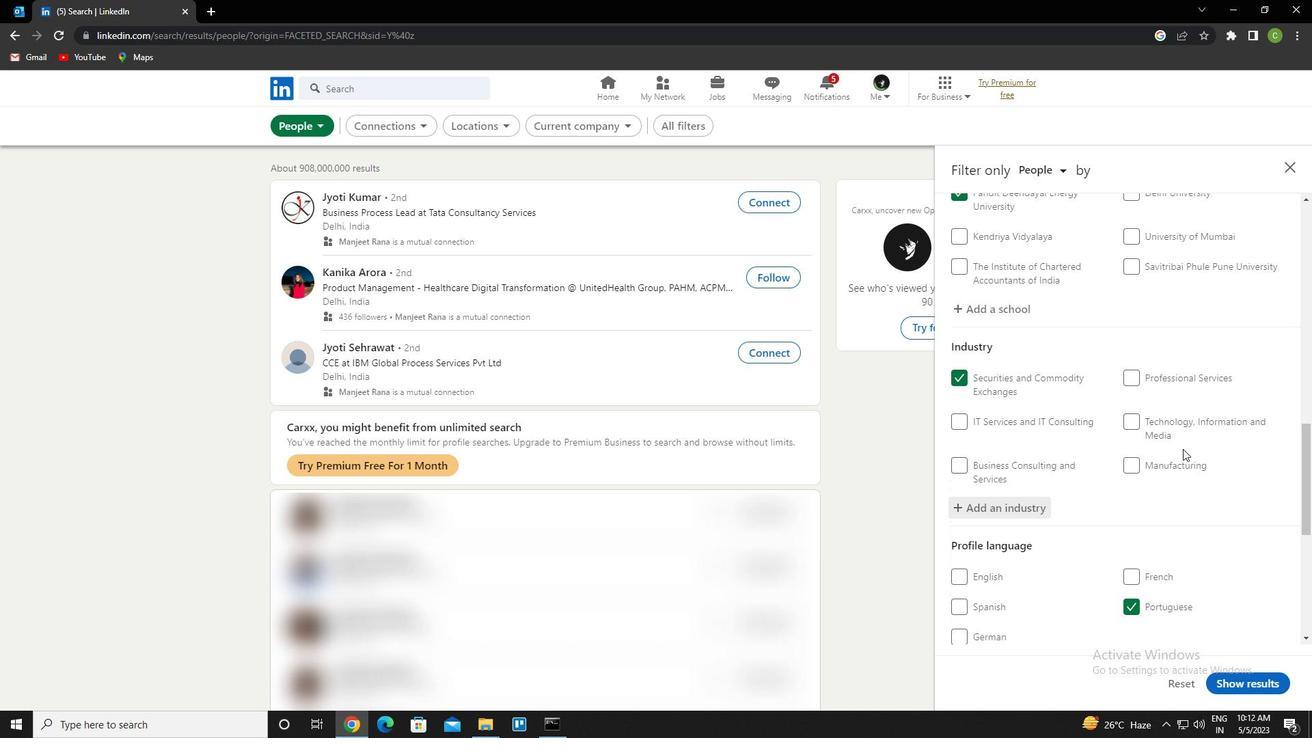 
Action: Mouse scrolled (1183, 448) with delta (0, 0)
Screenshot: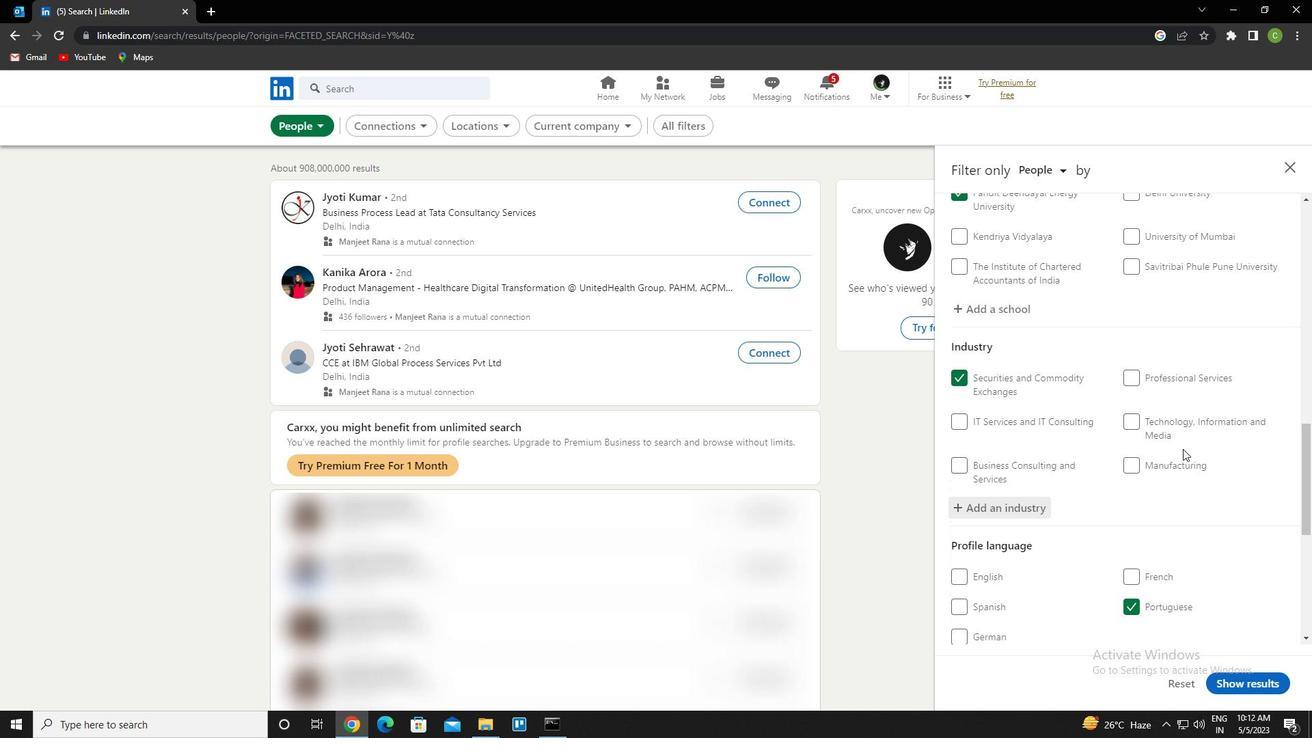 
Action: Mouse scrolled (1183, 448) with delta (0, 0)
Screenshot: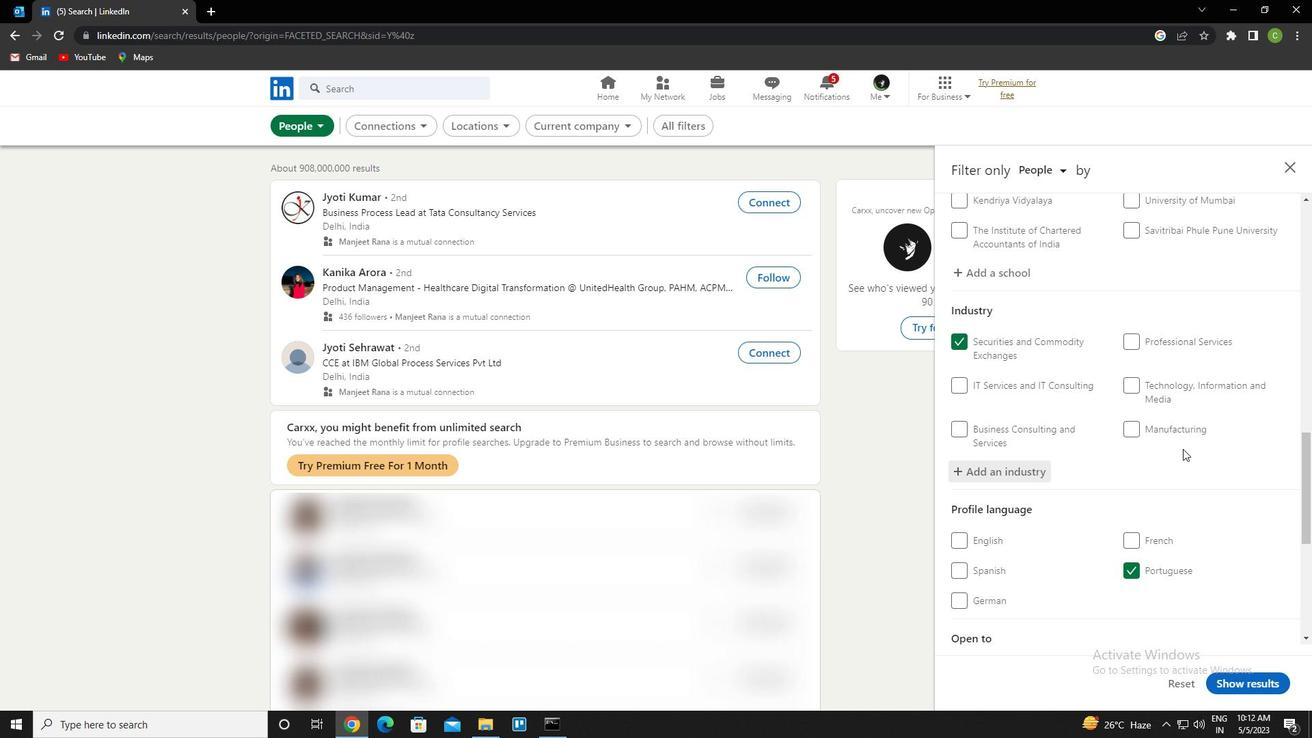 
Action: Mouse scrolled (1183, 448) with delta (0, 0)
Screenshot: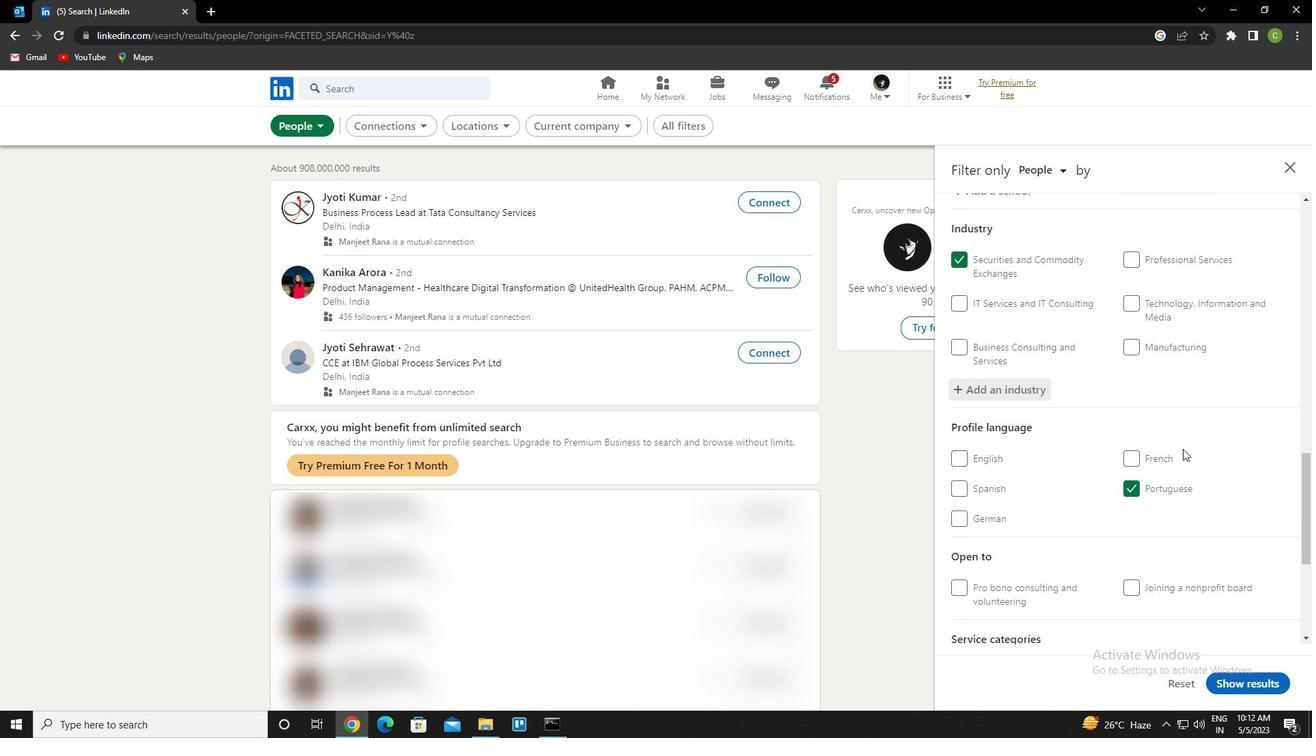 
Action: Mouse scrolled (1183, 448) with delta (0, 0)
Screenshot: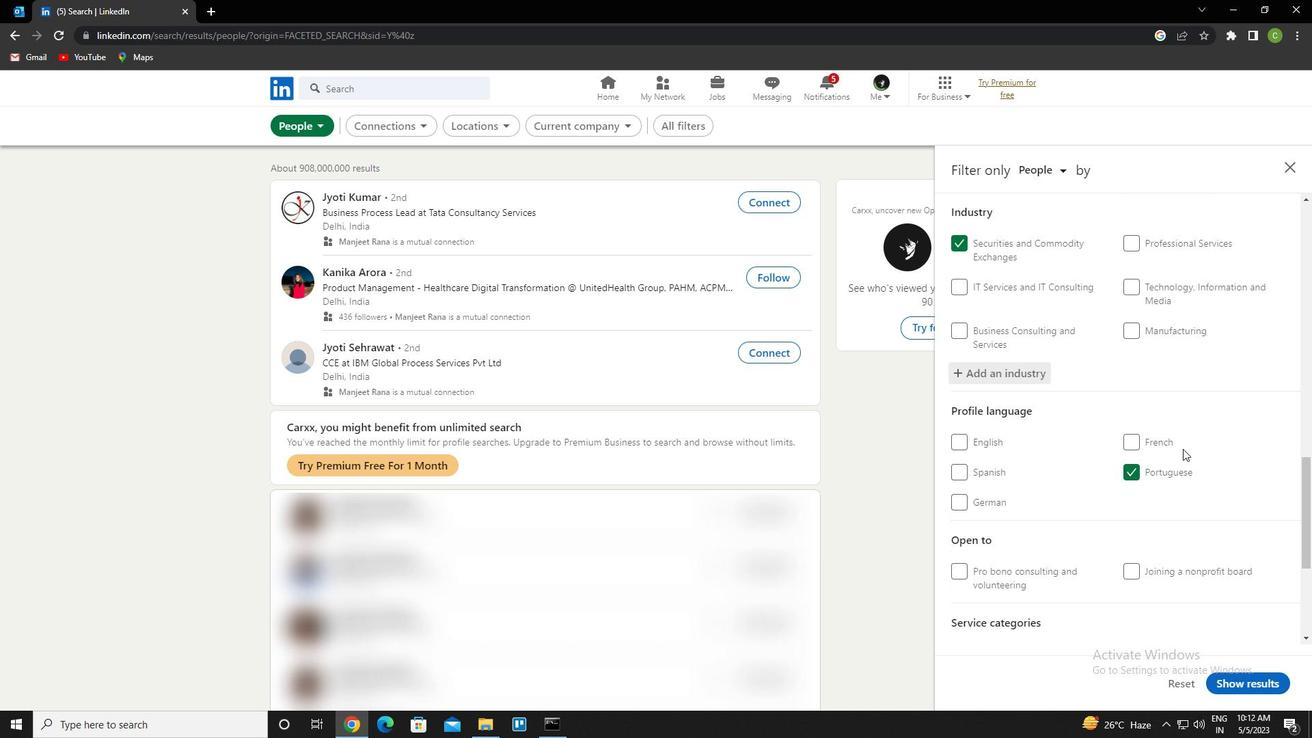 
Action: Mouse scrolled (1183, 448) with delta (0, 0)
Screenshot: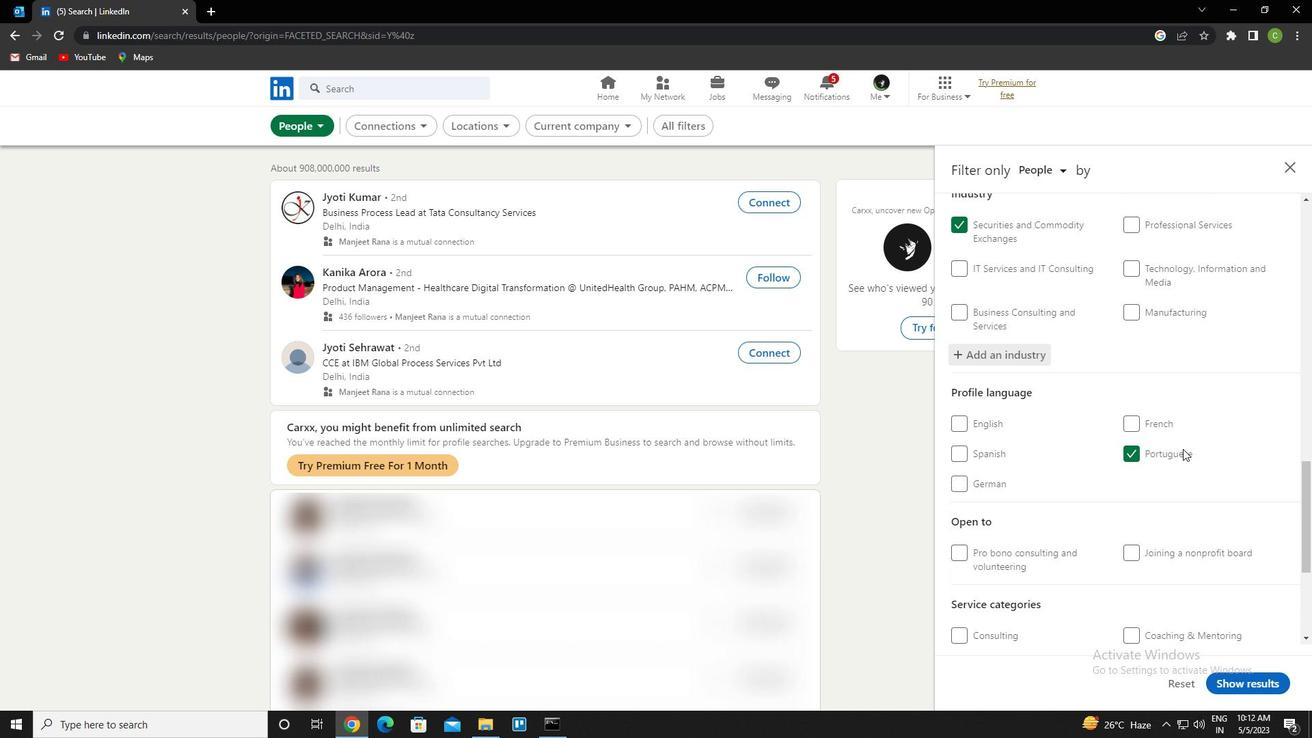 
Action: Mouse moved to (1170, 458)
Screenshot: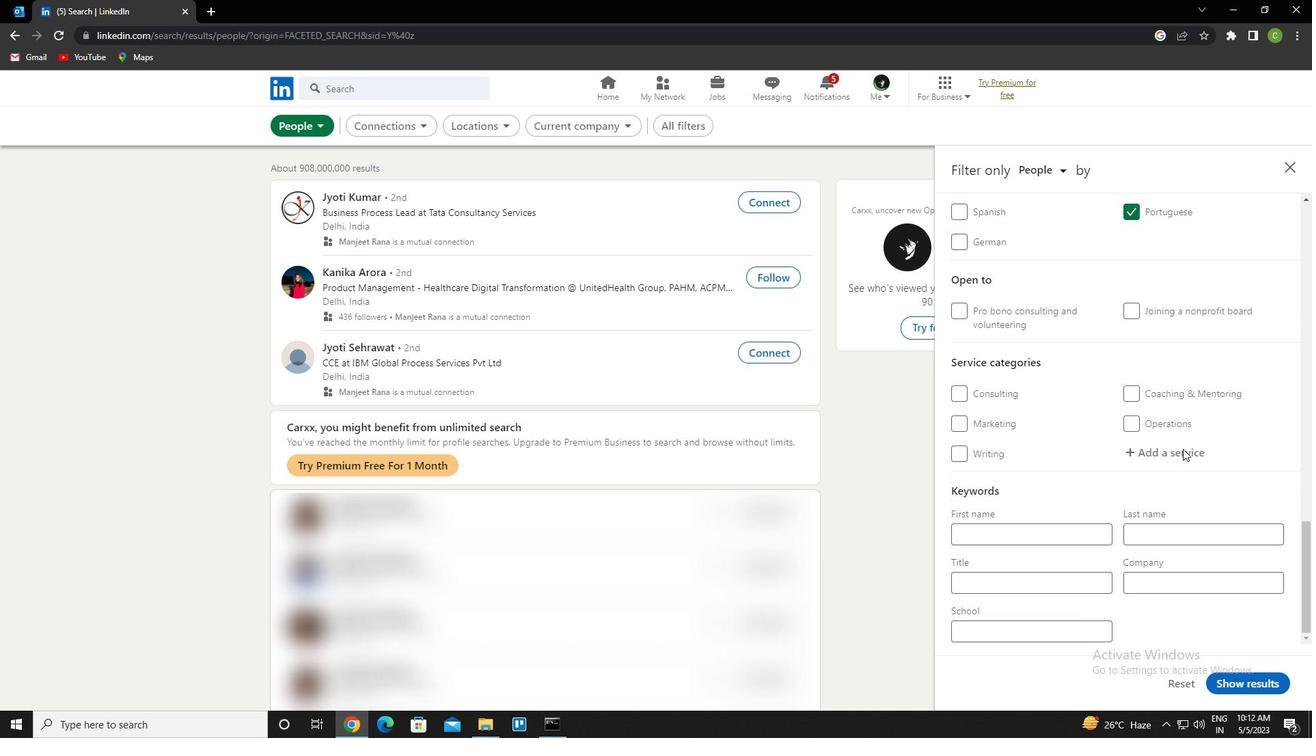 
Action: Mouse pressed left at (1170, 458)
Screenshot: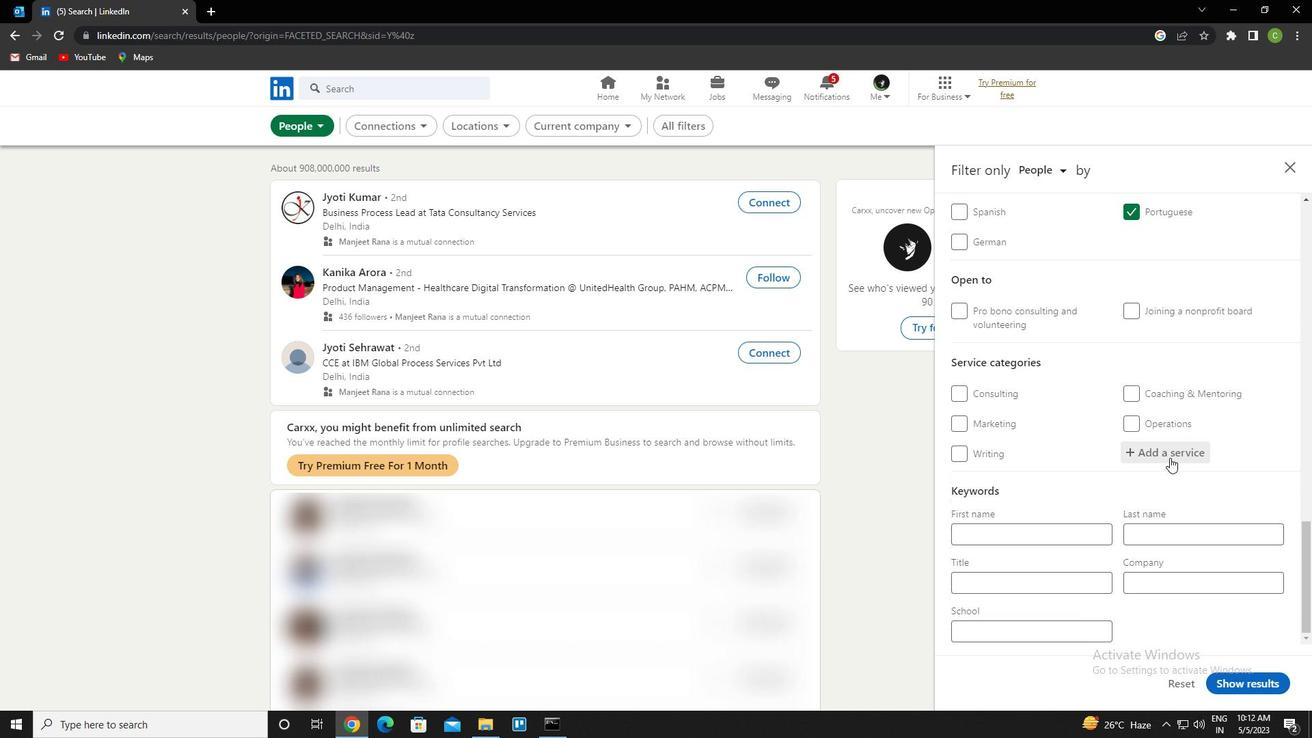
Action: Key pressed <Key.caps_lock>t<Key.caps_lock>ax<Key.space>law<Key.down><Key.enter>
Screenshot: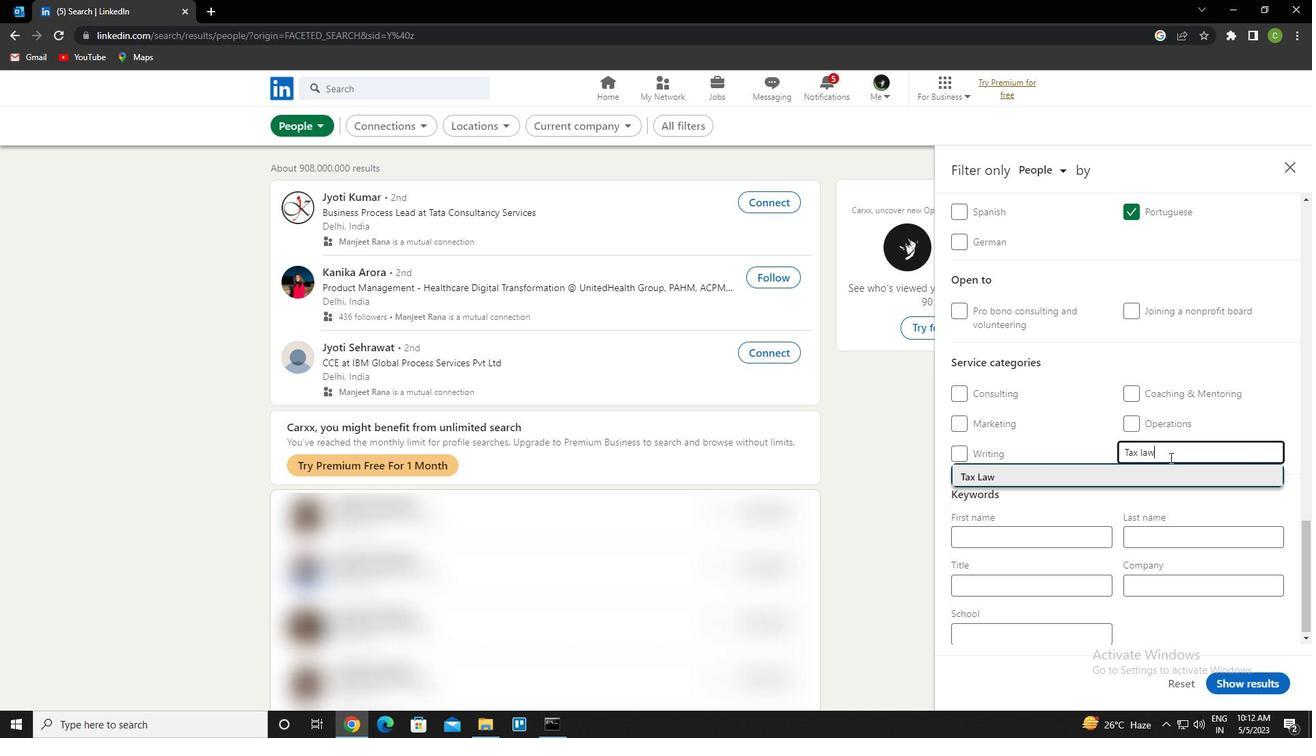 
Action: Mouse moved to (1163, 460)
Screenshot: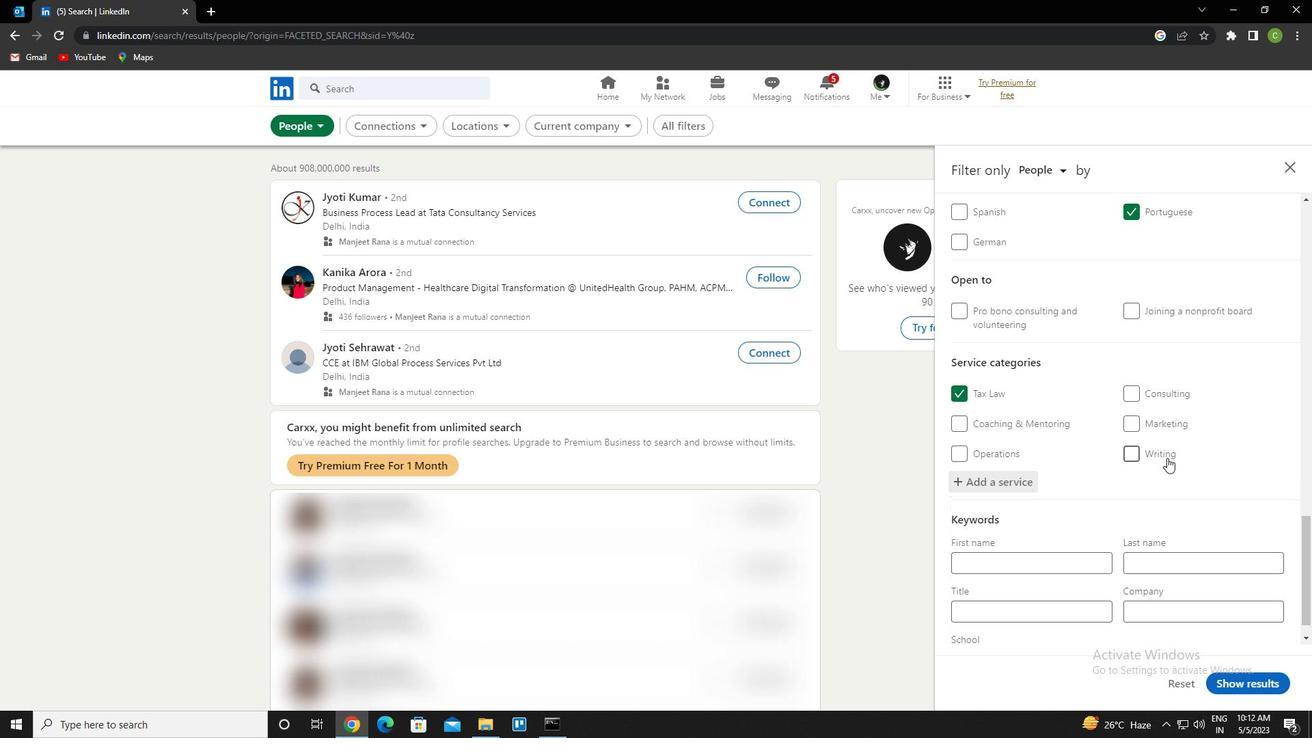 
Action: Mouse scrolled (1163, 460) with delta (0, 0)
Screenshot: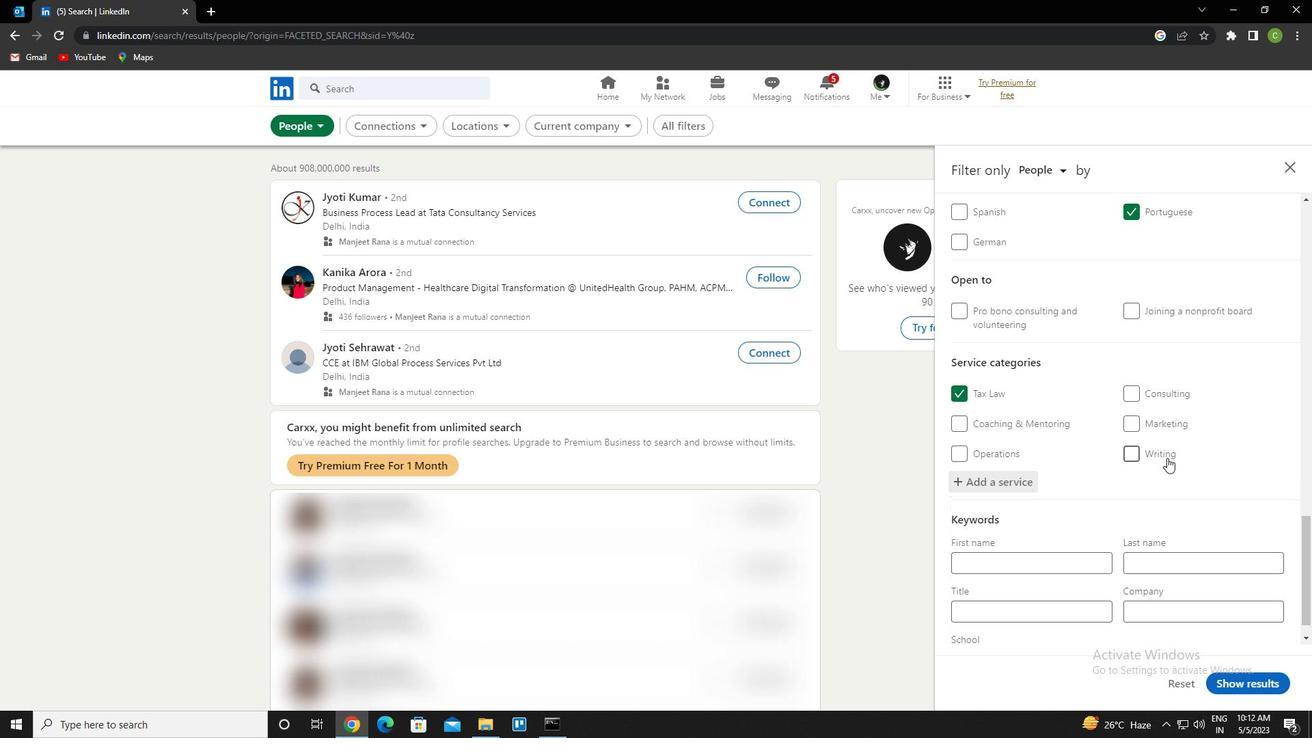 
Action: Mouse scrolled (1163, 460) with delta (0, 0)
Screenshot: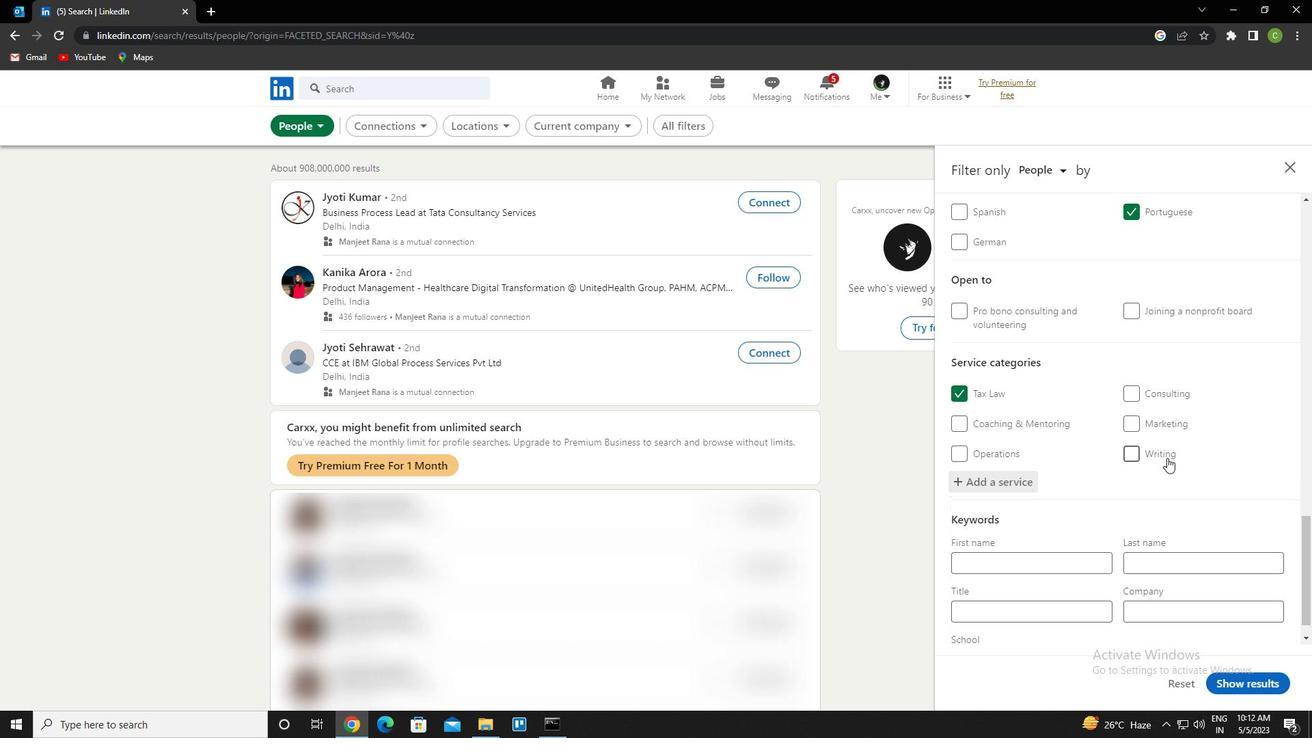 
Action: Mouse scrolled (1163, 460) with delta (0, 0)
Screenshot: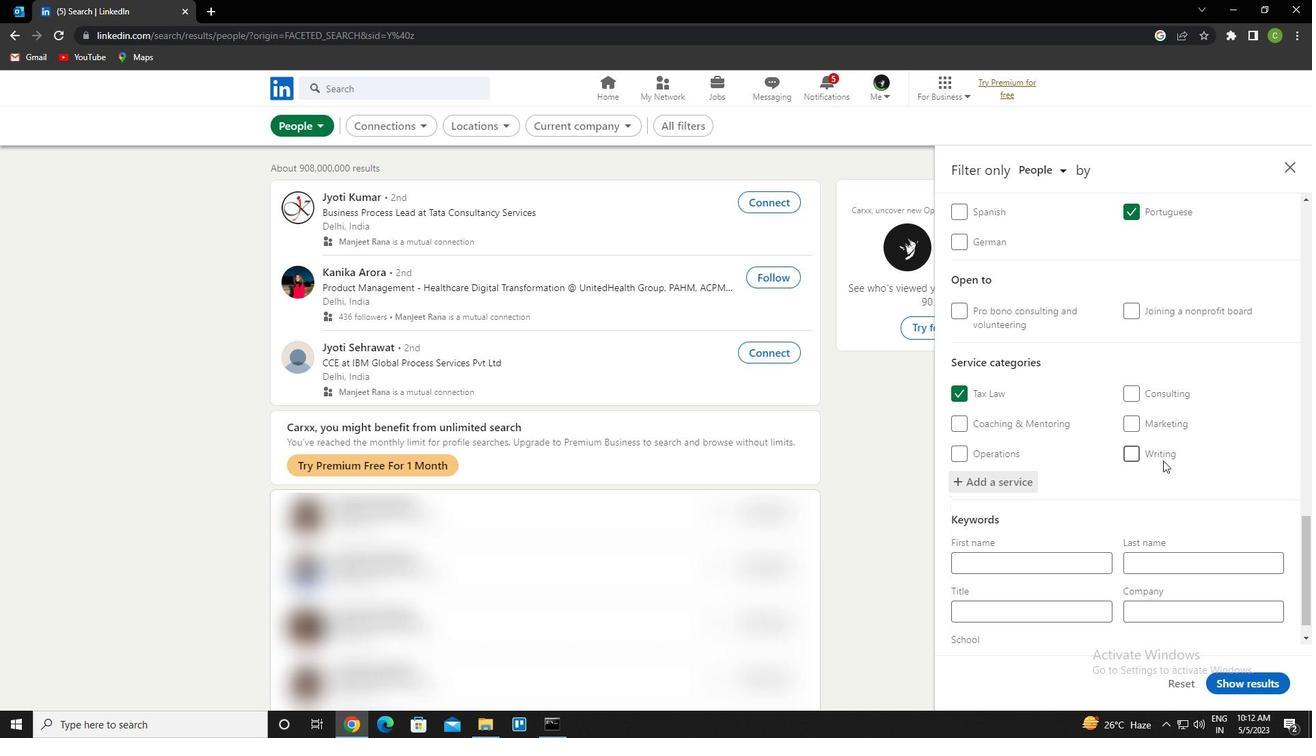 
Action: Mouse scrolled (1163, 460) with delta (0, 0)
Screenshot: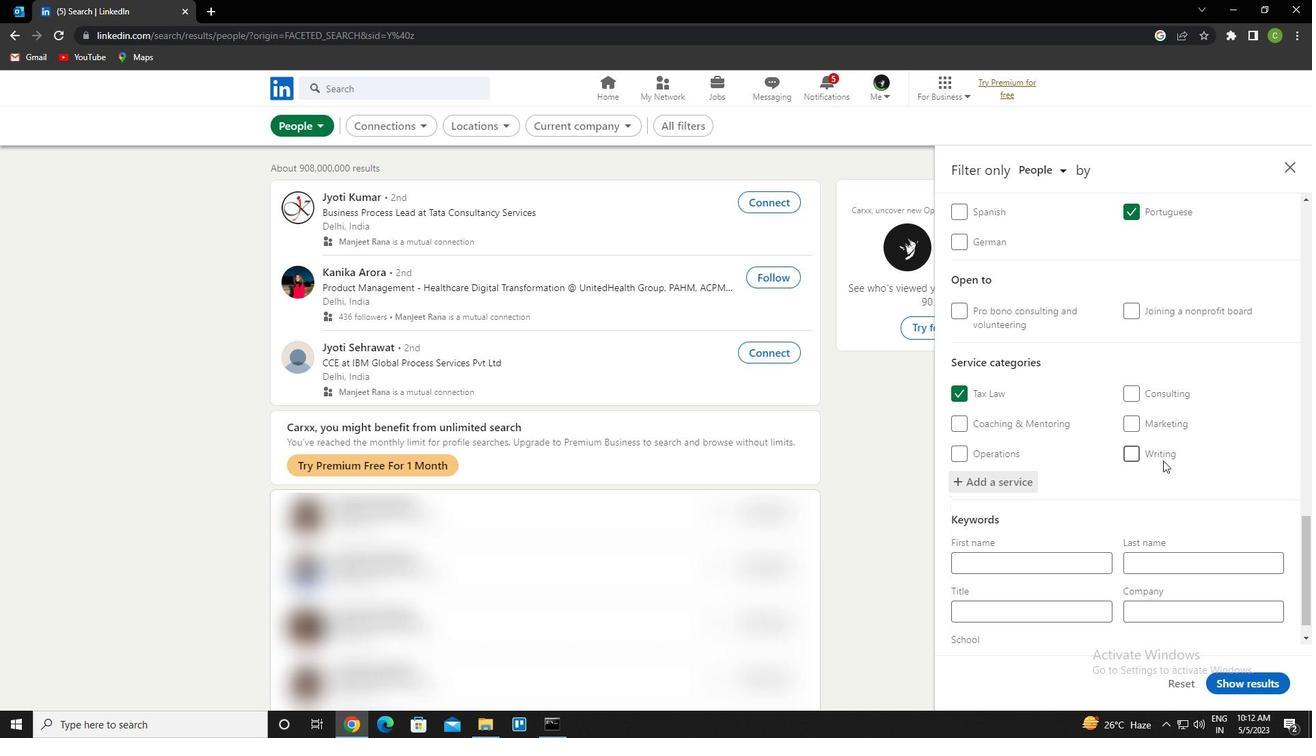 
Action: Mouse moved to (1064, 583)
Screenshot: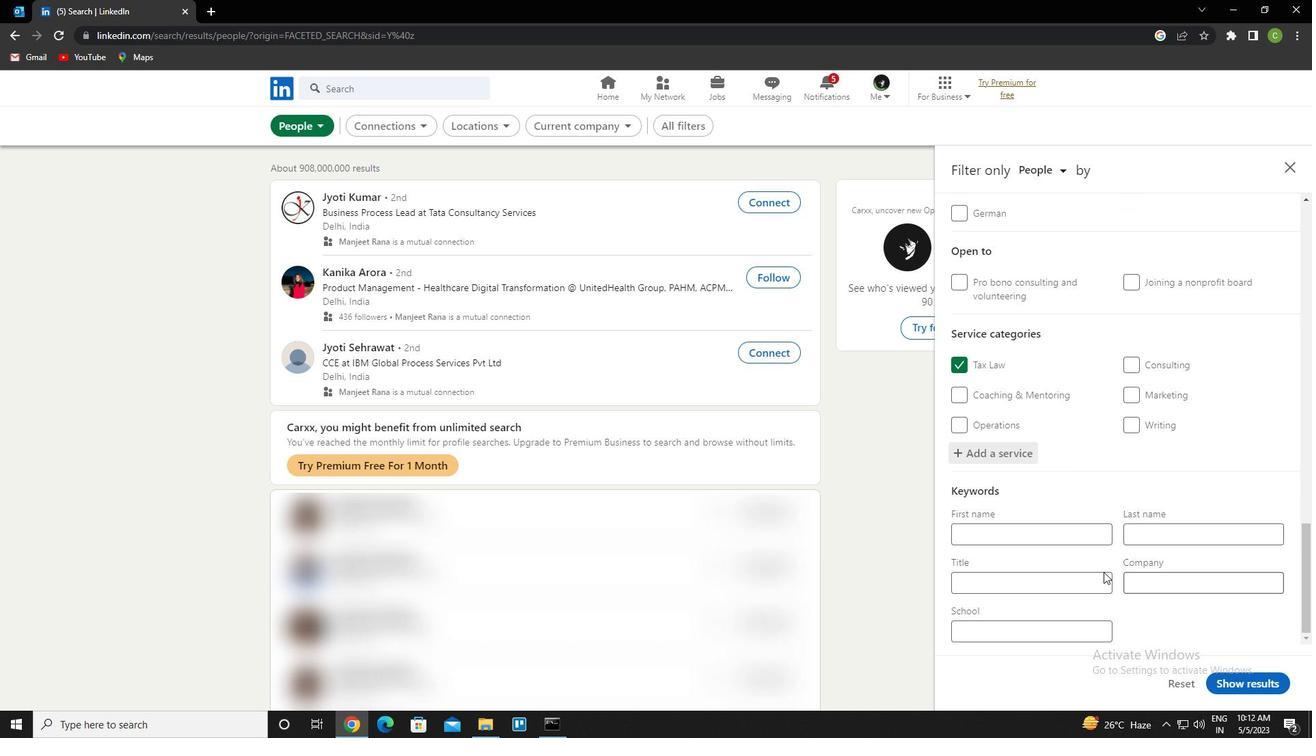 
Action: Mouse pressed left at (1064, 583)
Screenshot: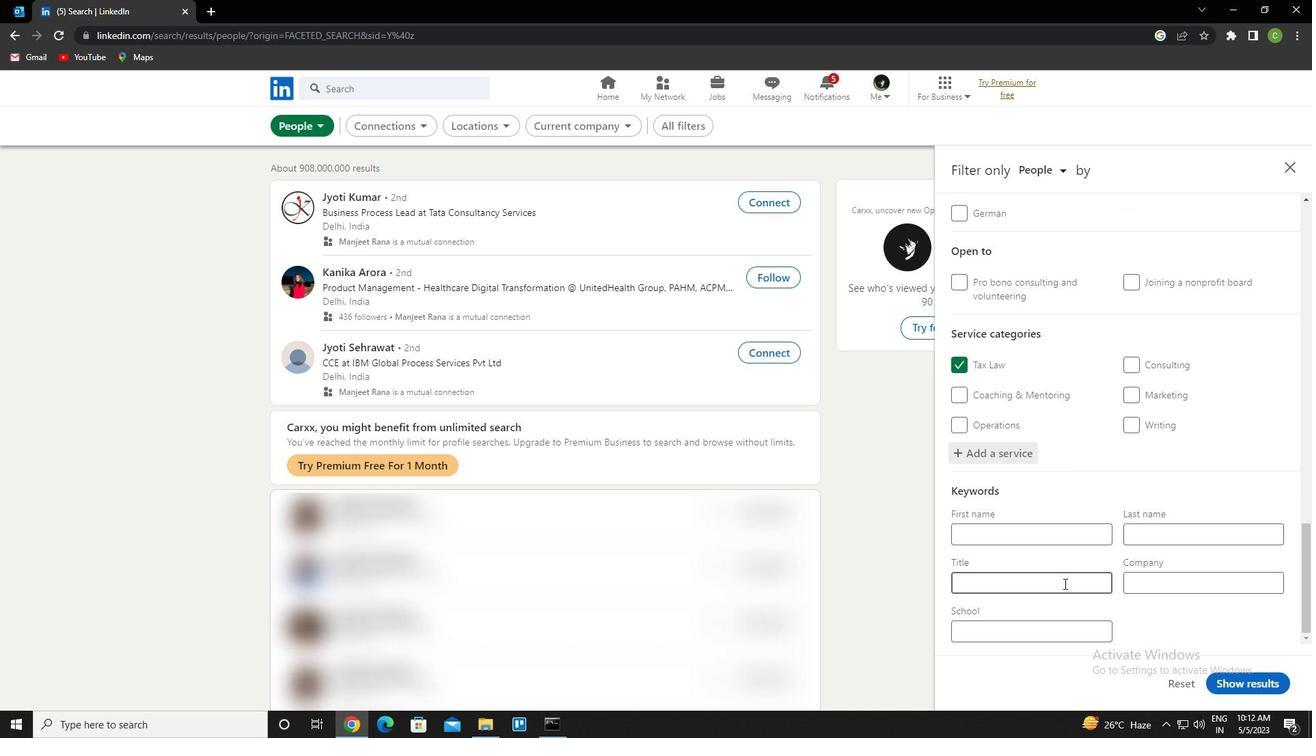
Action: Mouse moved to (1062, 583)
Screenshot: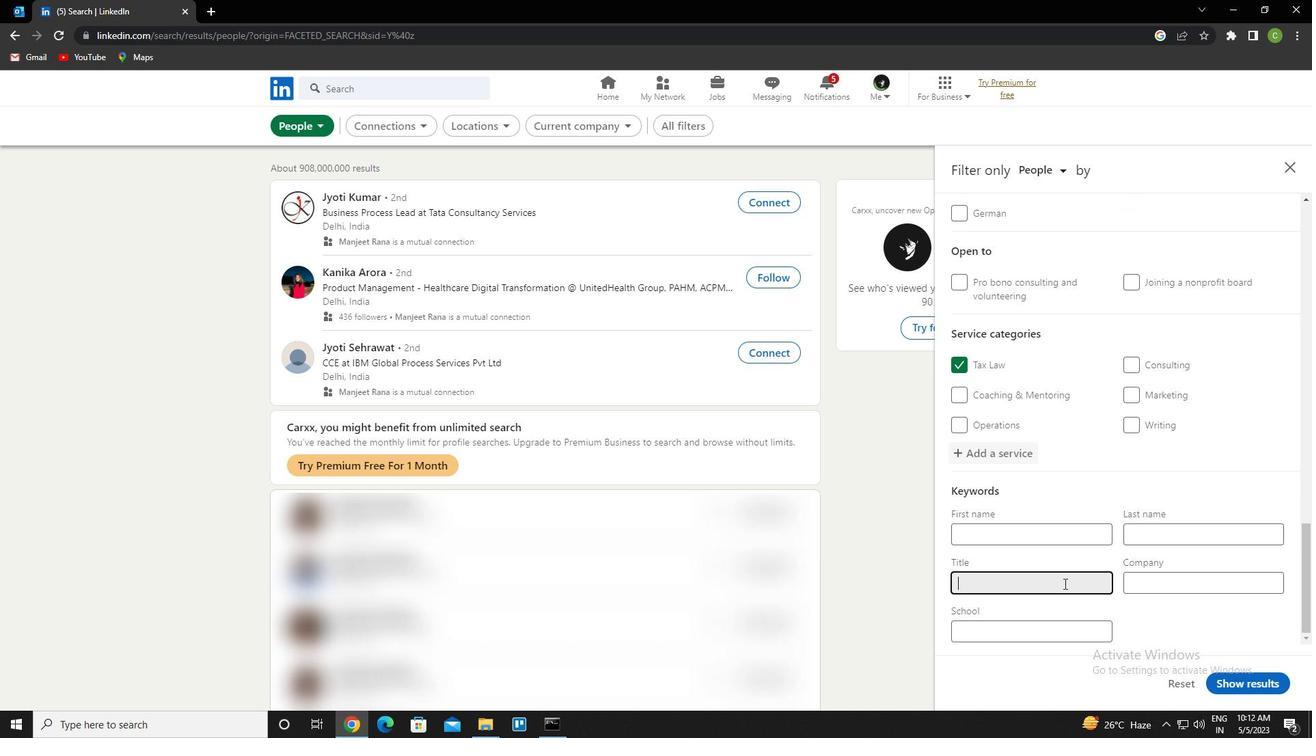 
Action: Key pressed <Key.caps_lock>t<Key.caps_lock>ravel<Key.space>
Screenshot: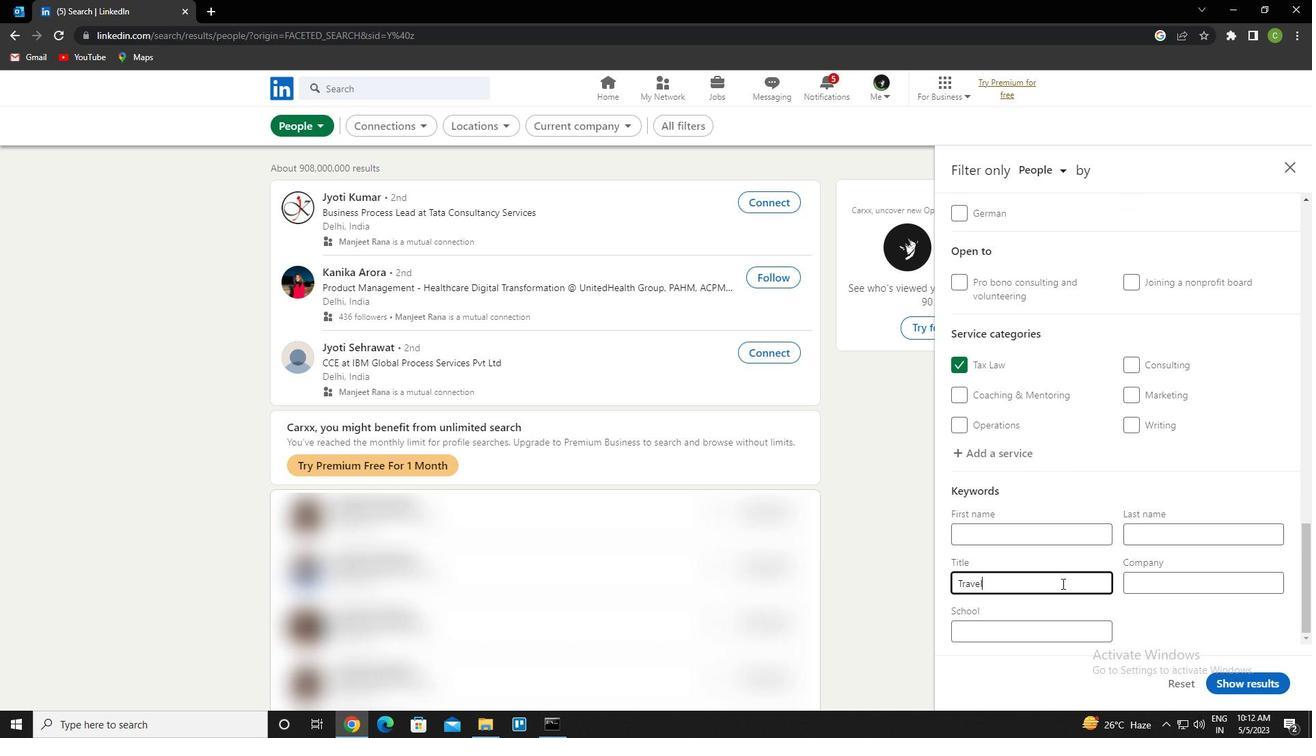 
Action: Mouse moved to (1061, 583)
Screenshot: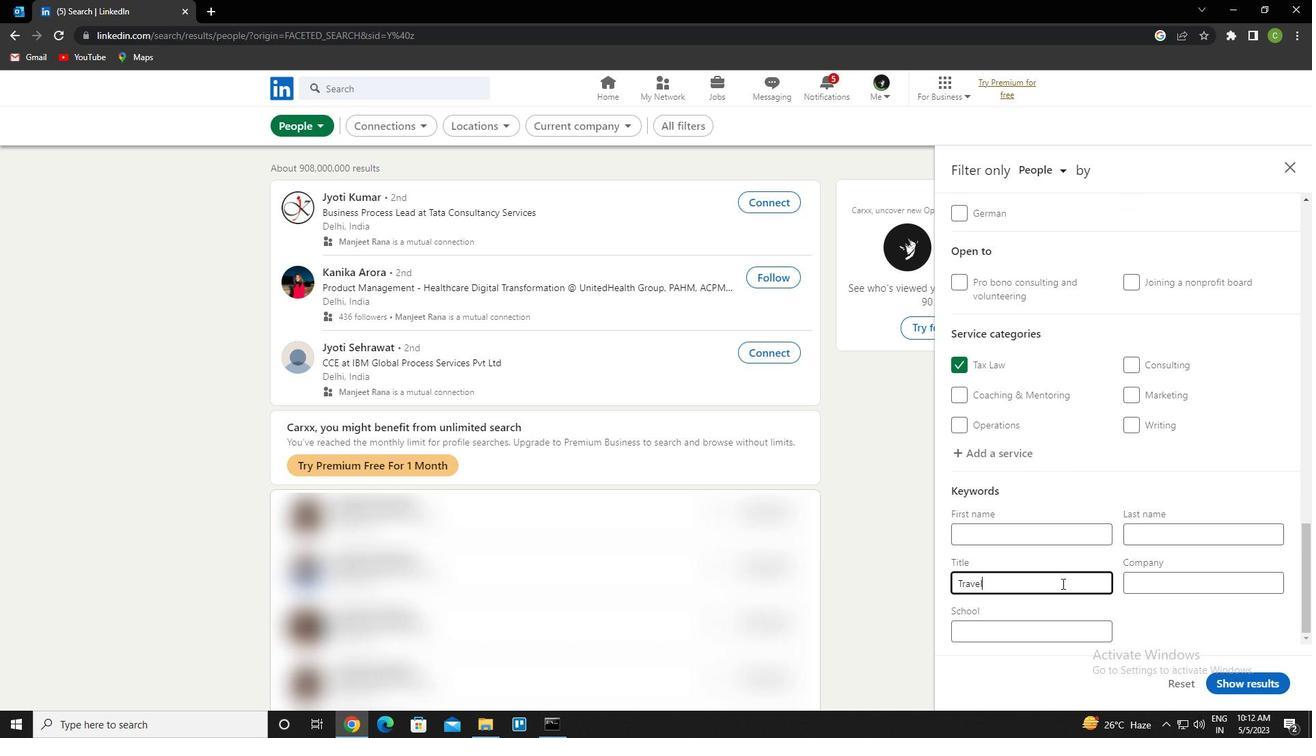 
Action: Key pressed agent
Screenshot: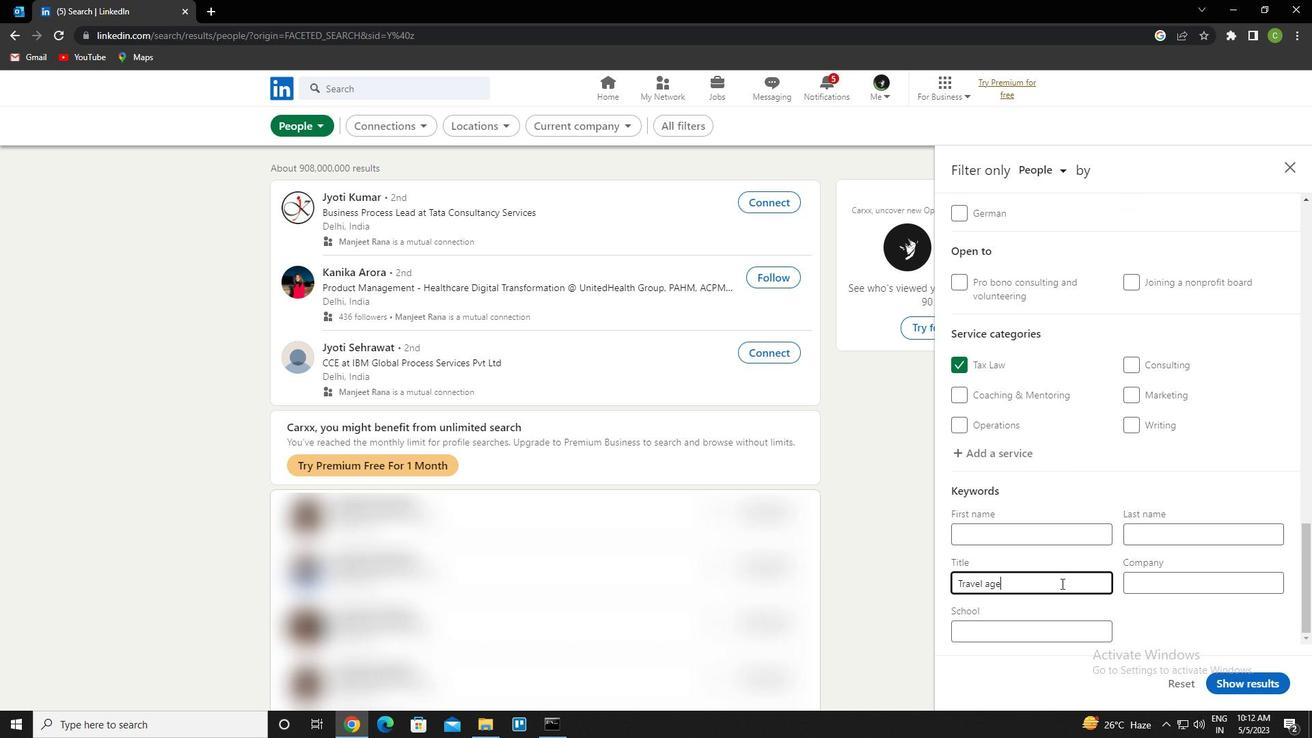 
Action: Mouse moved to (1262, 682)
Screenshot: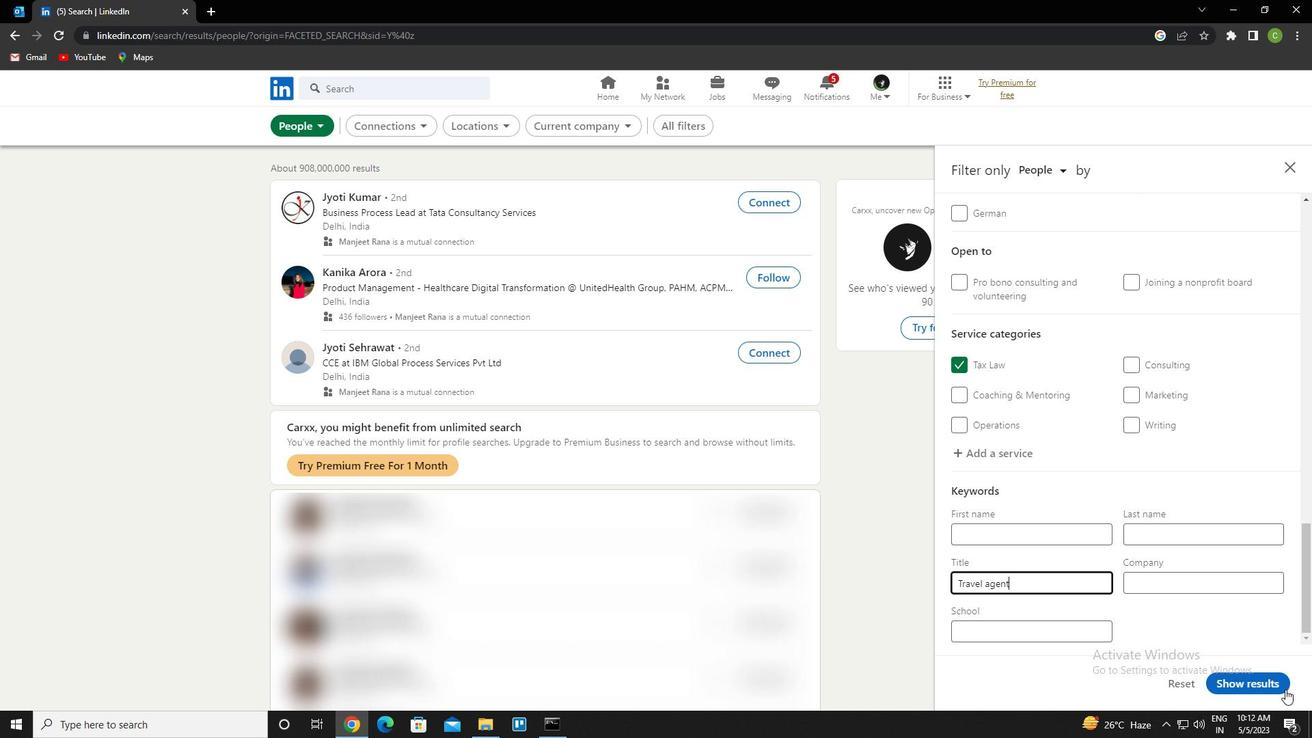 
Action: Mouse pressed left at (1262, 682)
Screenshot: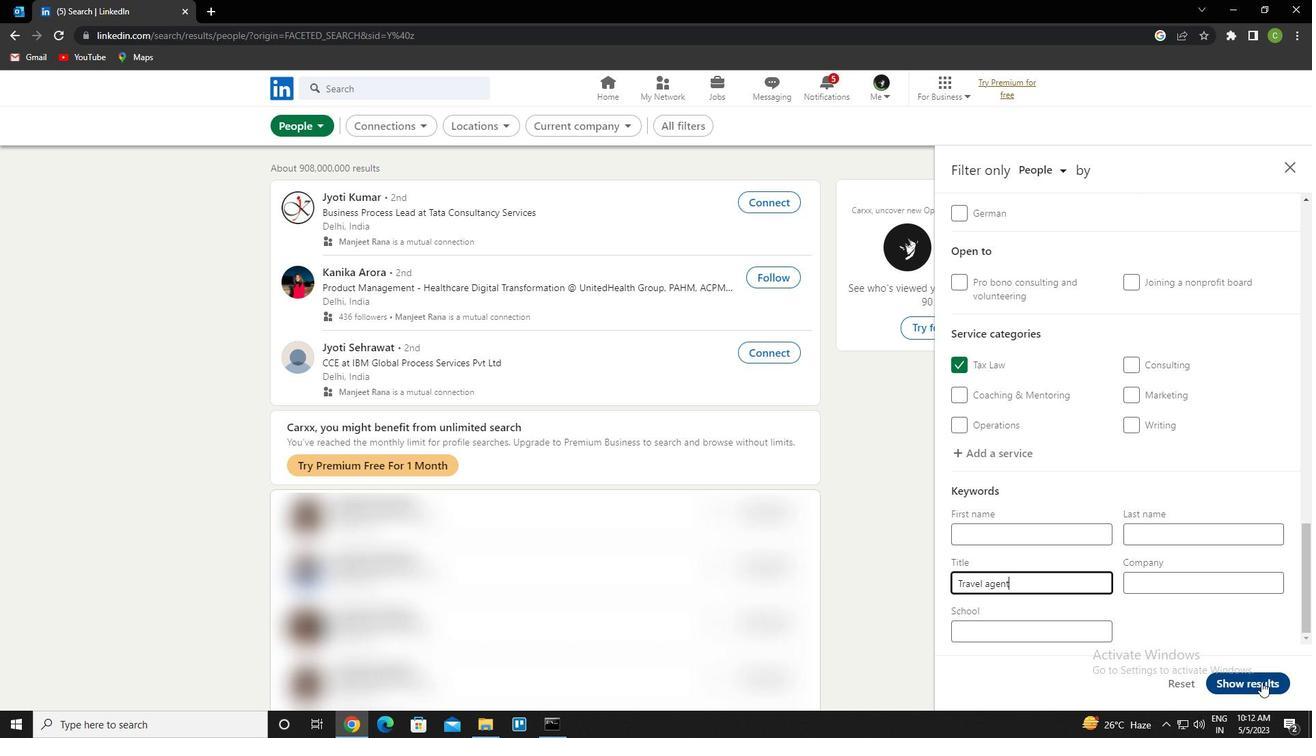 
Action: Mouse moved to (705, 576)
Screenshot: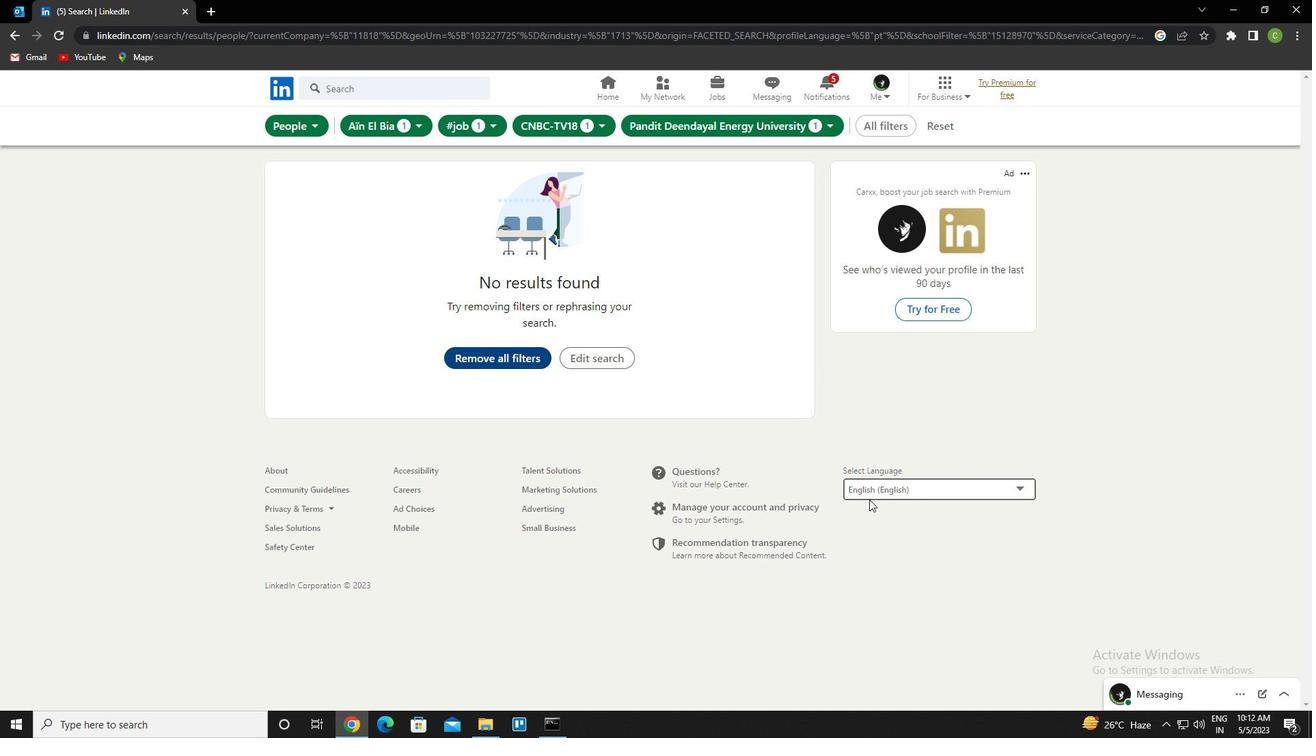 
